 Task: Look for space in Renfrew, United Kingdom from 3rd August, 2023 to 7th August, 2023 for 2 adults in price range Rs.4000 to Rs.9000. Place can be private room with 1  bedroom having 1 bed and 1 bathroom. Property type can be house, flat, guest house, hotel. Booking option can be shelf check-in. Required host language is English.
Action: Mouse moved to (450, 93)
Screenshot: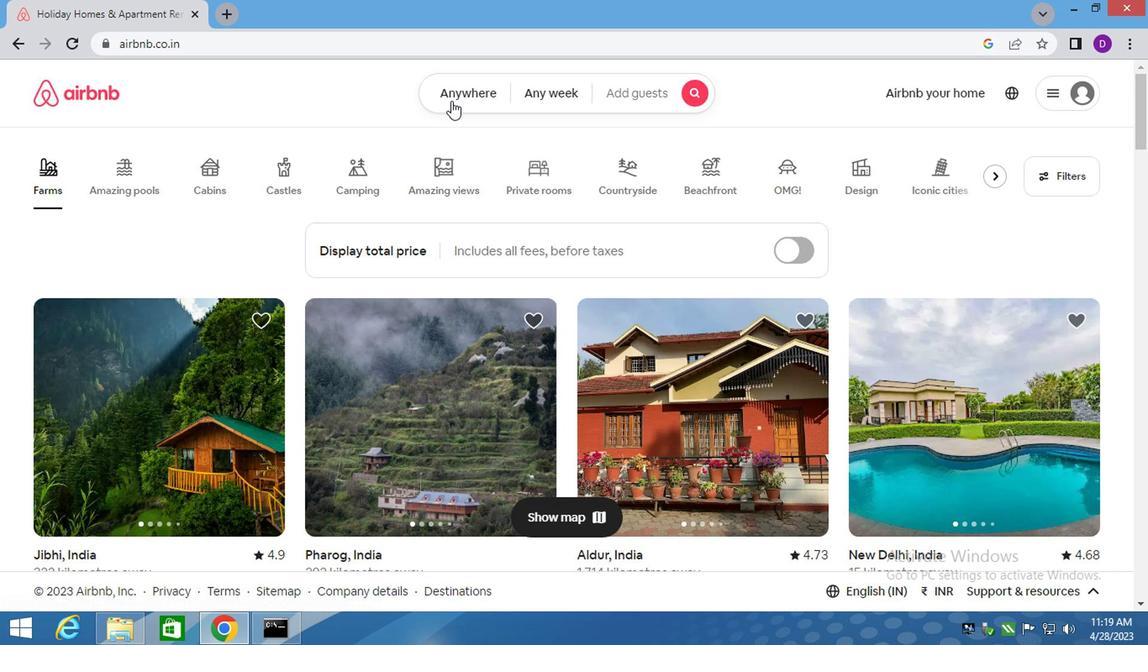 
Action: Mouse pressed left at (450, 93)
Screenshot: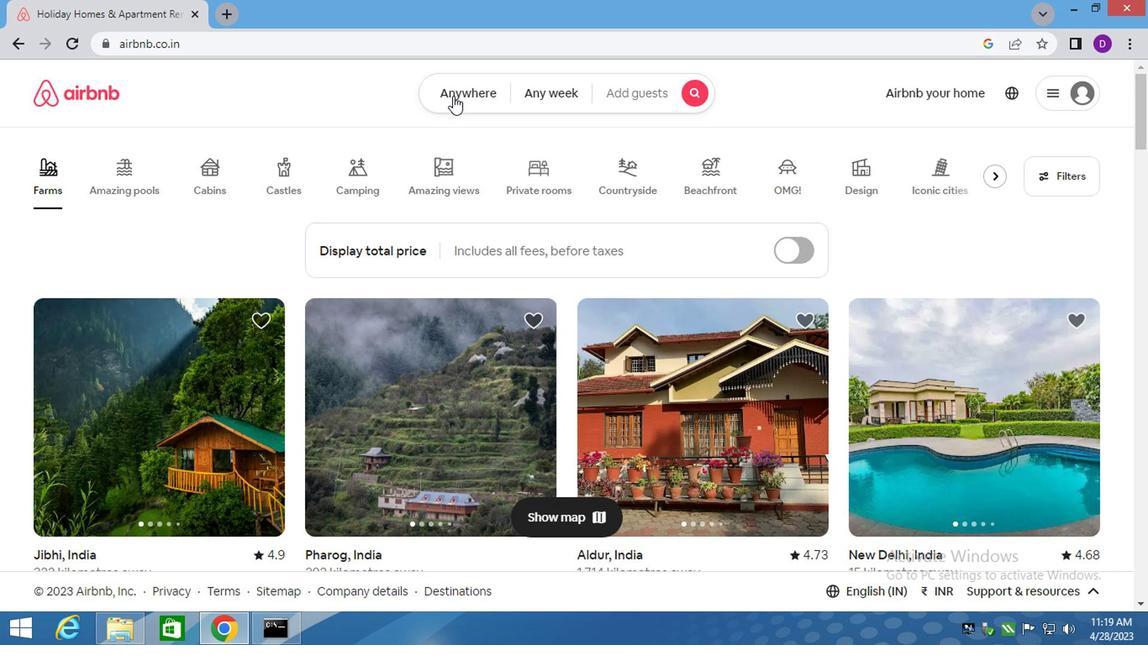 
Action: Mouse moved to (336, 163)
Screenshot: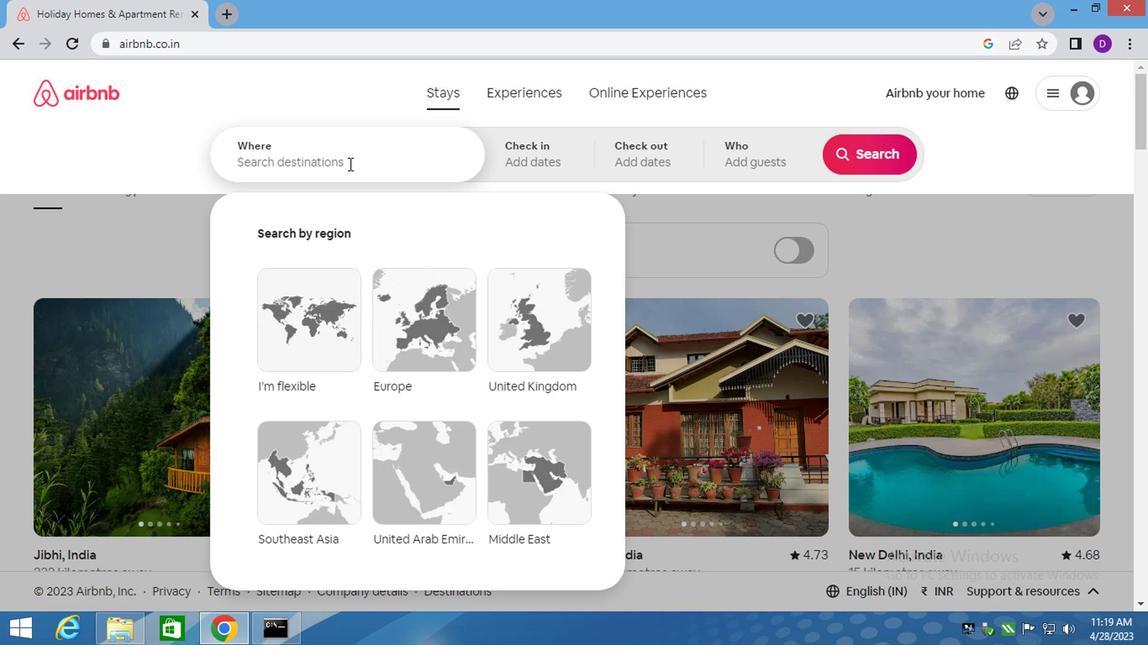 
Action: Mouse pressed left at (336, 163)
Screenshot: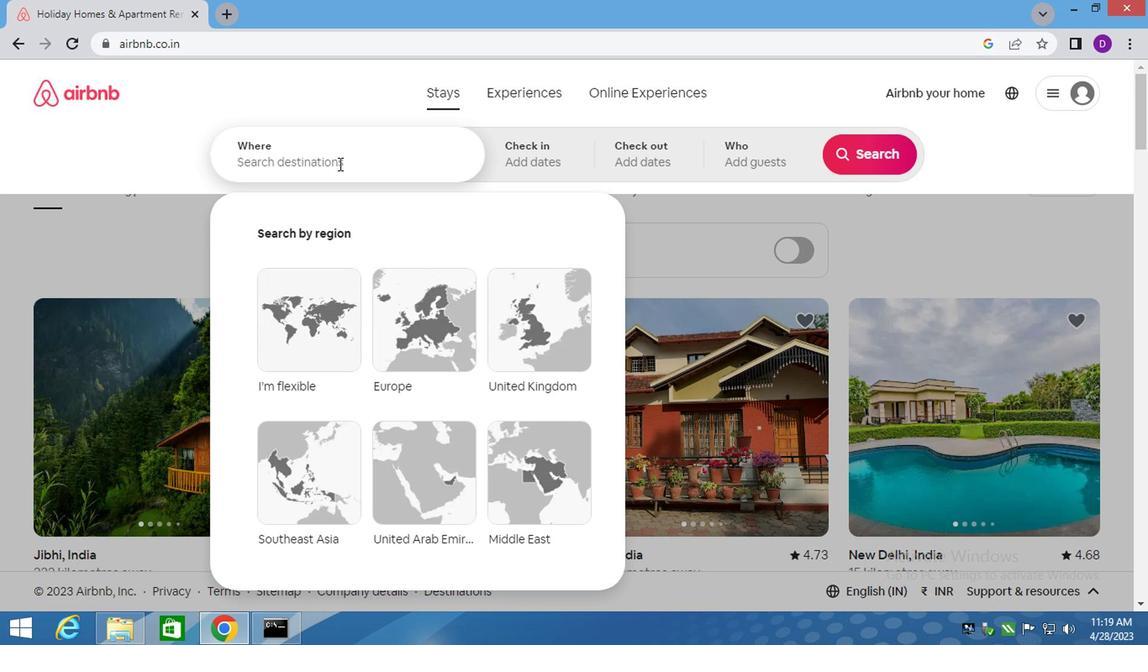 
Action: Key pressed renfrew,<Key.space>unir<Key.backspace>ted
Screenshot: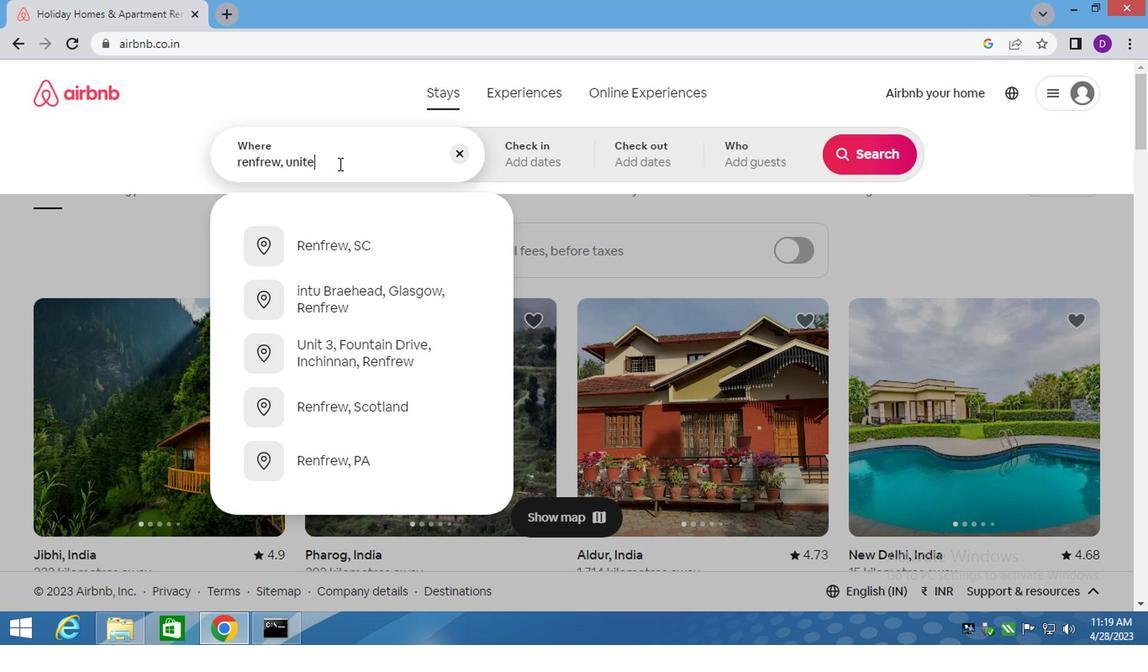 
Action: Mouse moved to (358, 246)
Screenshot: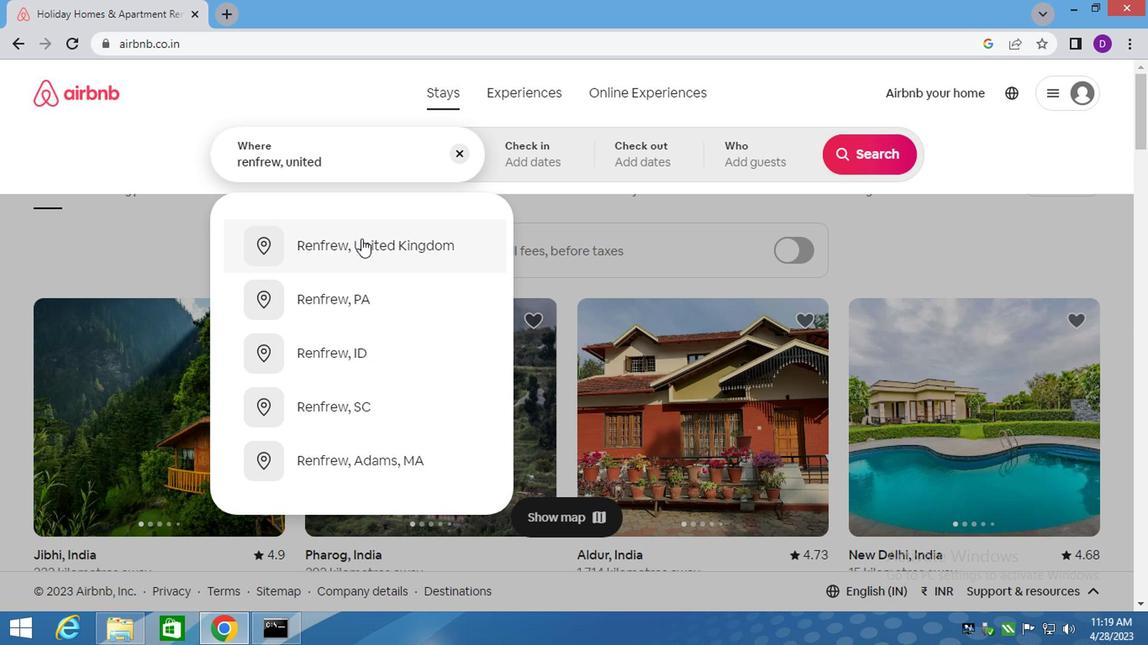 
Action: Mouse pressed left at (358, 246)
Screenshot: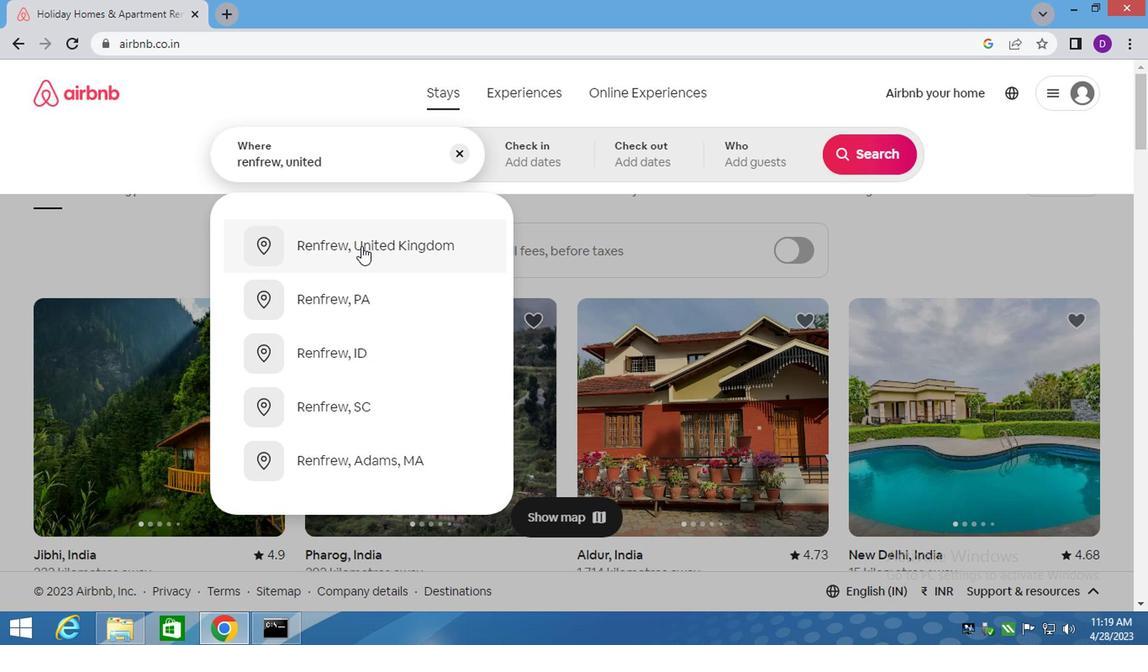 
Action: Mouse moved to (859, 295)
Screenshot: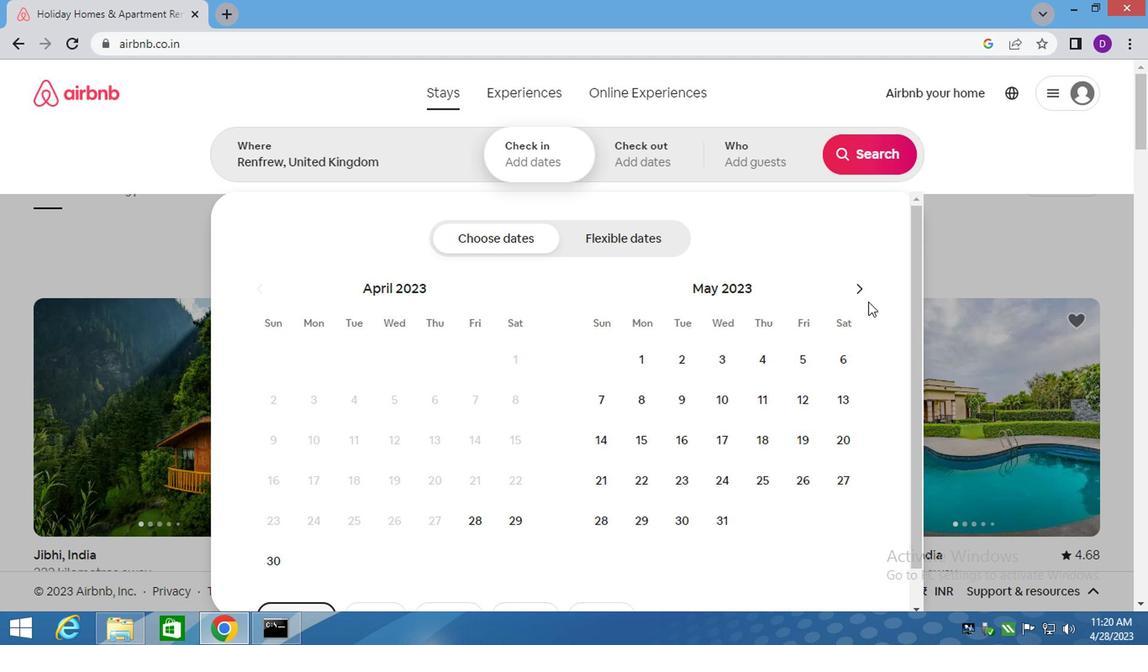 
Action: Mouse pressed left at (859, 295)
Screenshot: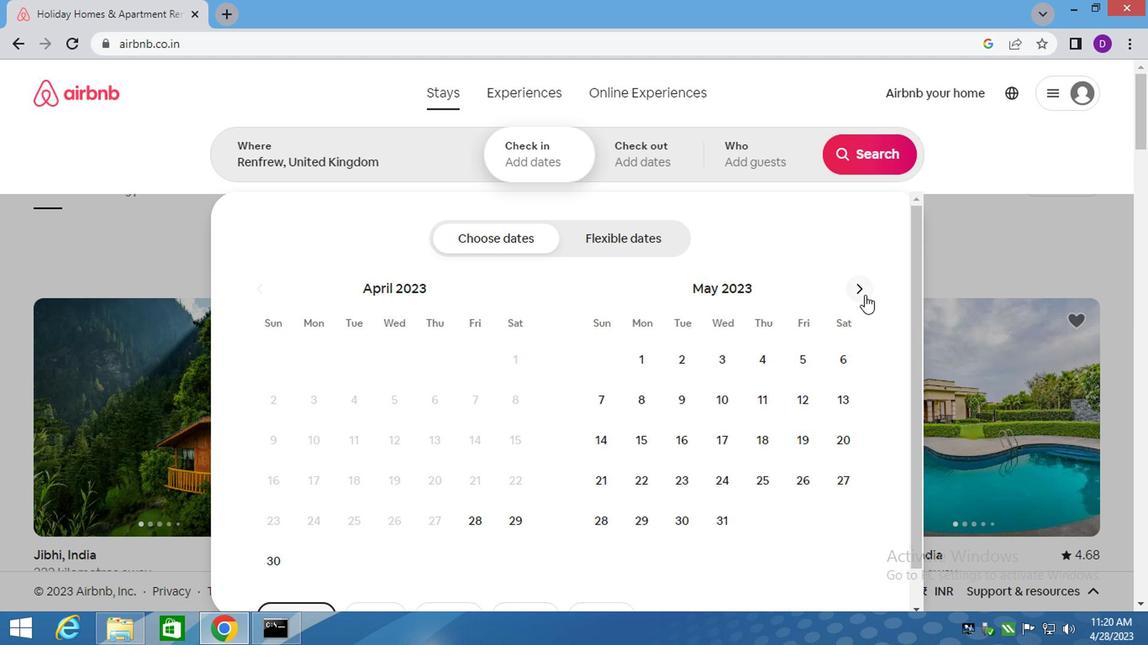 
Action: Mouse pressed left at (859, 295)
Screenshot: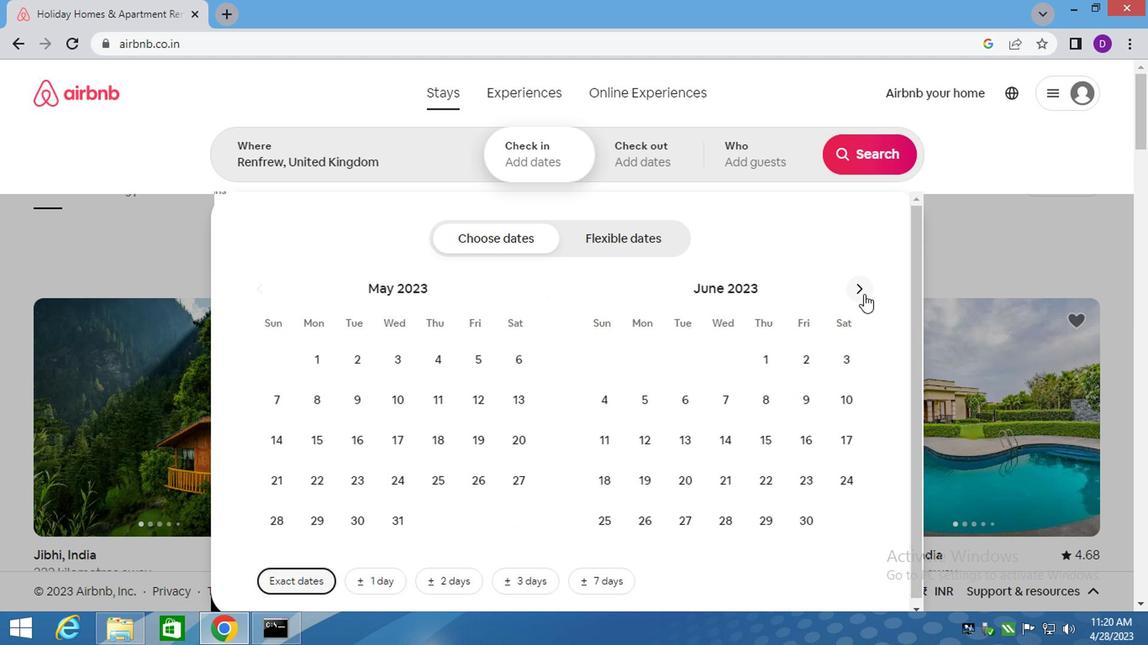 
Action: Mouse pressed left at (859, 295)
Screenshot: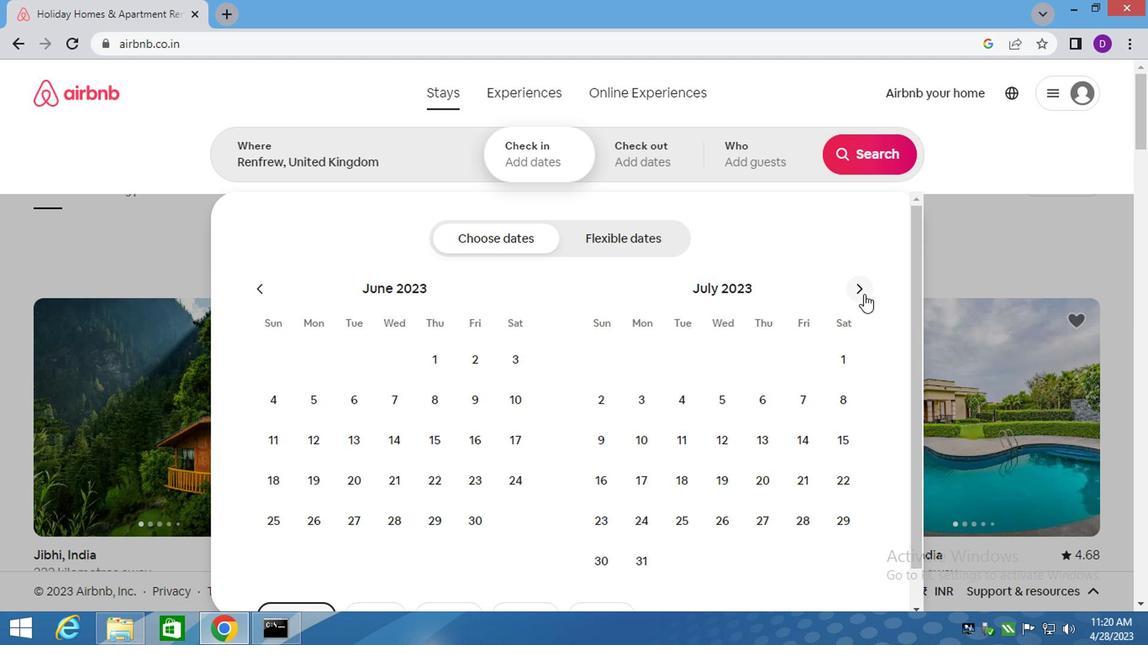 
Action: Mouse moved to (758, 355)
Screenshot: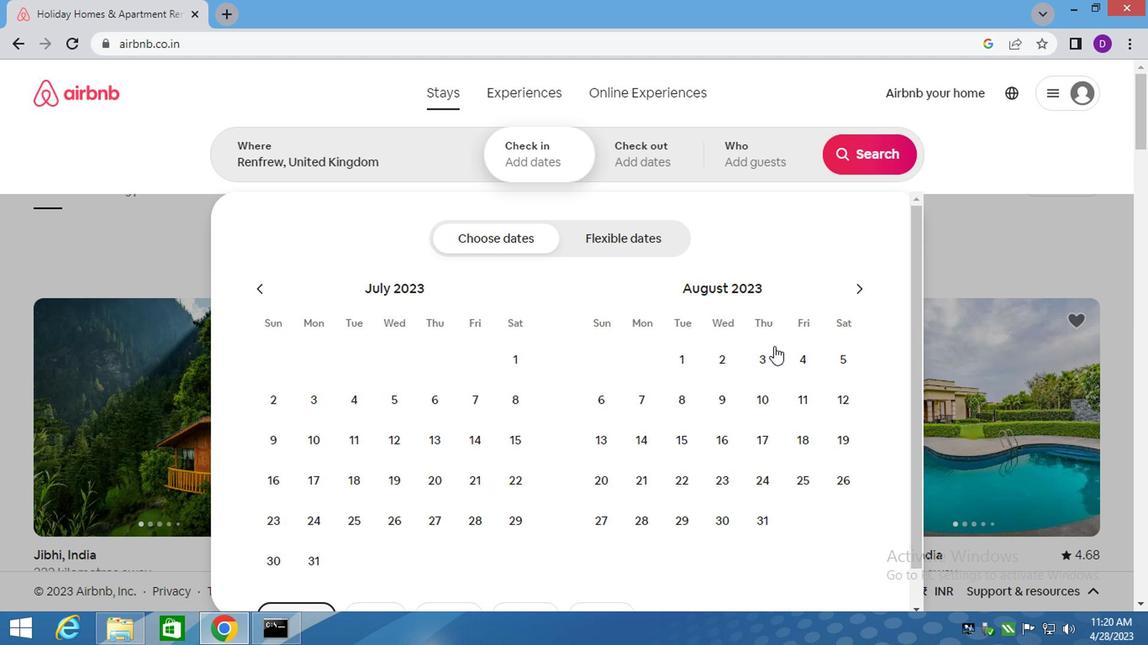 
Action: Mouse pressed left at (758, 355)
Screenshot: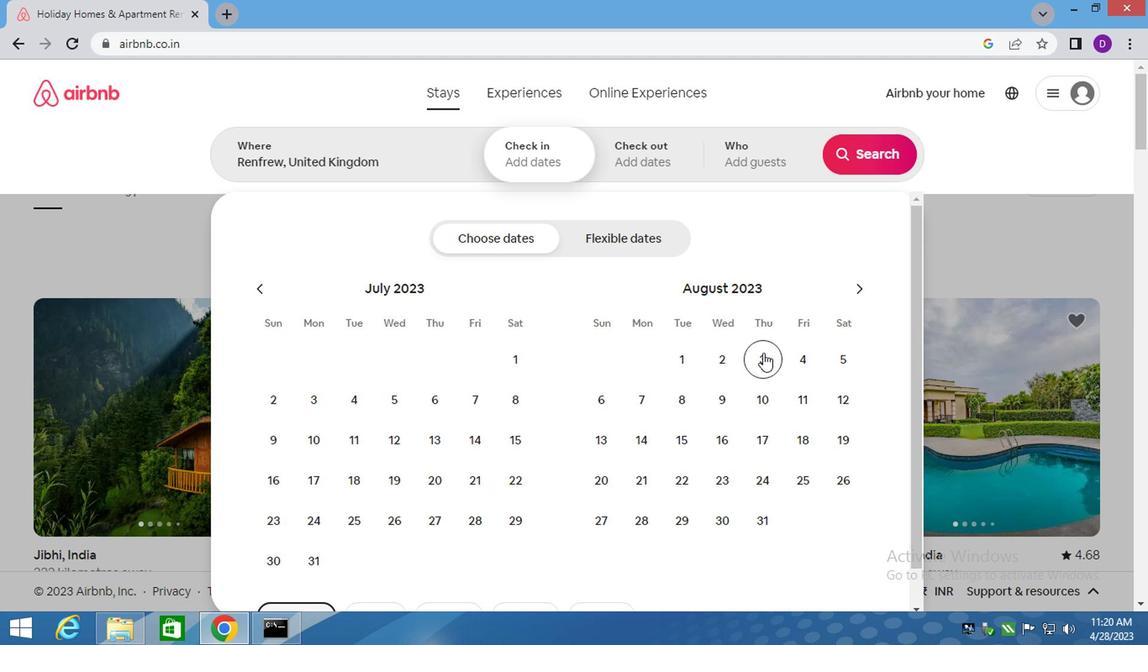 
Action: Mouse moved to (641, 402)
Screenshot: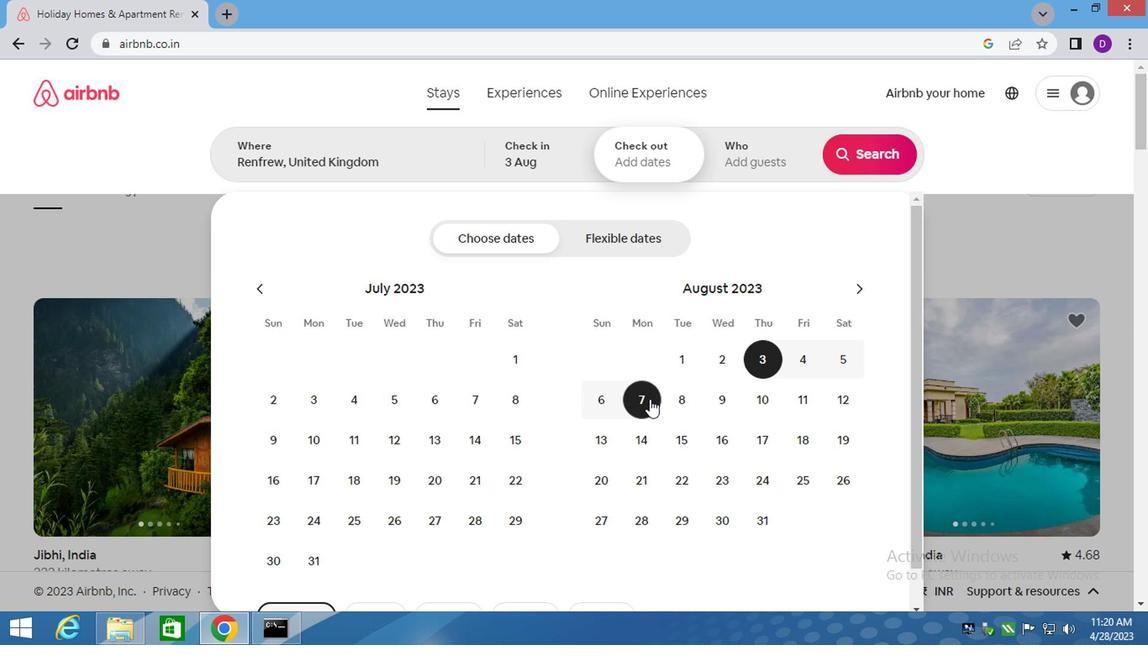 
Action: Mouse pressed left at (641, 402)
Screenshot: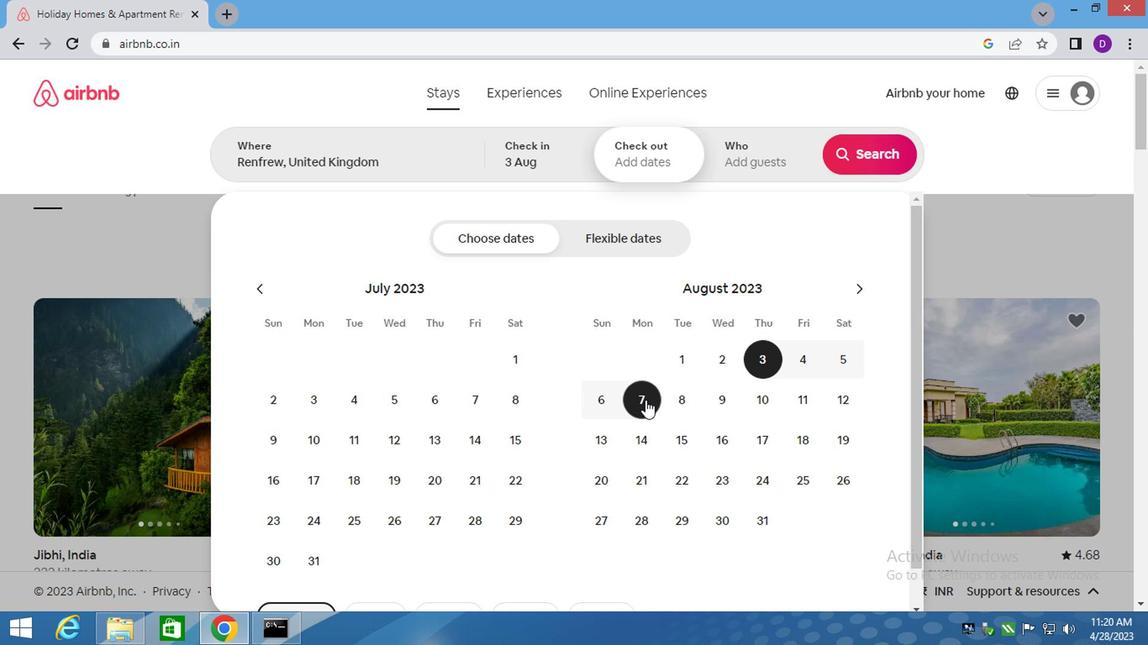 
Action: Mouse moved to (742, 164)
Screenshot: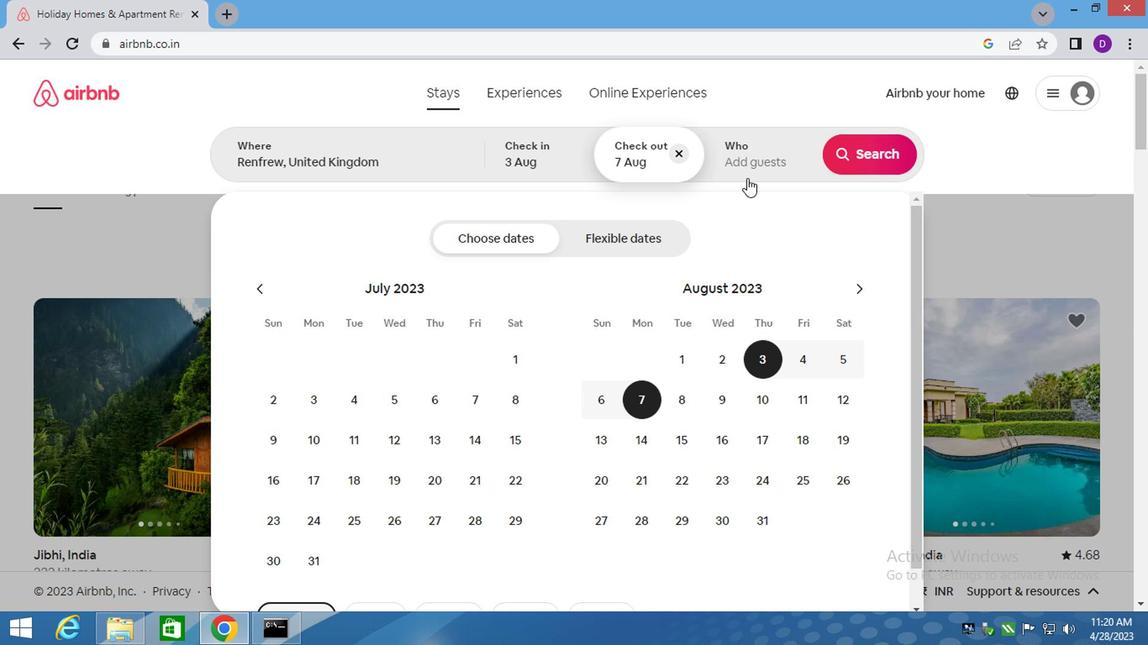 
Action: Mouse pressed left at (742, 164)
Screenshot: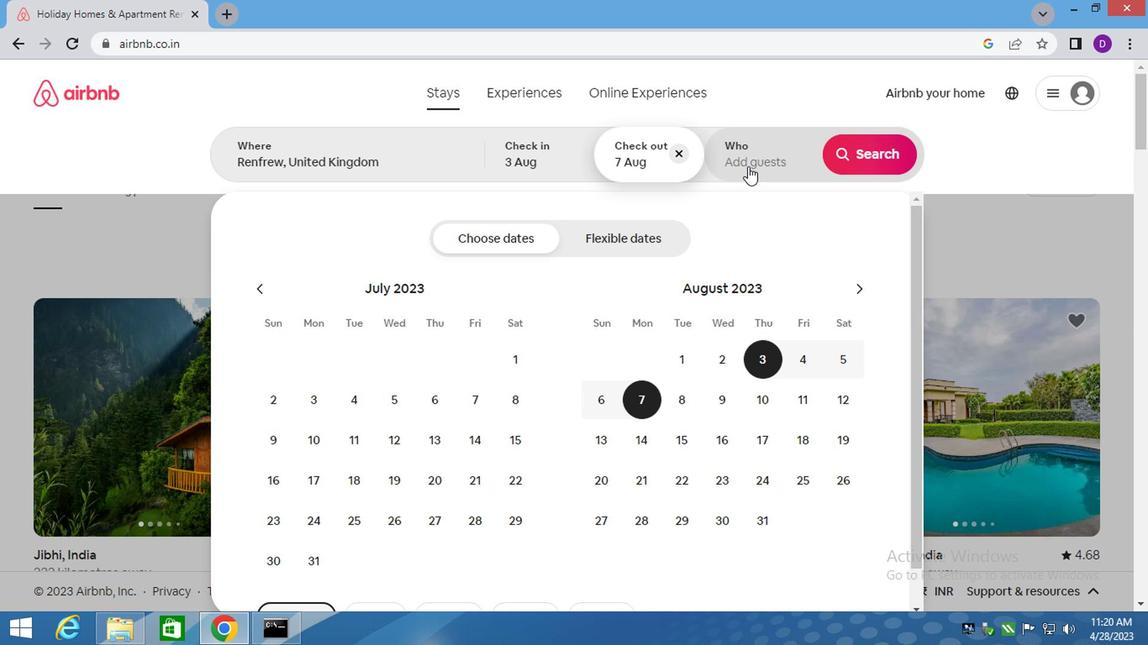 
Action: Mouse moved to (876, 246)
Screenshot: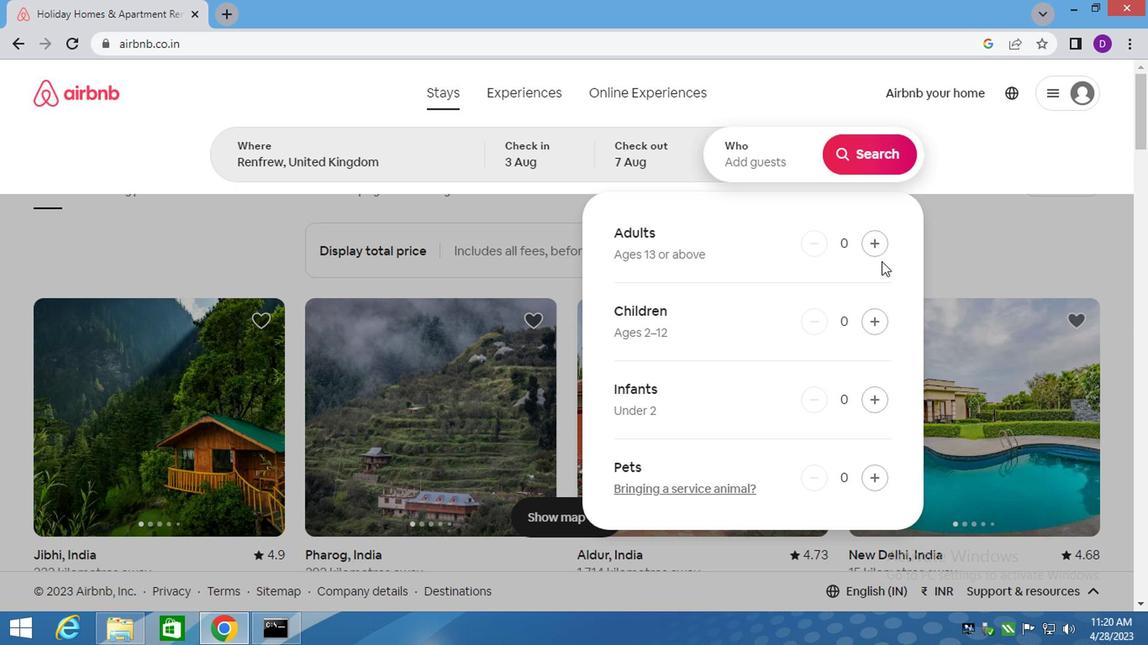 
Action: Mouse pressed left at (876, 246)
Screenshot: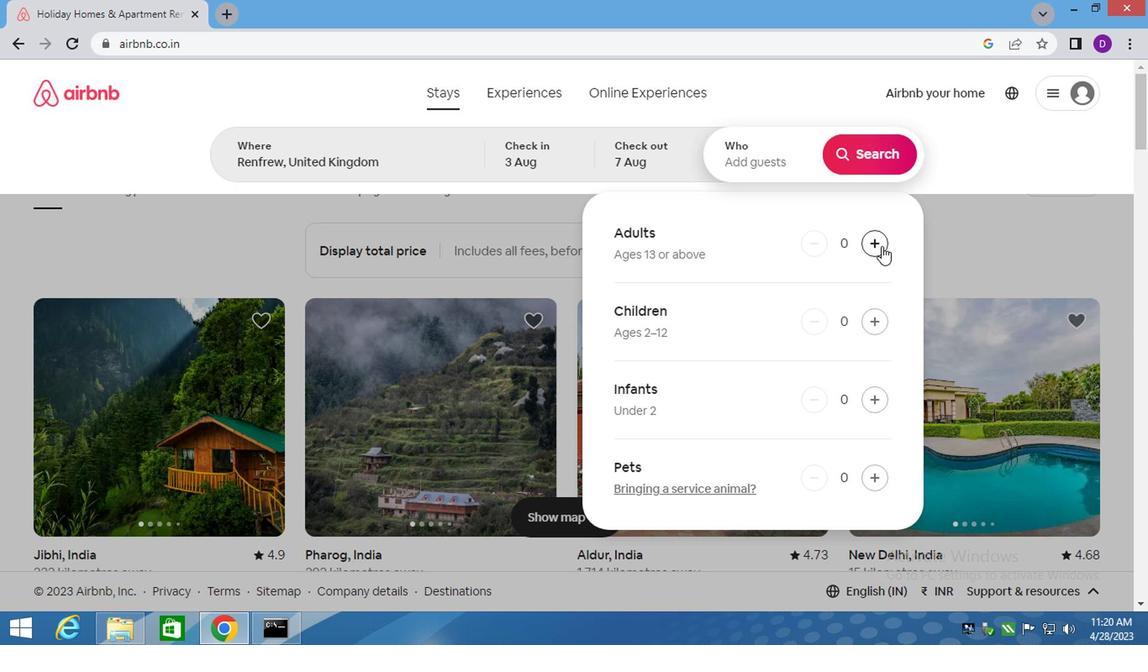 
Action: Mouse pressed left at (876, 246)
Screenshot: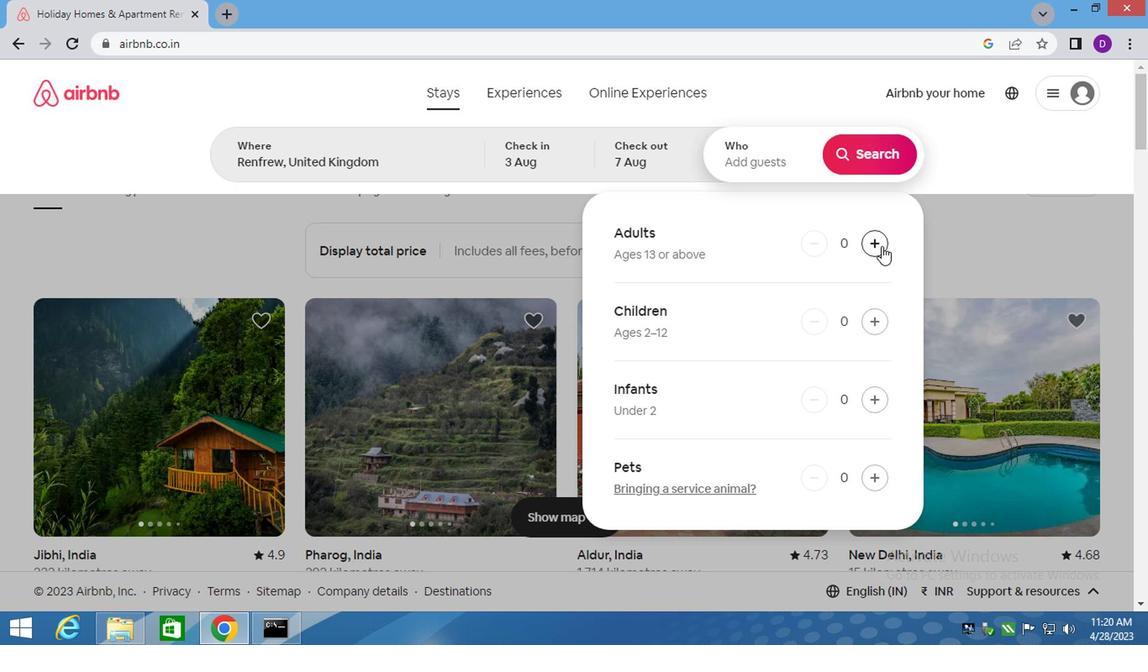 
Action: Mouse moved to (875, 151)
Screenshot: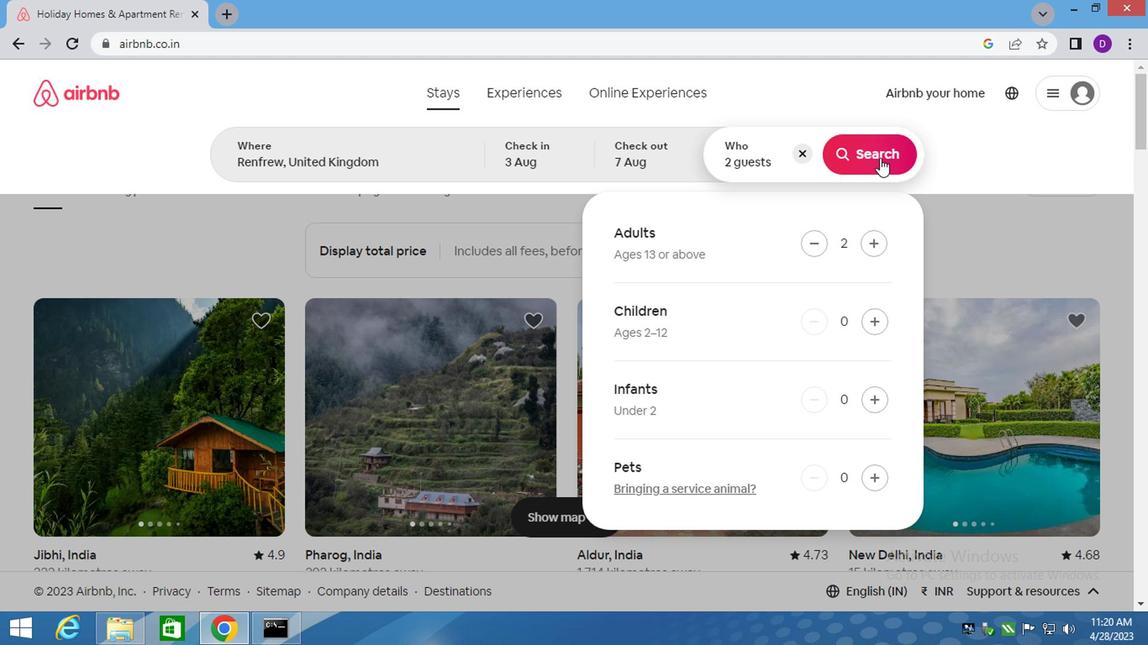 
Action: Mouse pressed left at (875, 151)
Screenshot: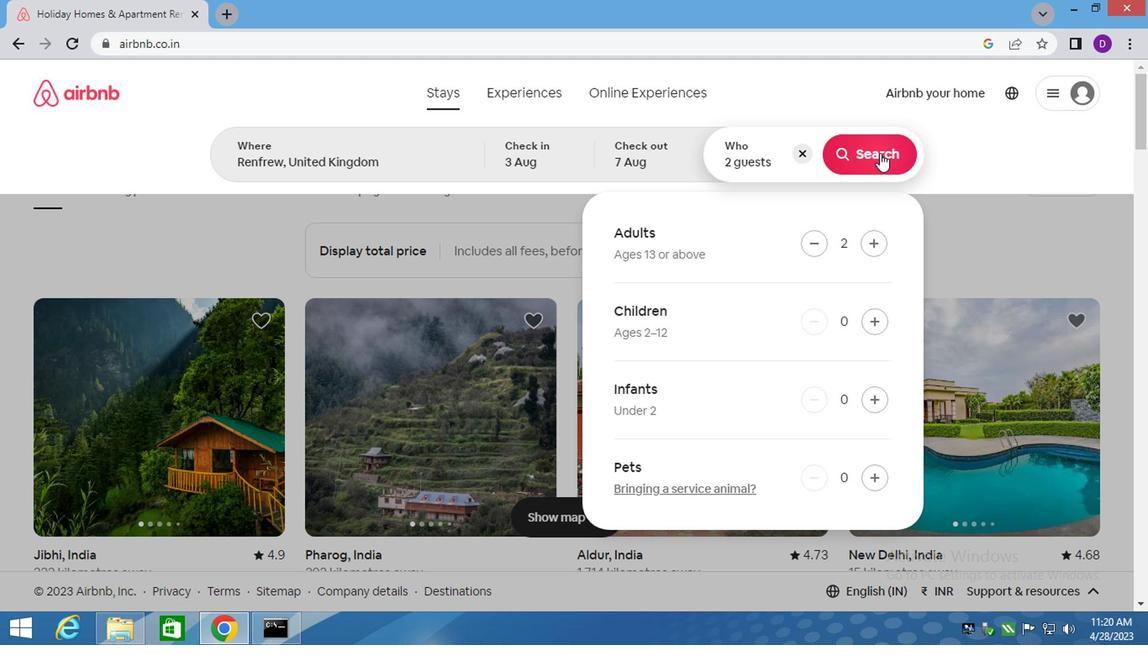 
Action: Mouse moved to (1062, 157)
Screenshot: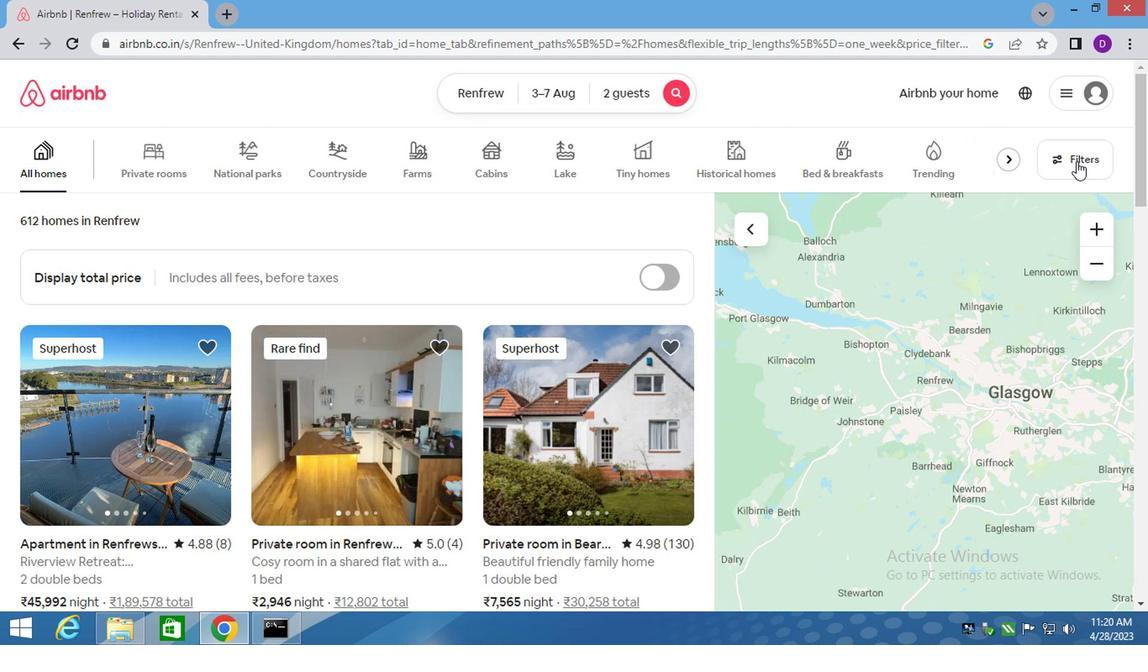 
Action: Mouse pressed left at (1062, 157)
Screenshot: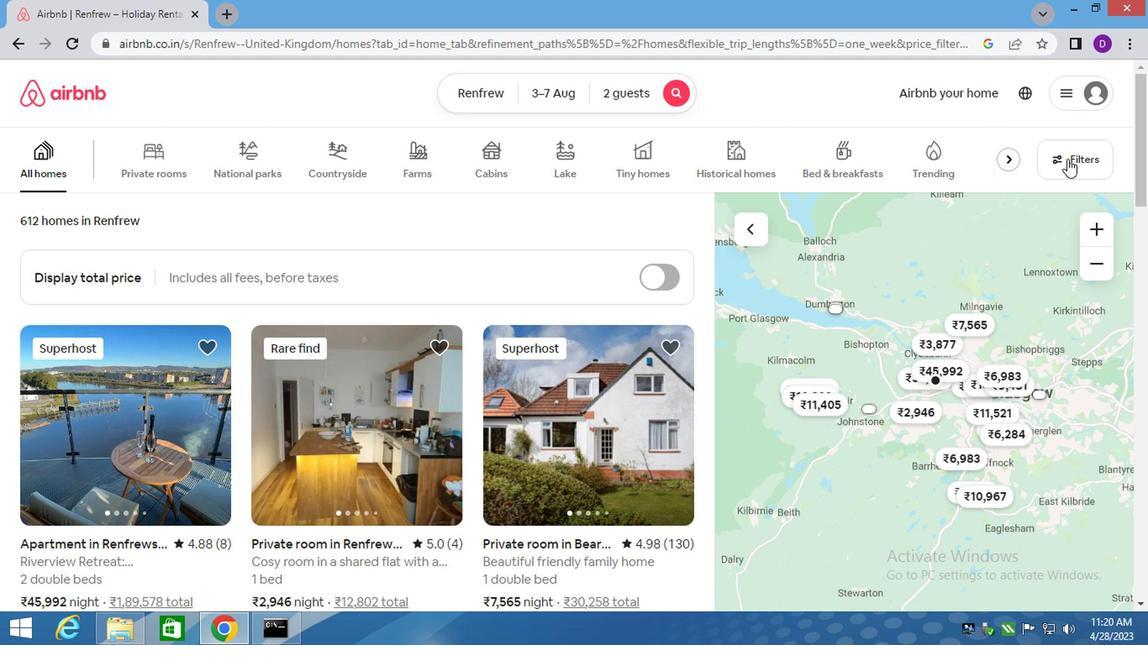 
Action: Mouse moved to (352, 374)
Screenshot: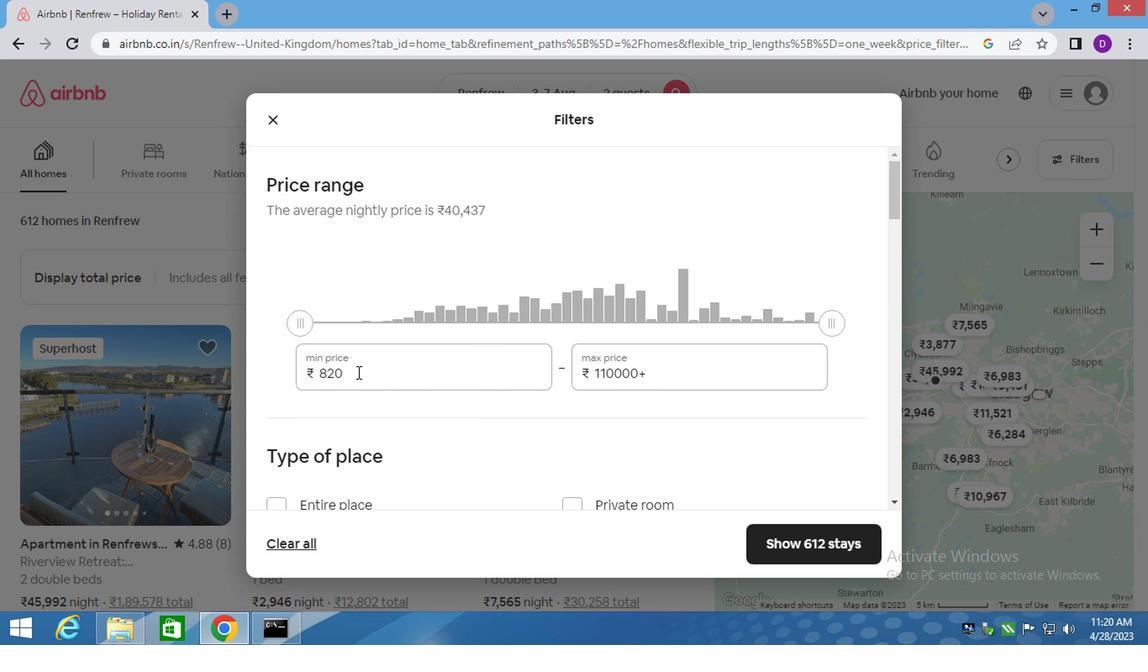 
Action: Mouse pressed left at (352, 374)
Screenshot: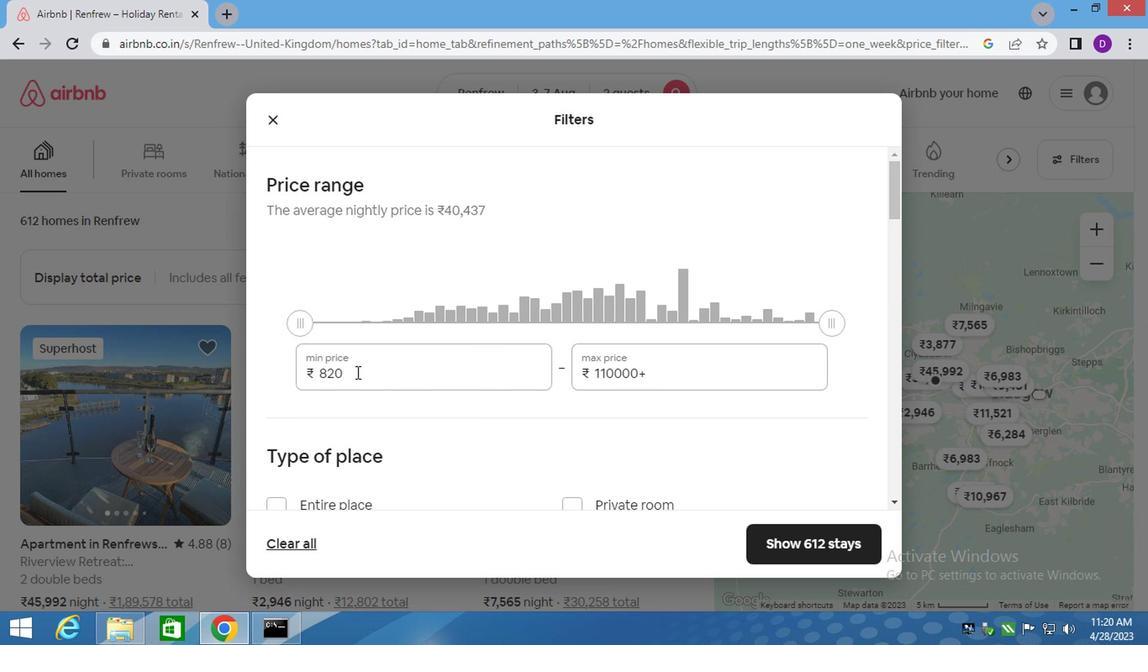 
Action: Mouse pressed left at (352, 374)
Screenshot: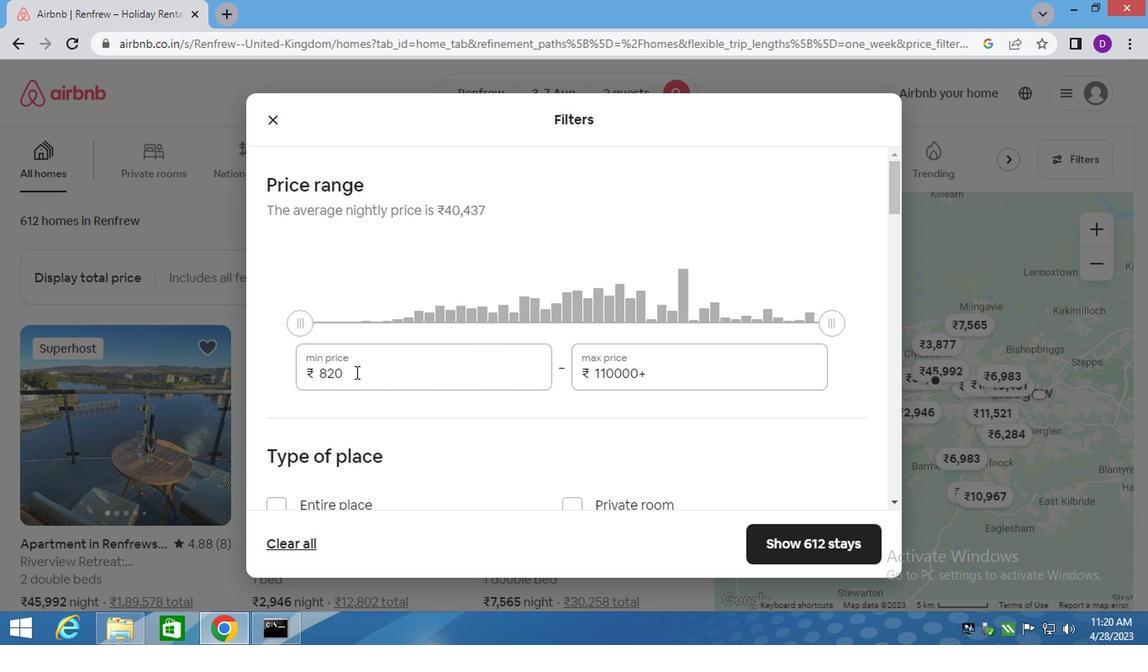 
Action: Key pressed 4000<Key.tab>9000
Screenshot: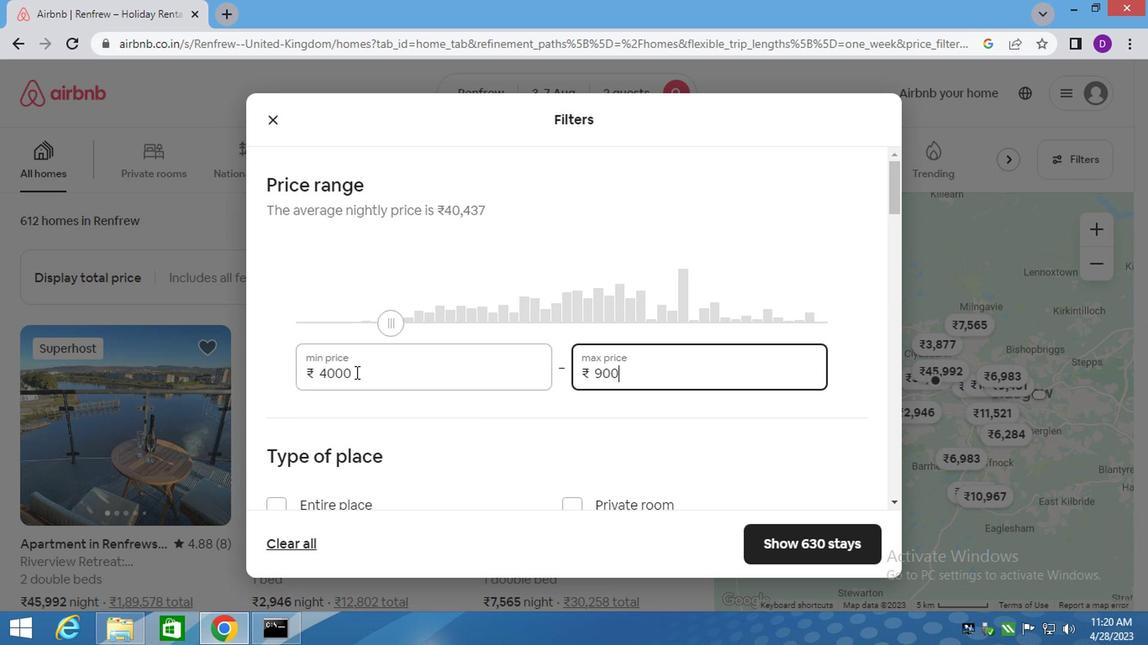 
Action: Mouse scrolled (352, 373) with delta (0, 0)
Screenshot: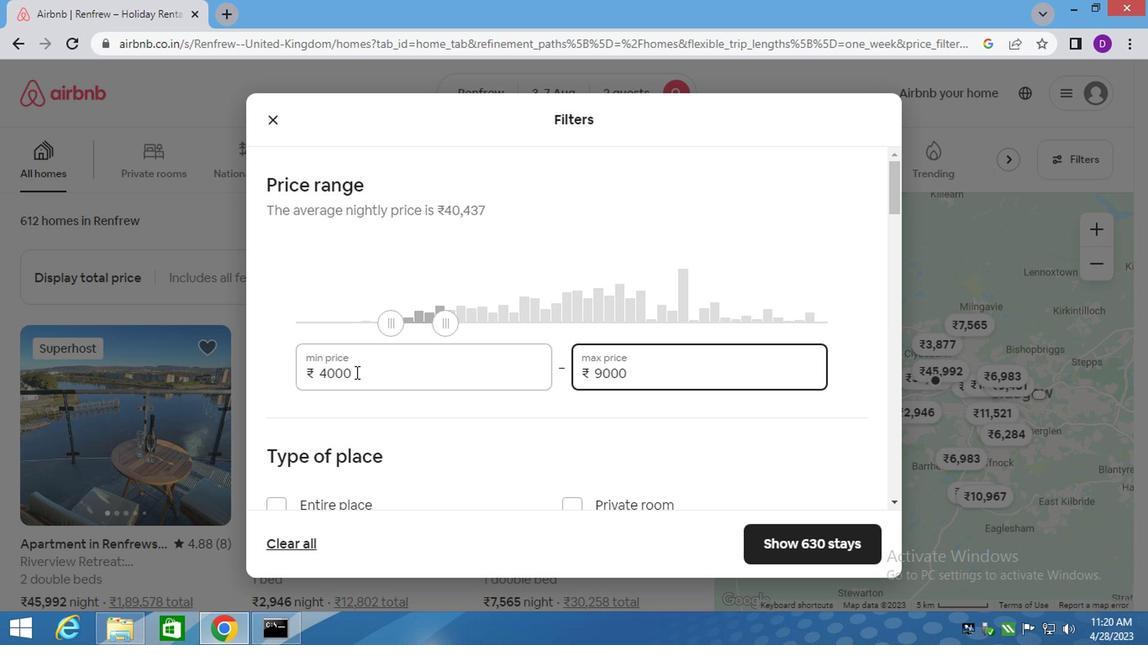 
Action: Mouse scrolled (352, 373) with delta (0, 0)
Screenshot: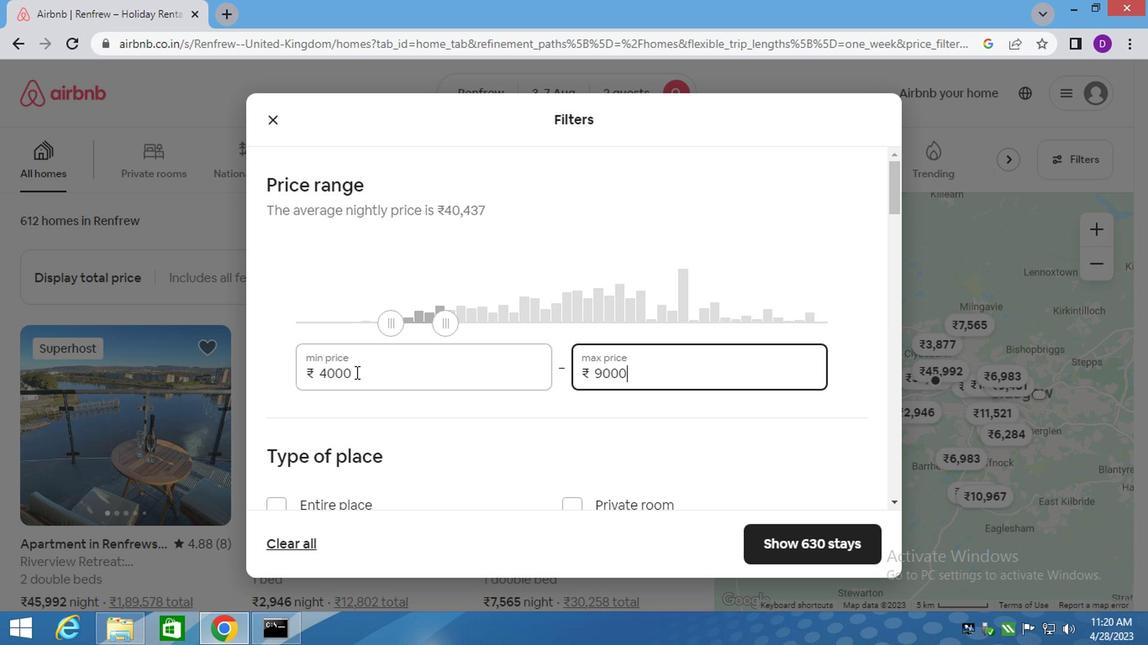 
Action: Mouse moved to (574, 337)
Screenshot: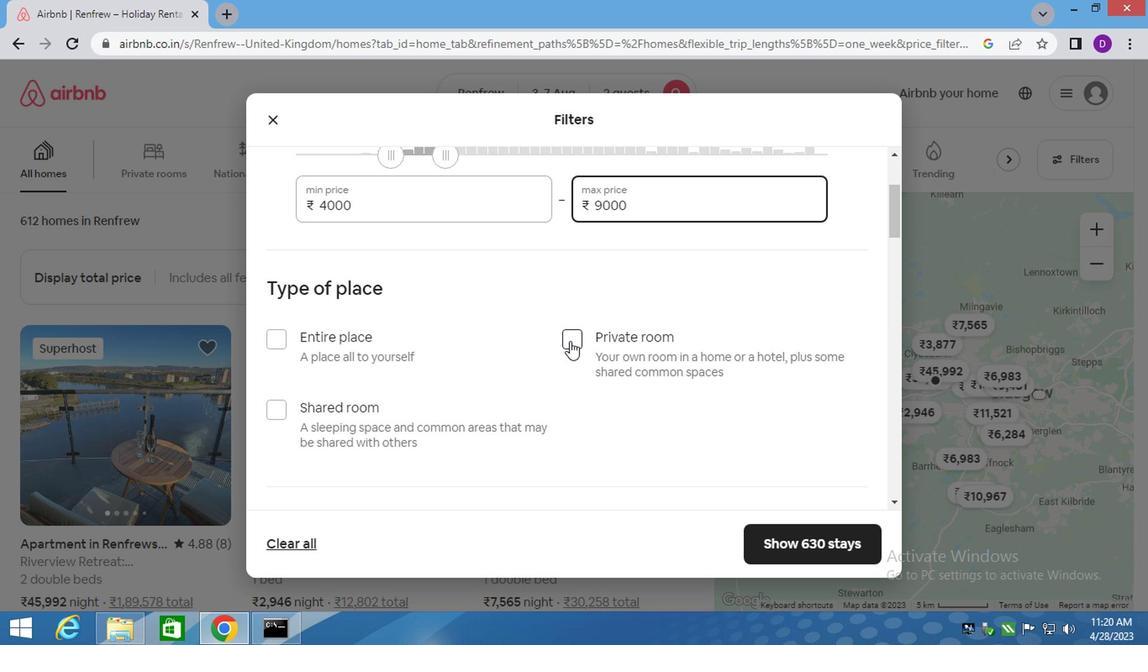 
Action: Mouse pressed left at (574, 337)
Screenshot: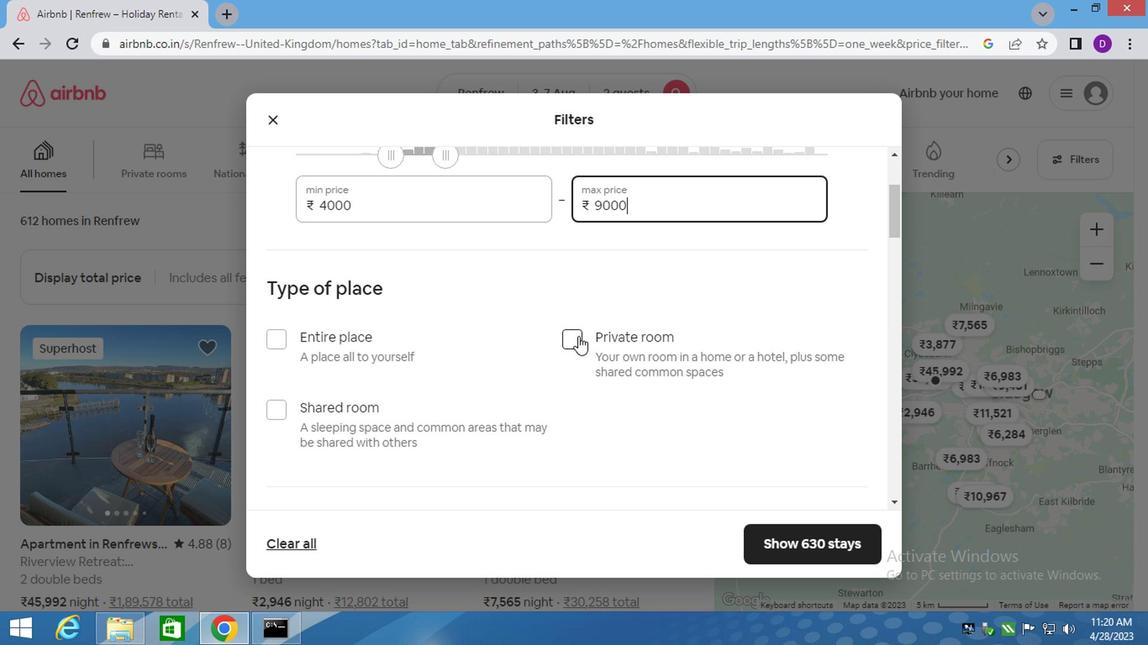 
Action: Mouse moved to (485, 370)
Screenshot: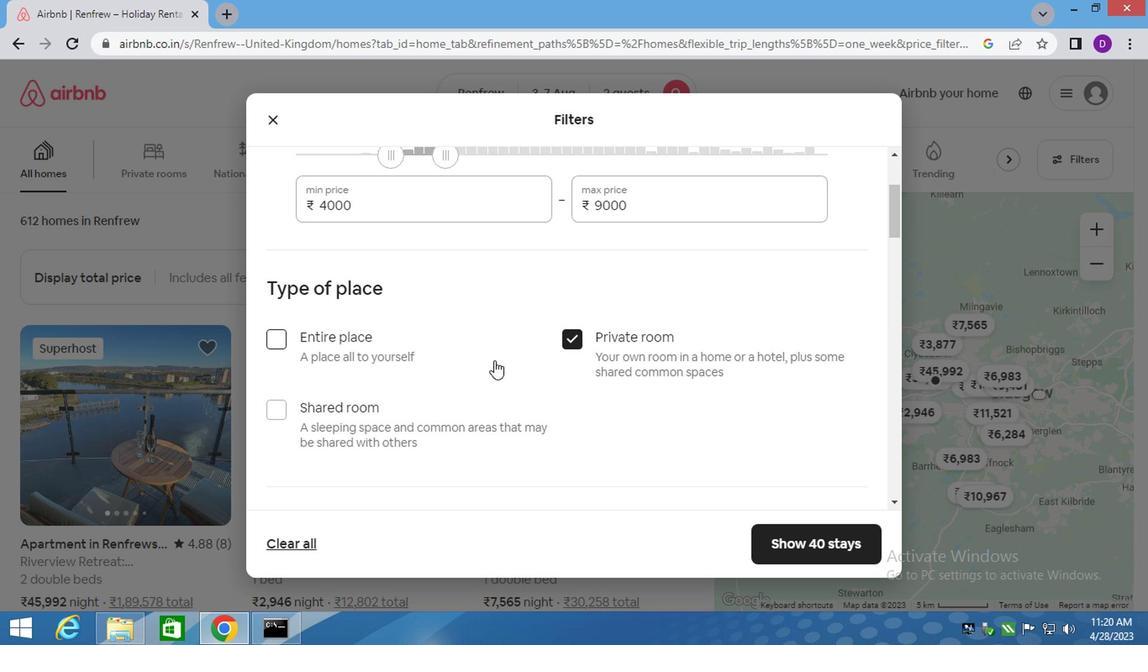 
Action: Mouse scrolled (485, 369) with delta (0, 0)
Screenshot: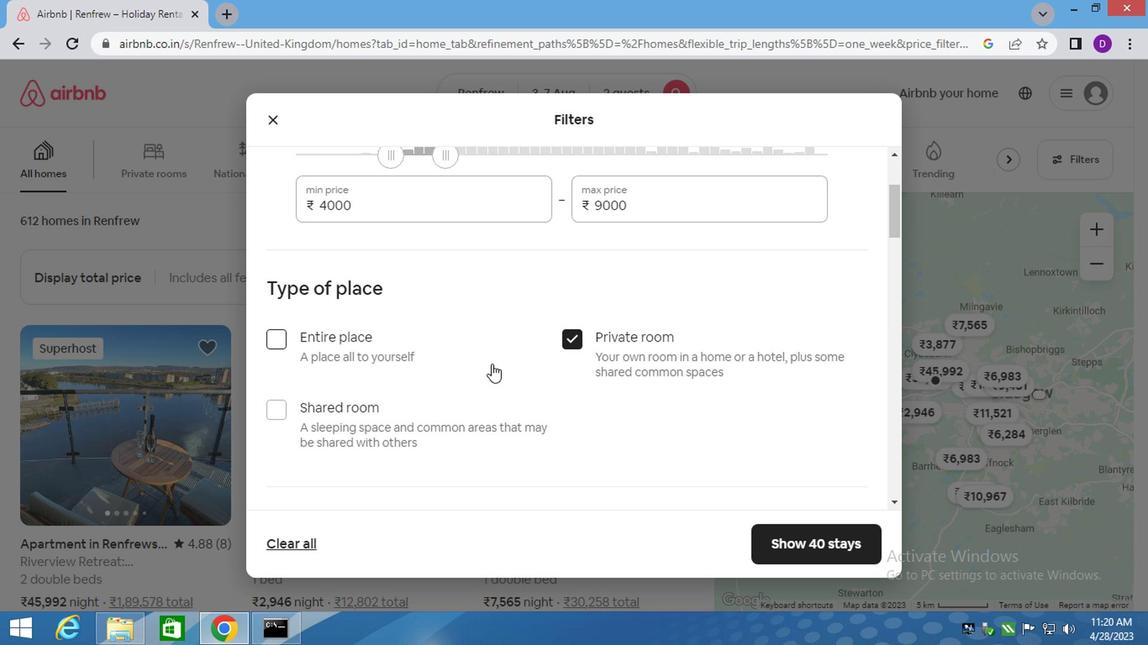 
Action: Mouse moved to (484, 371)
Screenshot: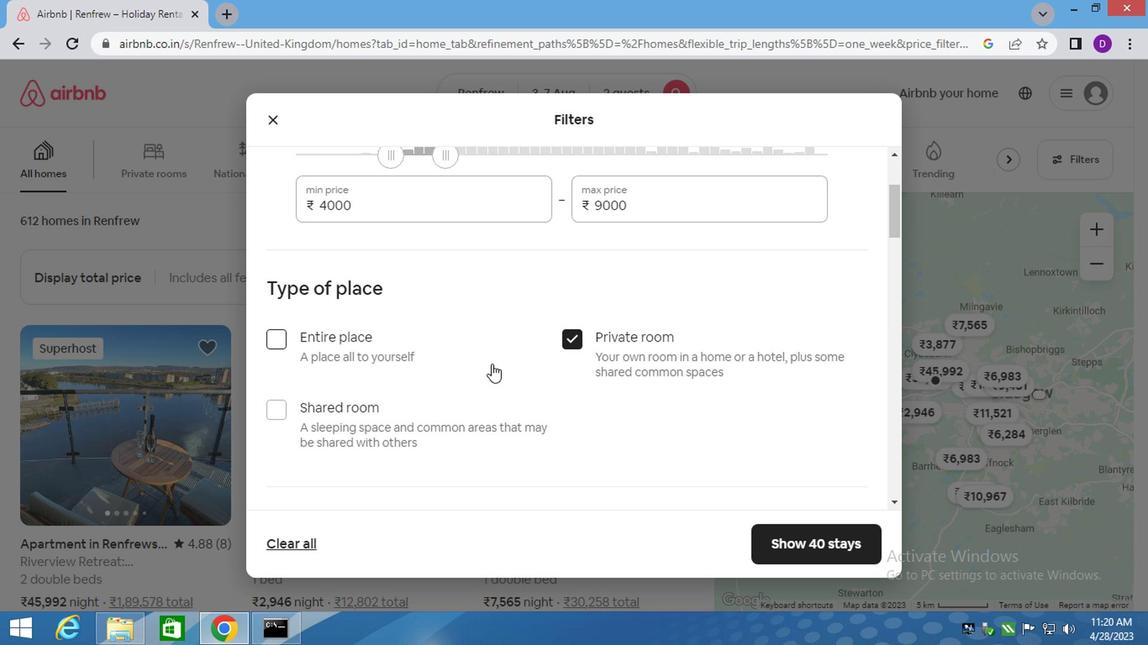 
Action: Mouse scrolled (484, 371) with delta (0, 0)
Screenshot: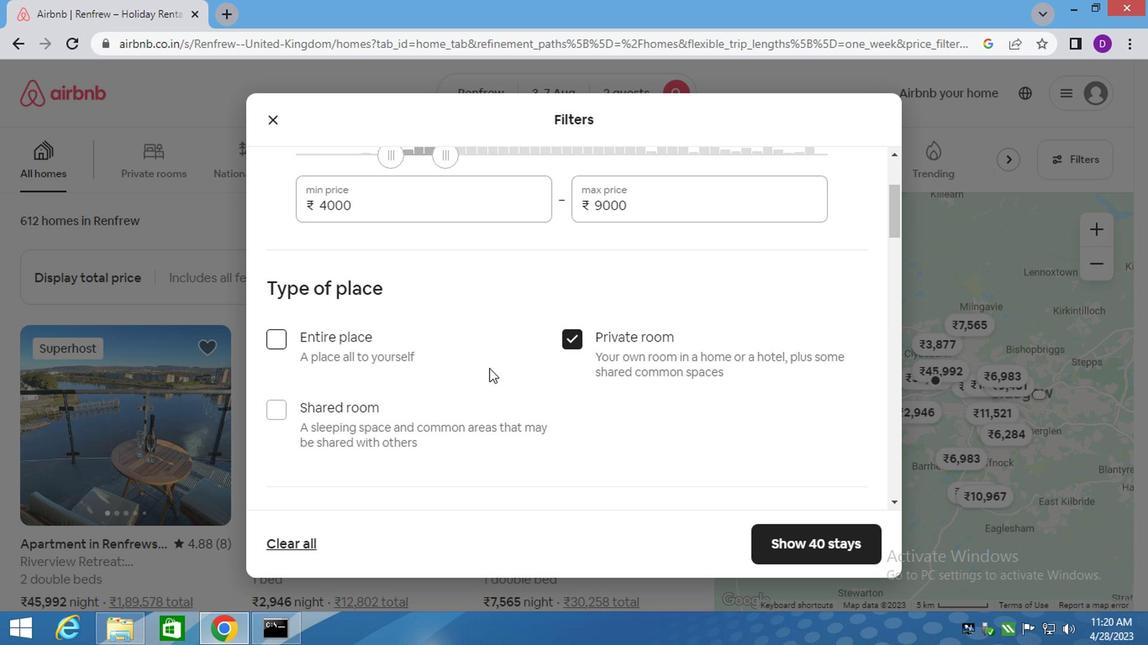 
Action: Mouse scrolled (484, 371) with delta (0, 0)
Screenshot: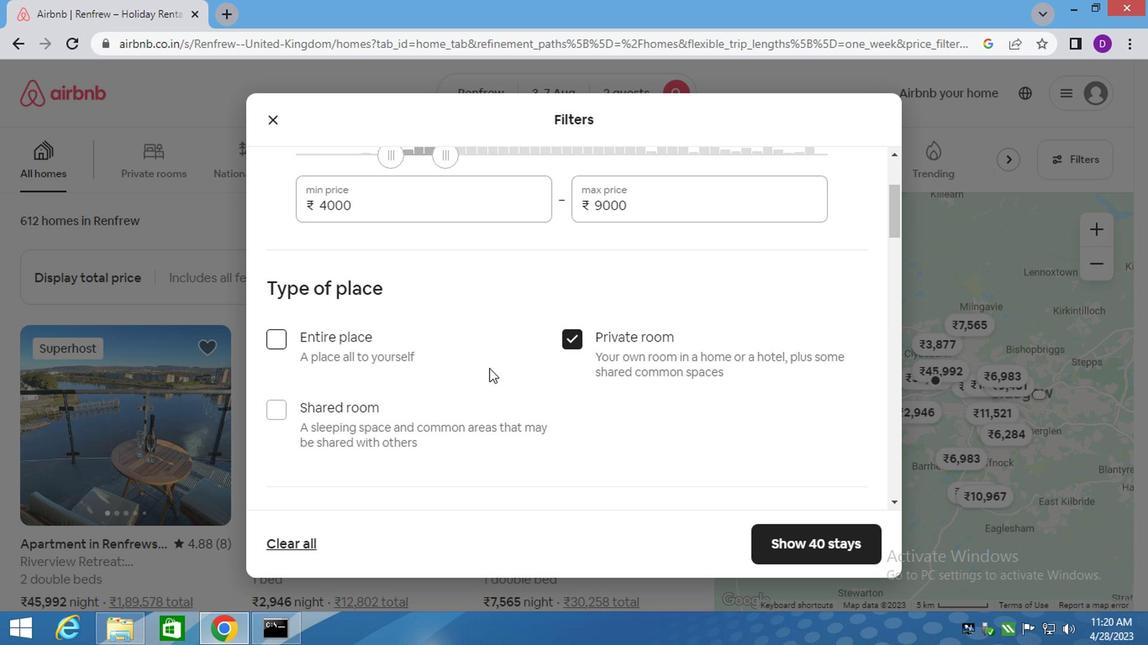 
Action: Mouse scrolled (484, 371) with delta (0, 0)
Screenshot: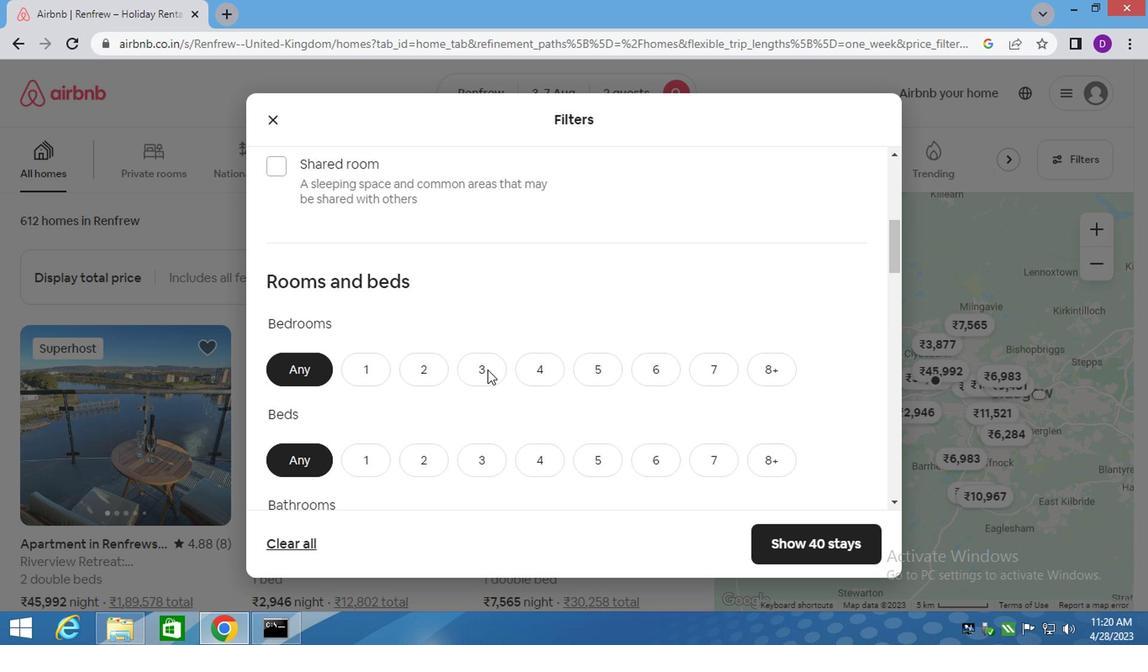 
Action: Mouse moved to (474, 371)
Screenshot: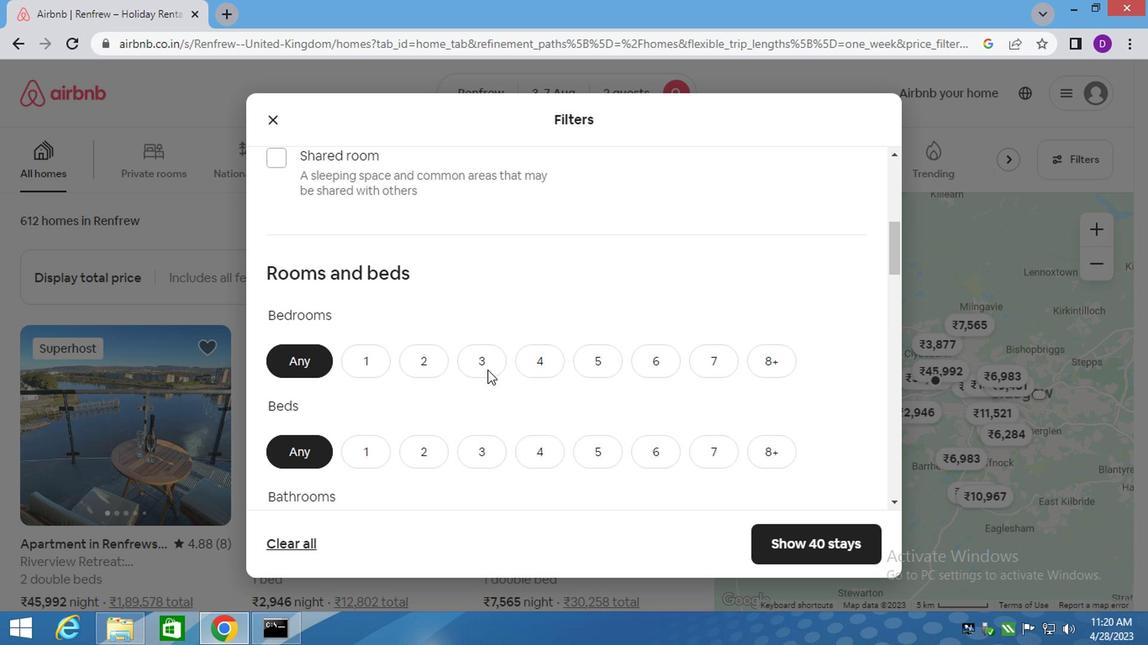 
Action: Mouse scrolled (474, 371) with delta (0, 0)
Screenshot: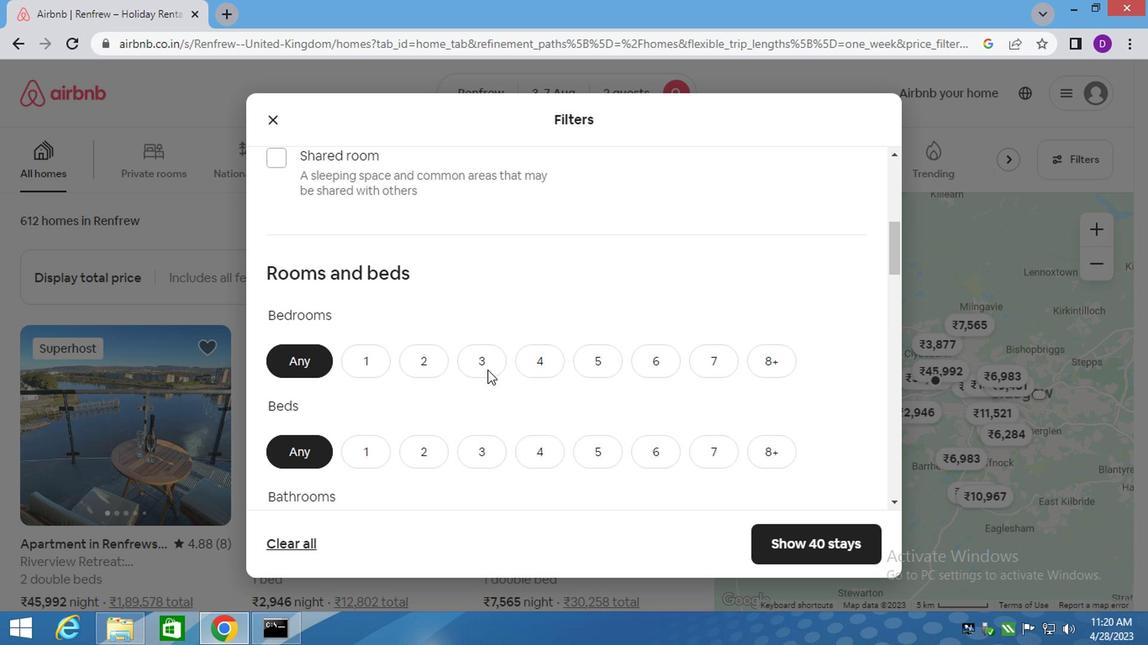 
Action: Mouse moved to (366, 191)
Screenshot: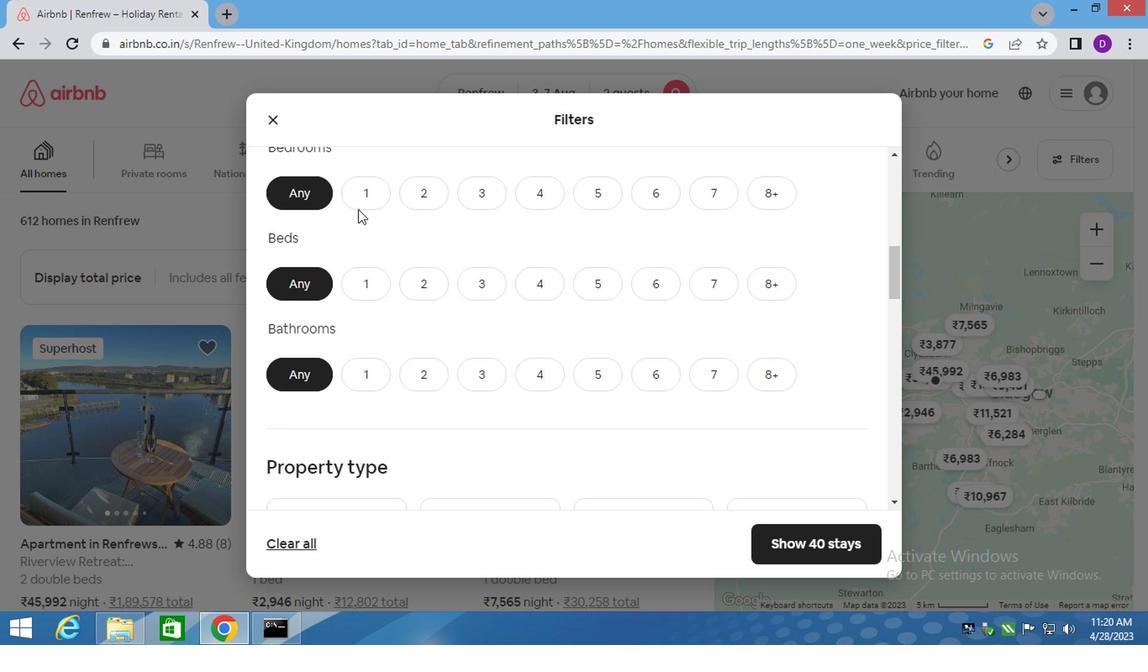 
Action: Mouse pressed left at (366, 191)
Screenshot: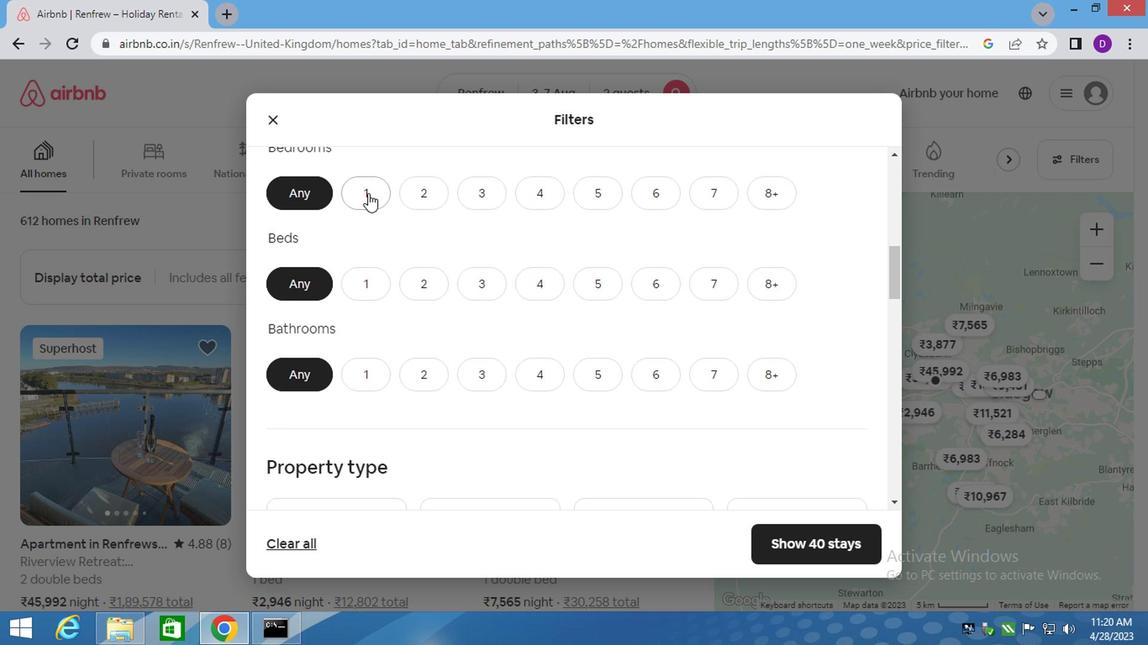 
Action: Mouse moved to (365, 279)
Screenshot: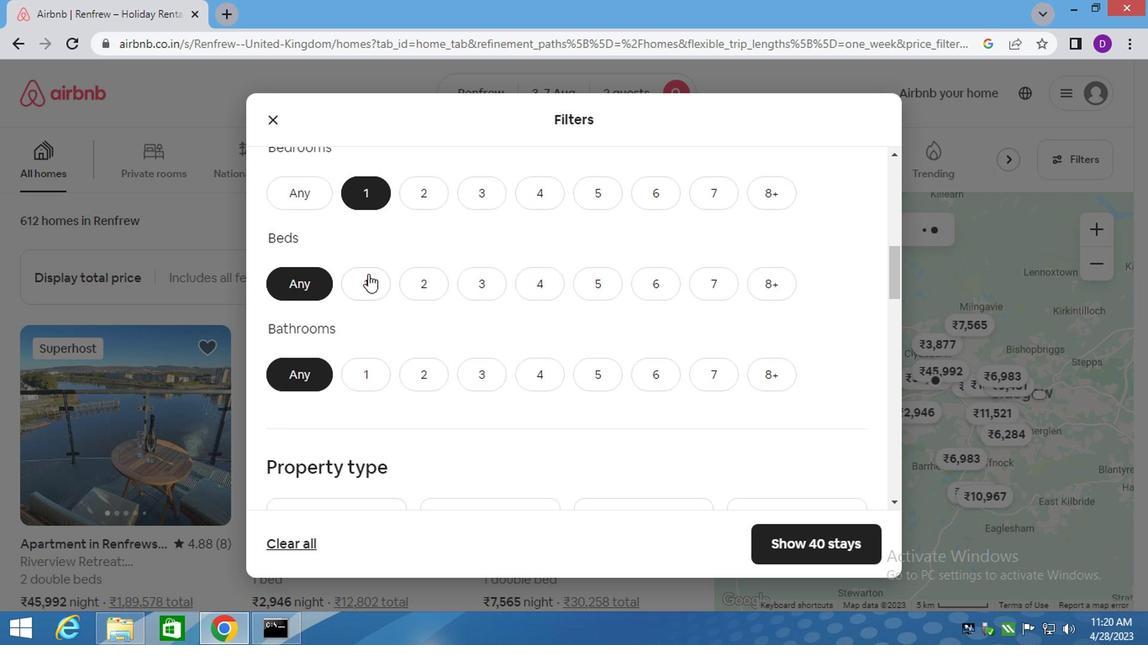 
Action: Mouse pressed left at (365, 279)
Screenshot: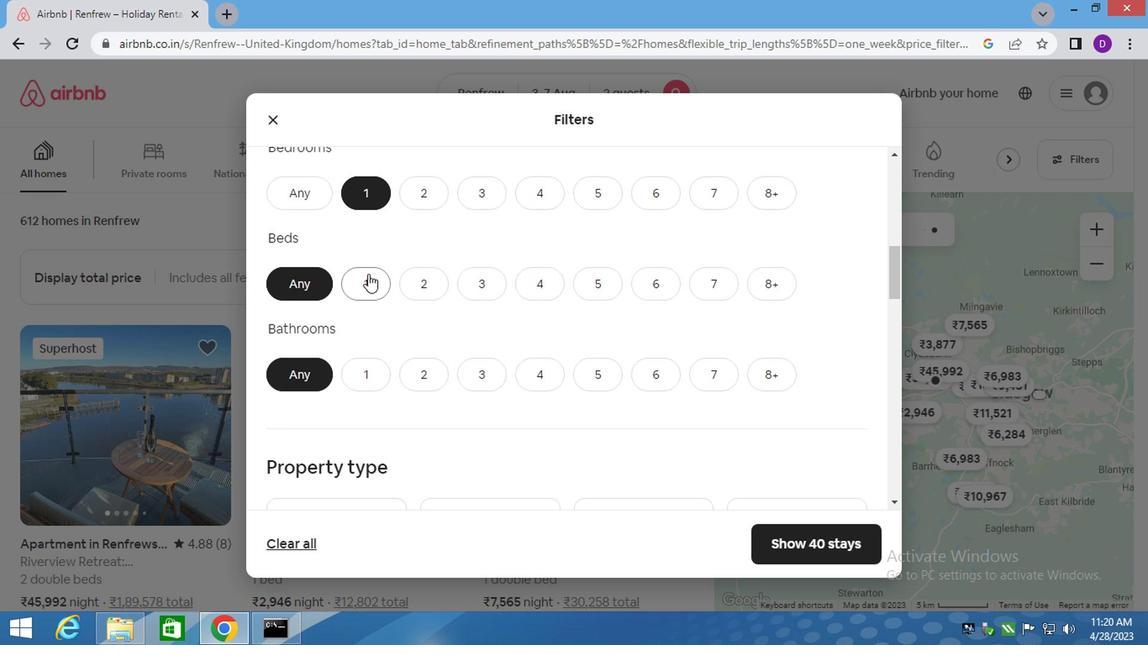 
Action: Mouse moved to (364, 371)
Screenshot: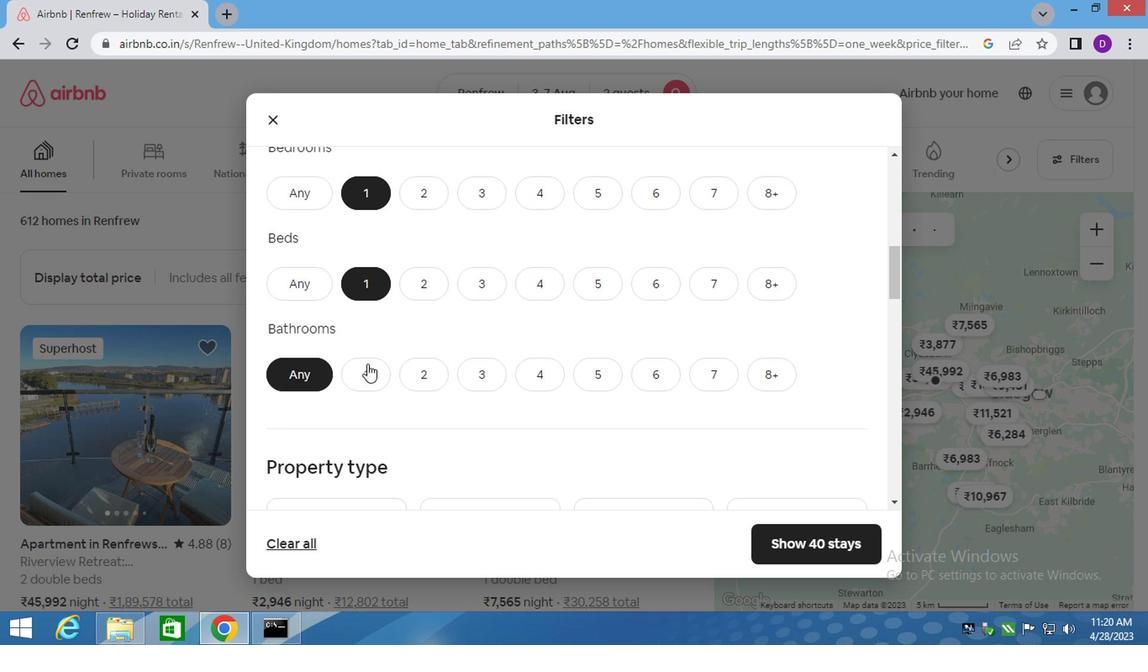 
Action: Mouse pressed left at (364, 371)
Screenshot: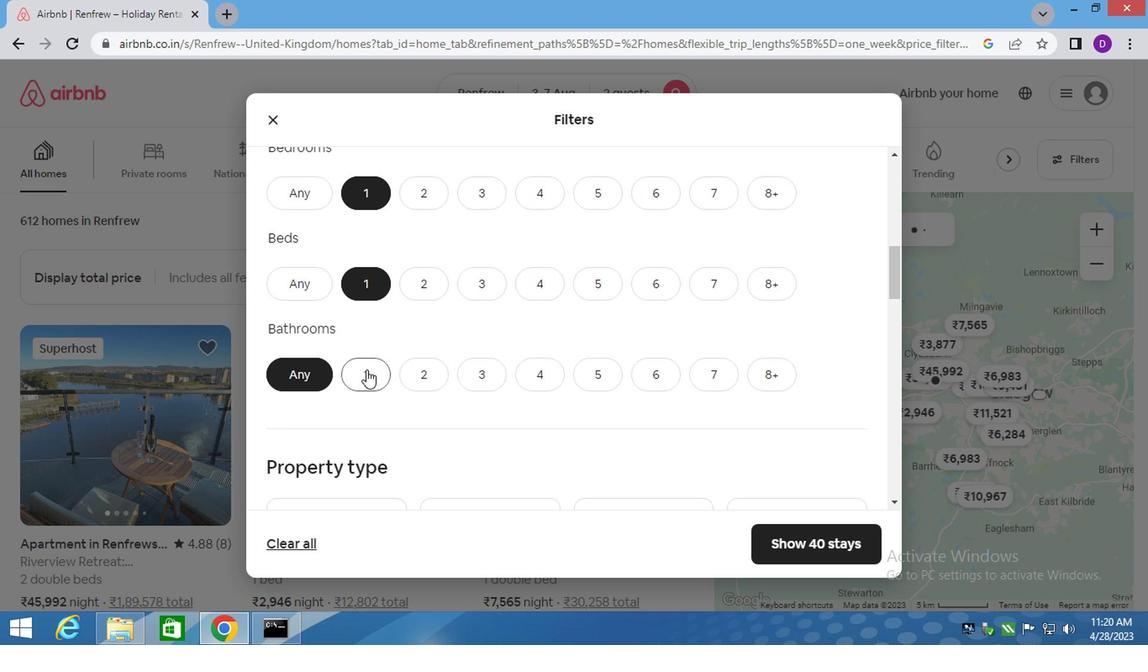 
Action: Mouse scrolled (364, 371) with delta (0, 0)
Screenshot: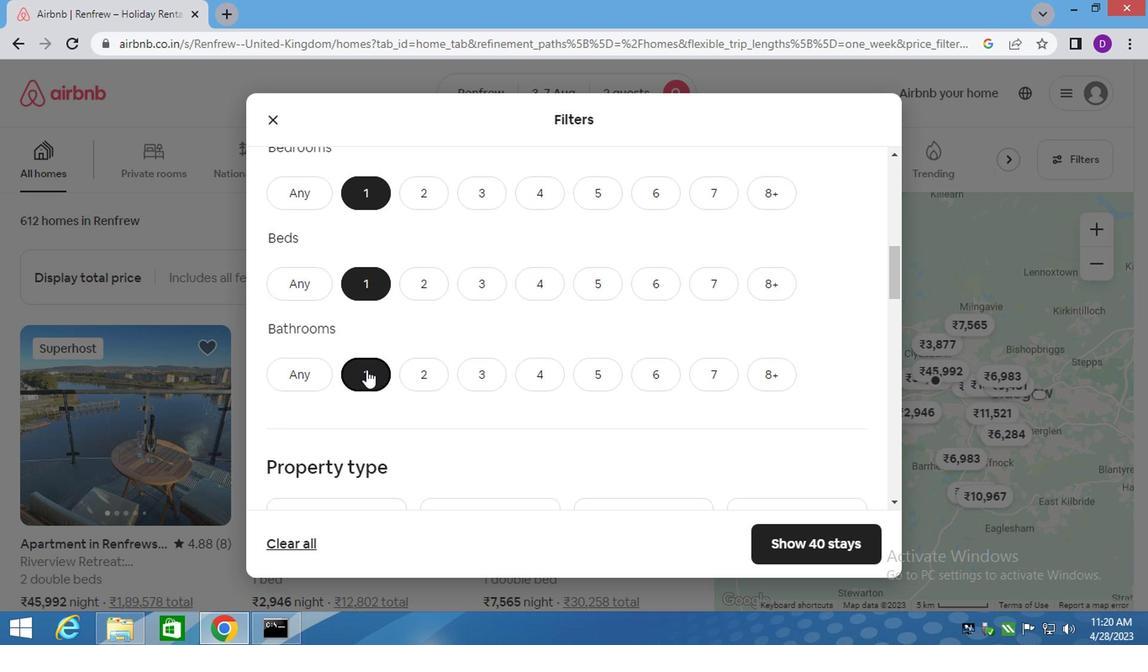 
Action: Mouse scrolled (364, 371) with delta (0, 0)
Screenshot: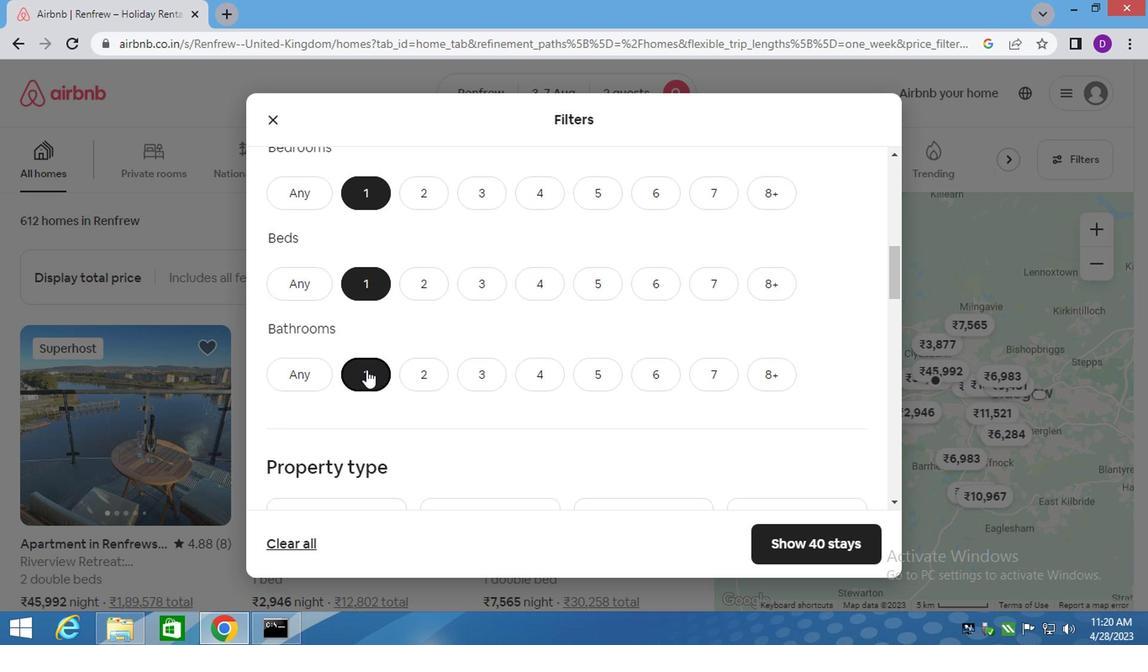 
Action: Mouse moved to (333, 359)
Screenshot: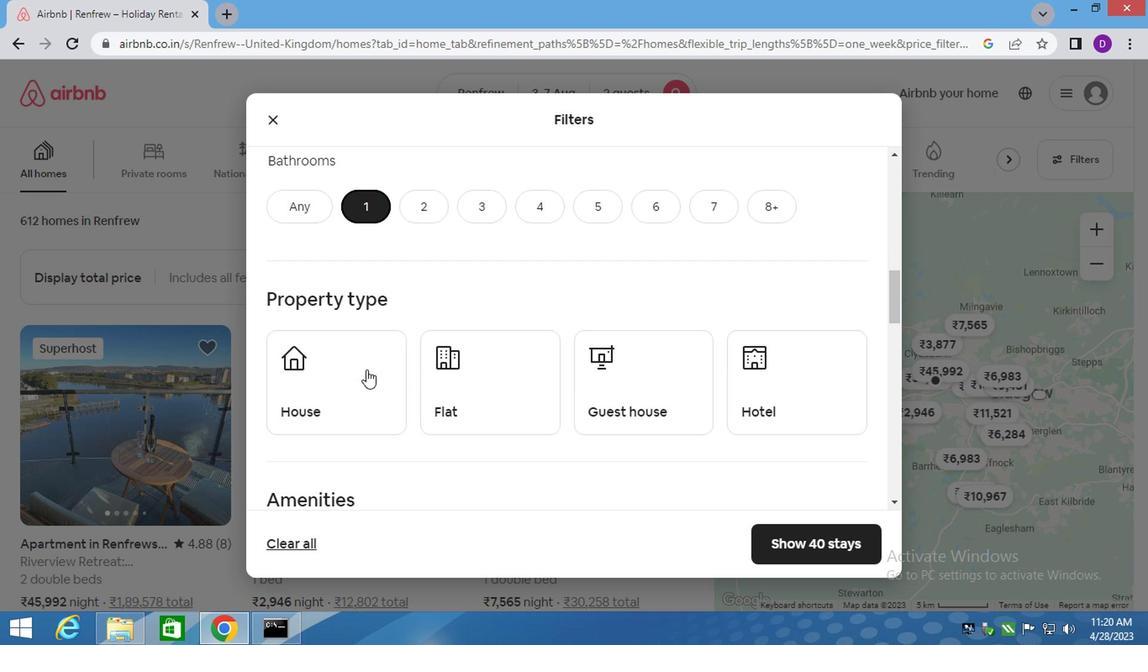 
Action: Mouse pressed left at (333, 359)
Screenshot: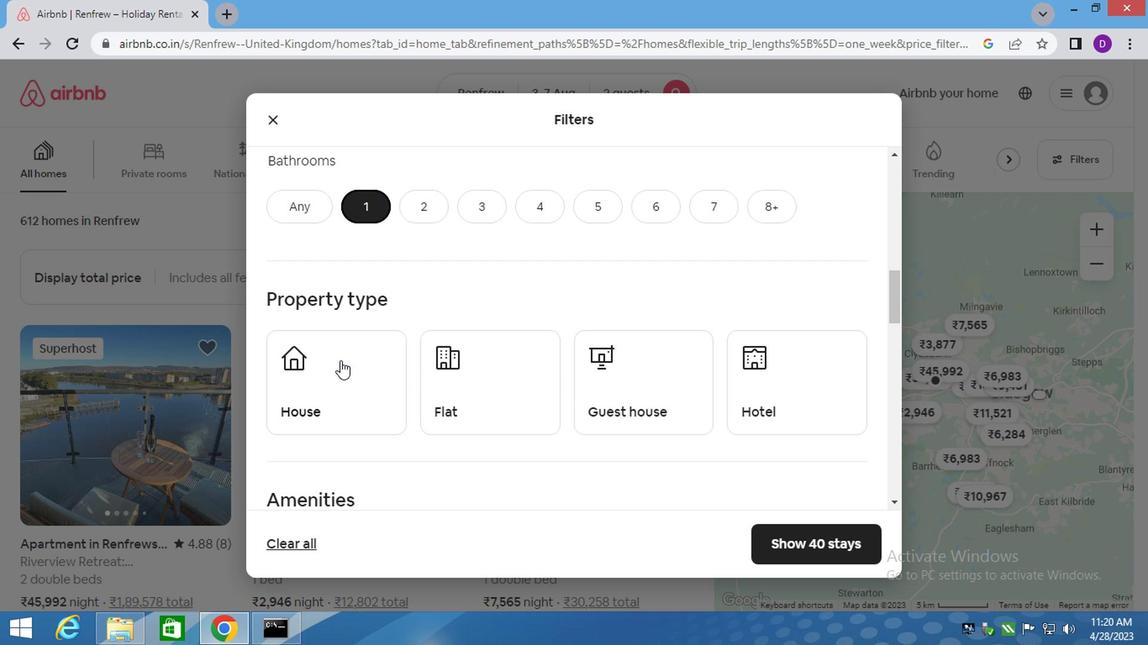 
Action: Mouse moved to (426, 397)
Screenshot: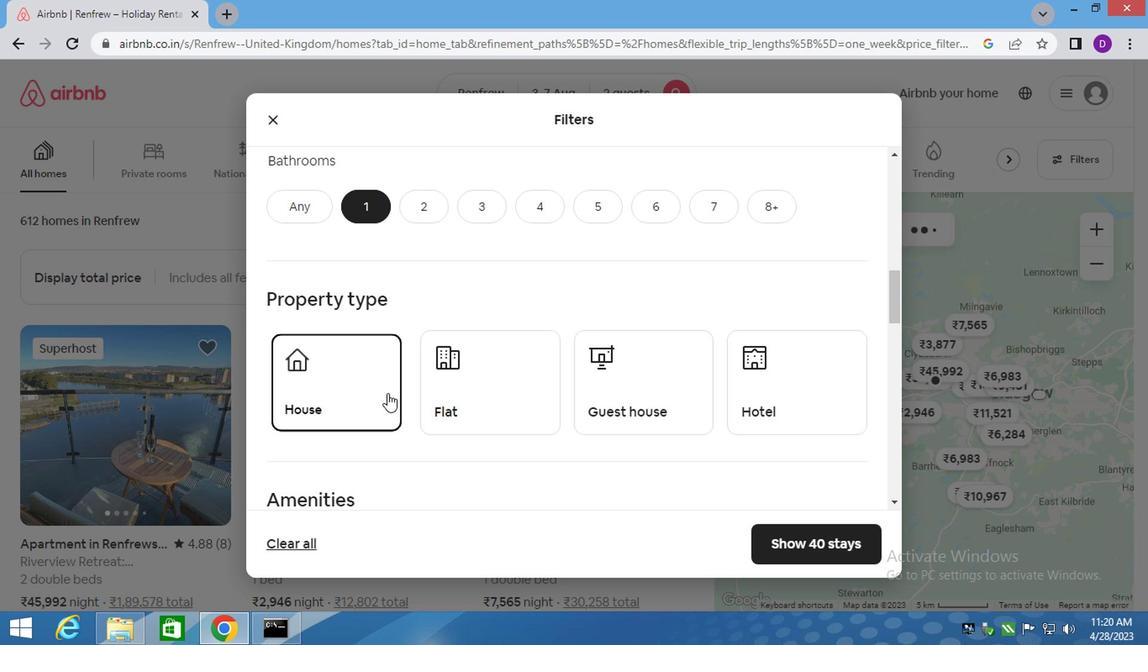 
Action: Mouse pressed left at (426, 397)
Screenshot: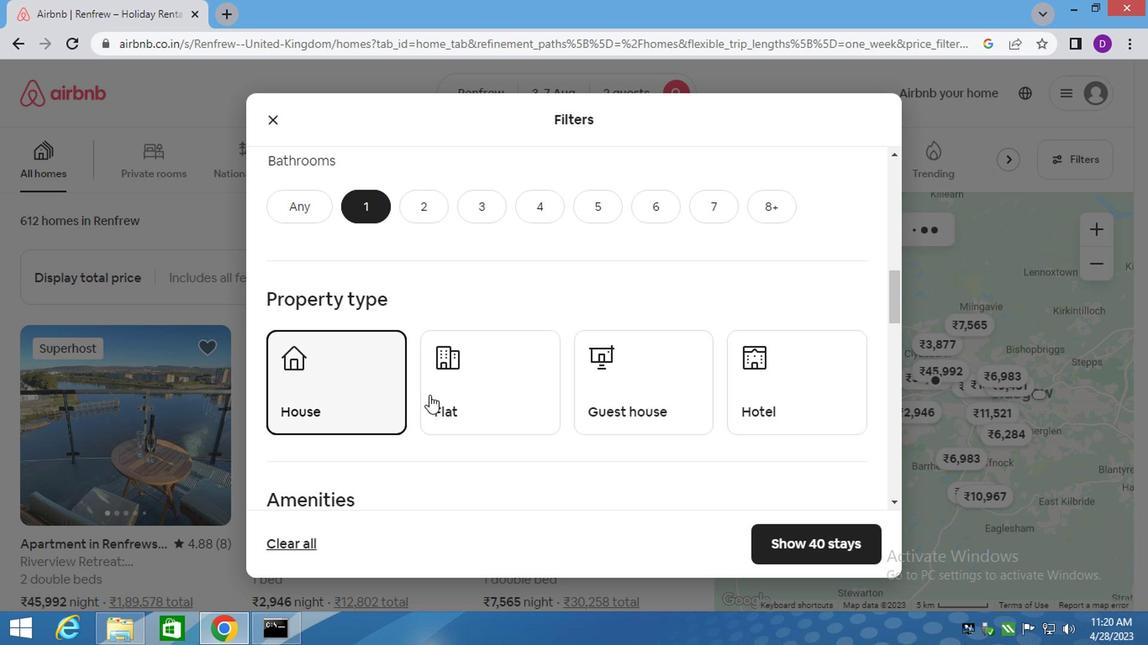 
Action: Mouse moved to (601, 388)
Screenshot: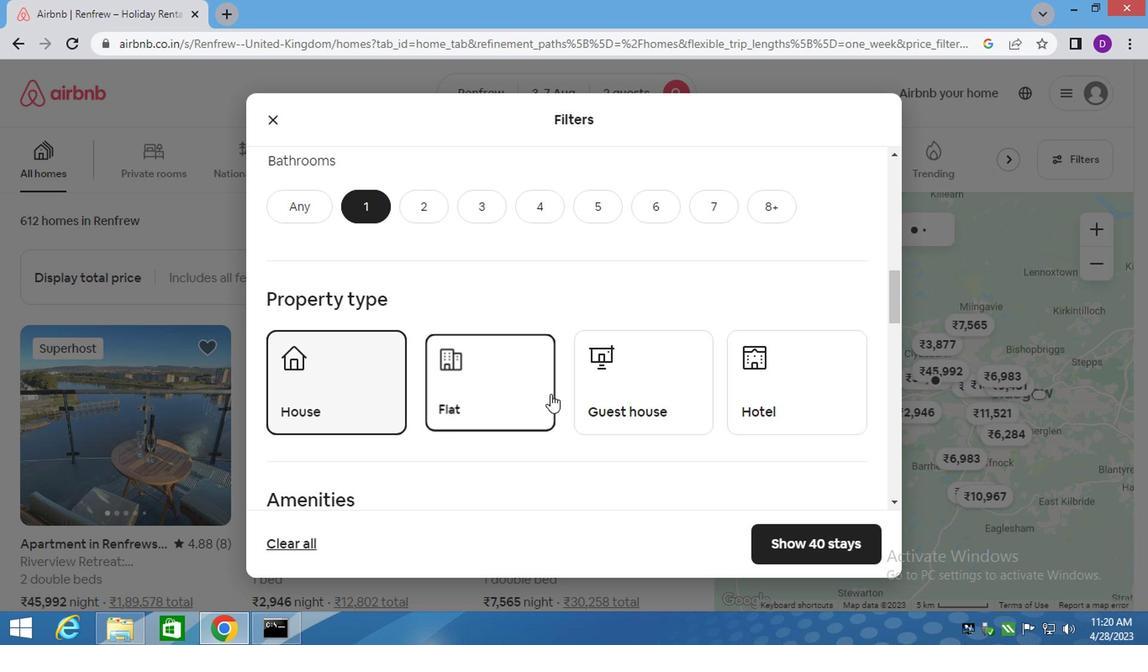 
Action: Mouse pressed left at (601, 388)
Screenshot: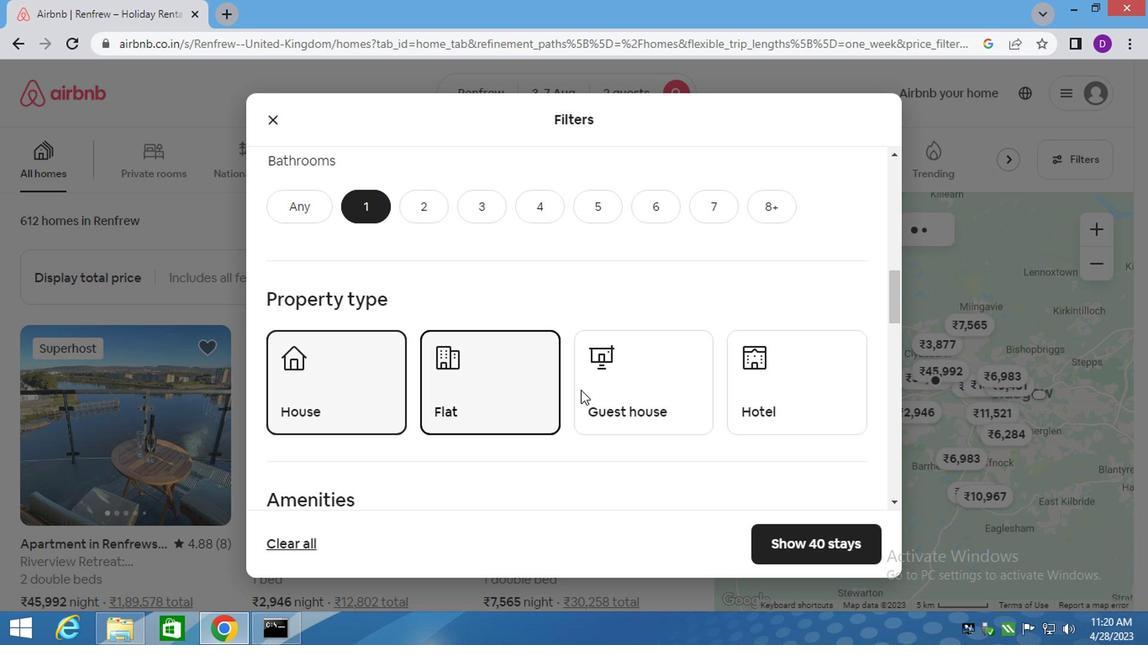 
Action: Mouse moved to (729, 386)
Screenshot: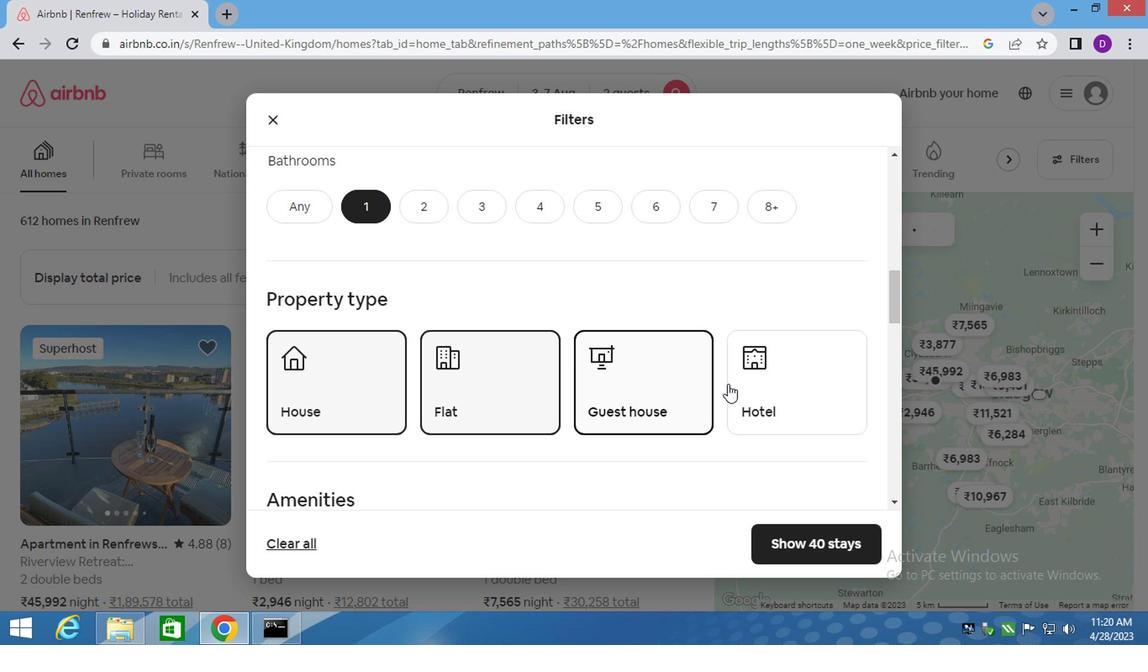 
Action: Mouse pressed left at (729, 386)
Screenshot: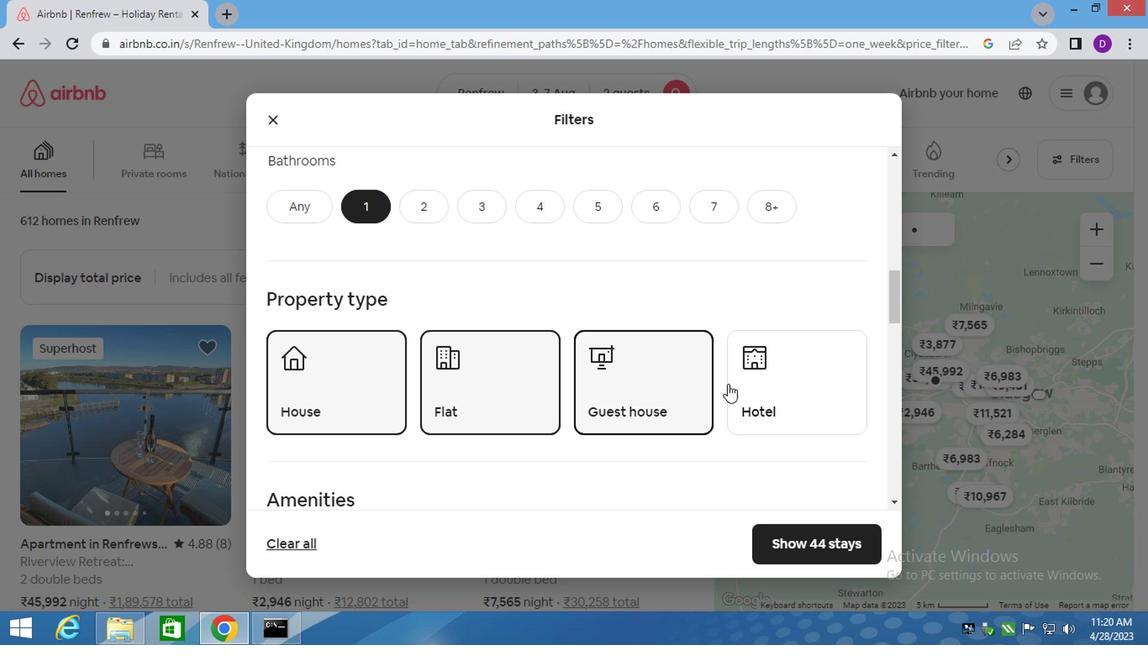 
Action: Mouse moved to (488, 417)
Screenshot: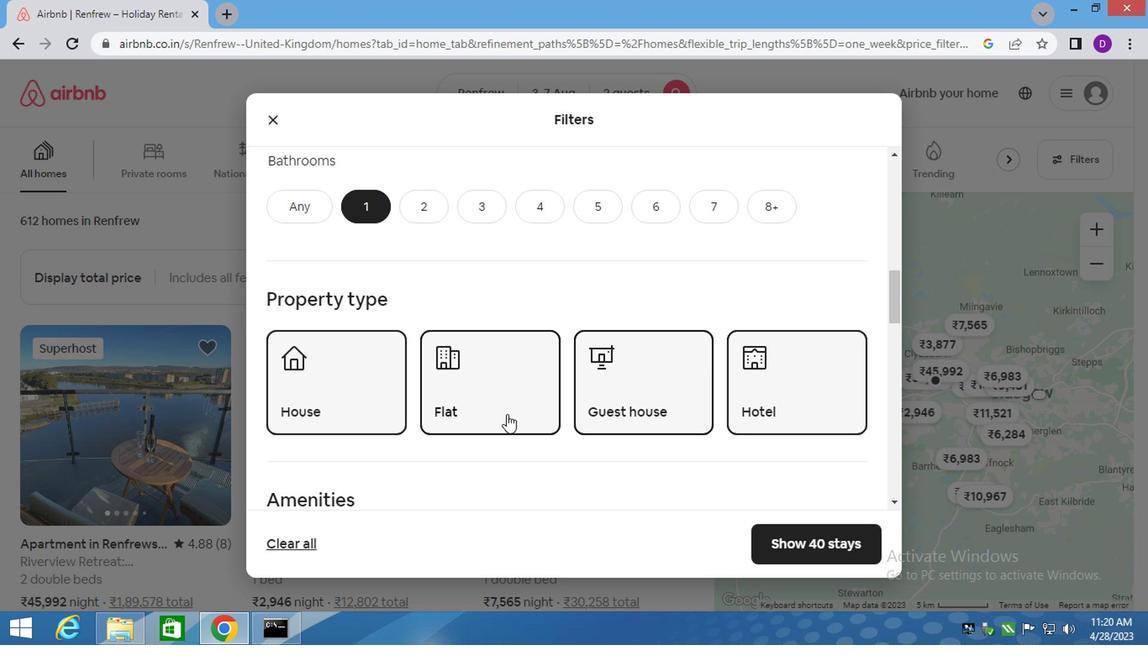 
Action: Mouse scrolled (488, 416) with delta (0, -1)
Screenshot: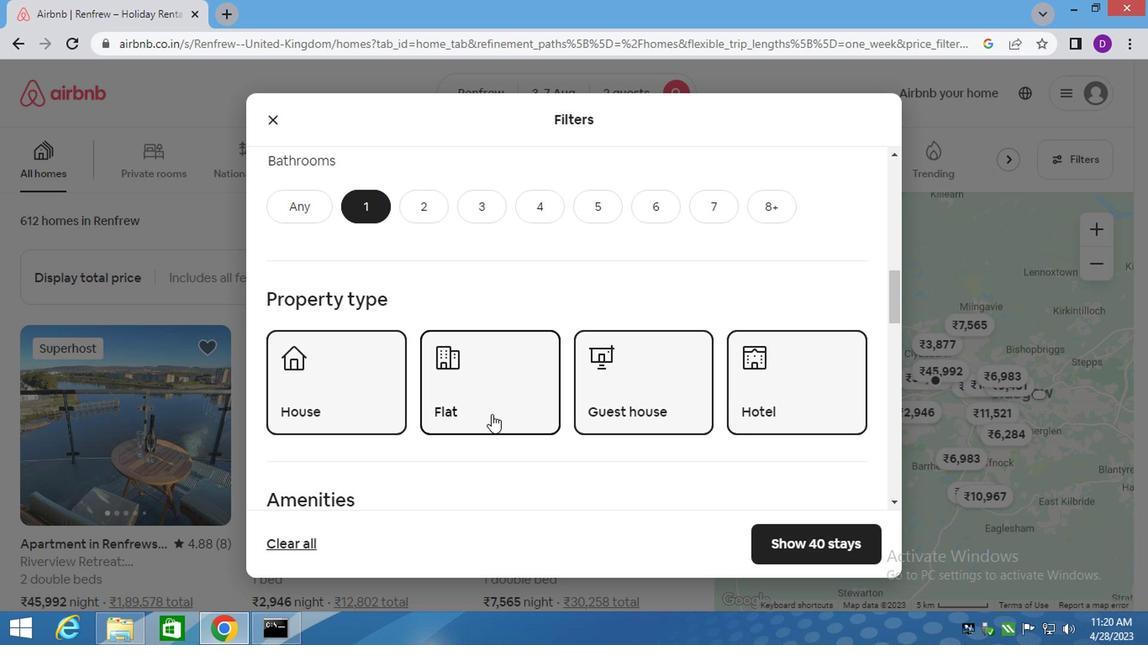 
Action: Mouse scrolled (488, 416) with delta (0, -1)
Screenshot: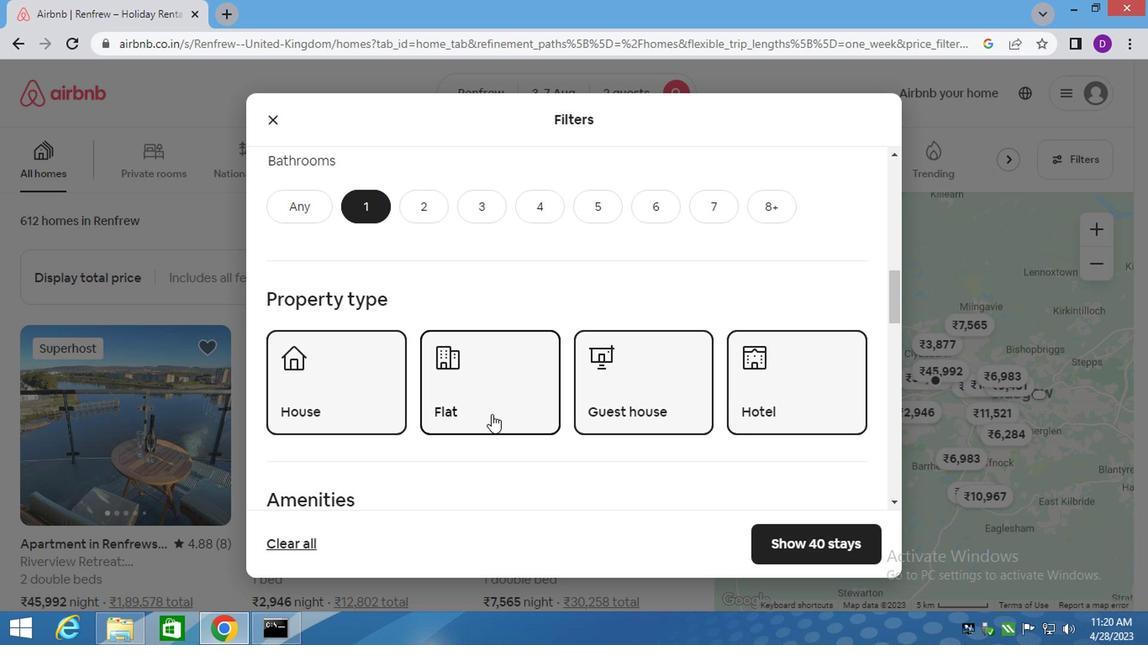 
Action: Mouse scrolled (488, 416) with delta (0, -1)
Screenshot: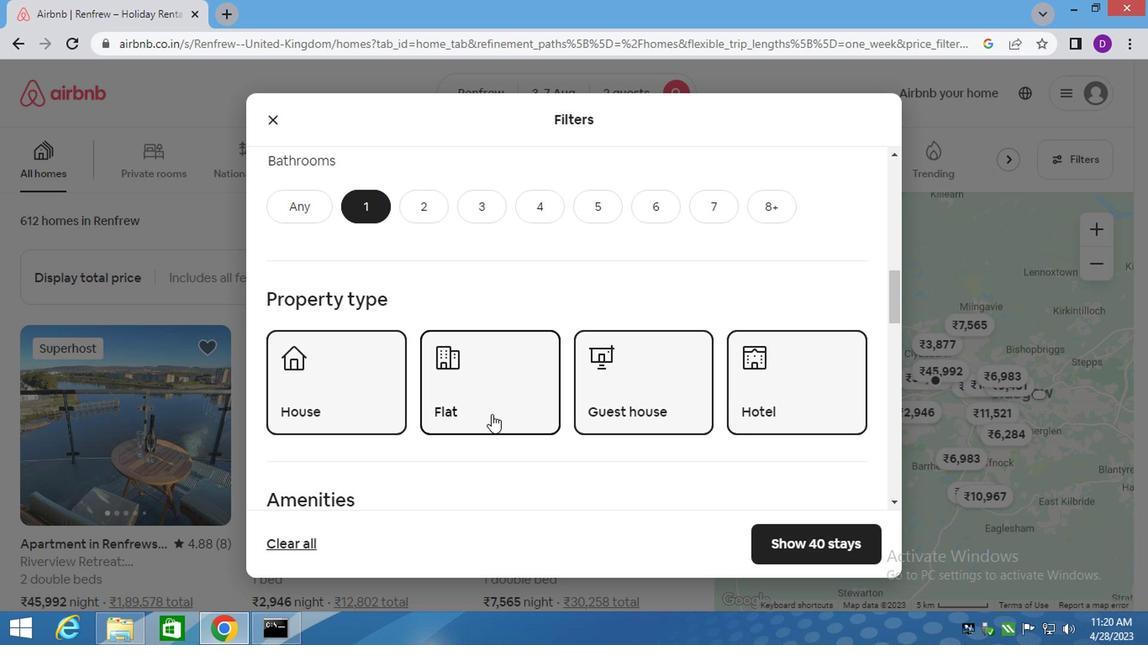 
Action: Mouse scrolled (488, 416) with delta (0, -1)
Screenshot: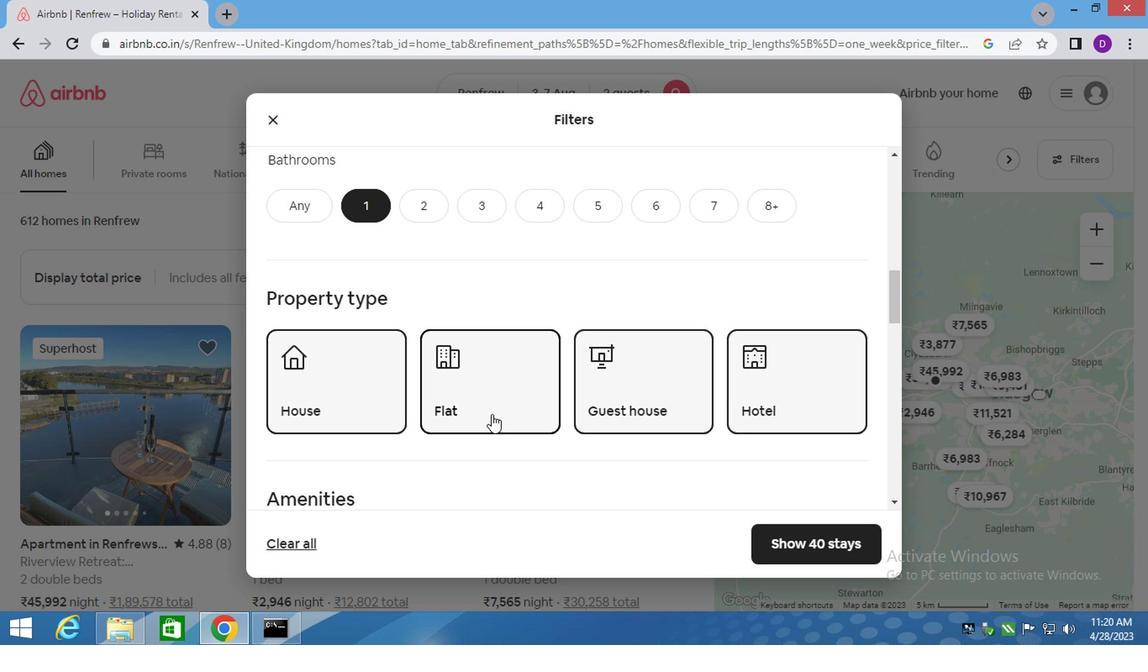 
Action: Mouse moved to (549, 401)
Screenshot: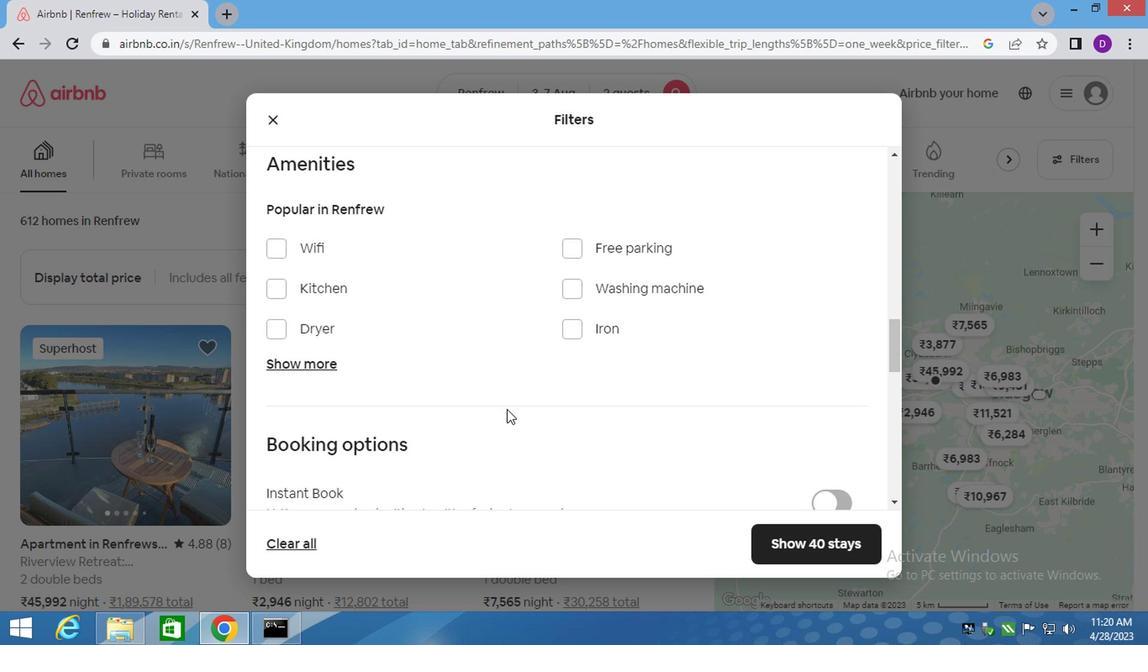 
Action: Mouse scrolled (549, 401) with delta (0, 0)
Screenshot: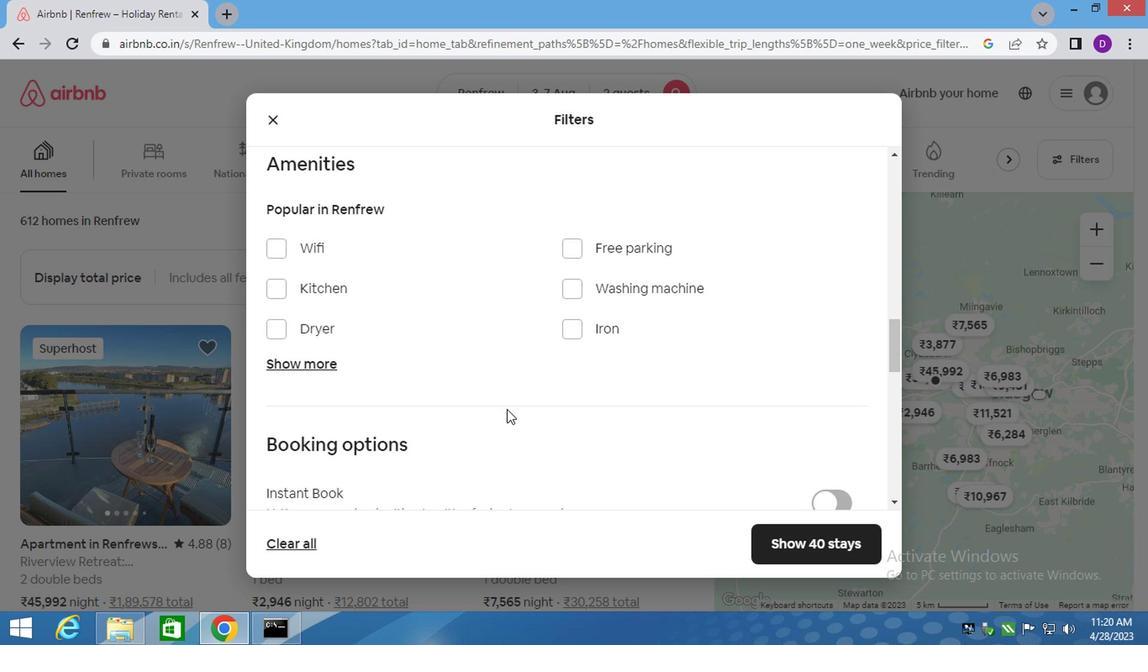 
Action: Mouse moved to (551, 401)
Screenshot: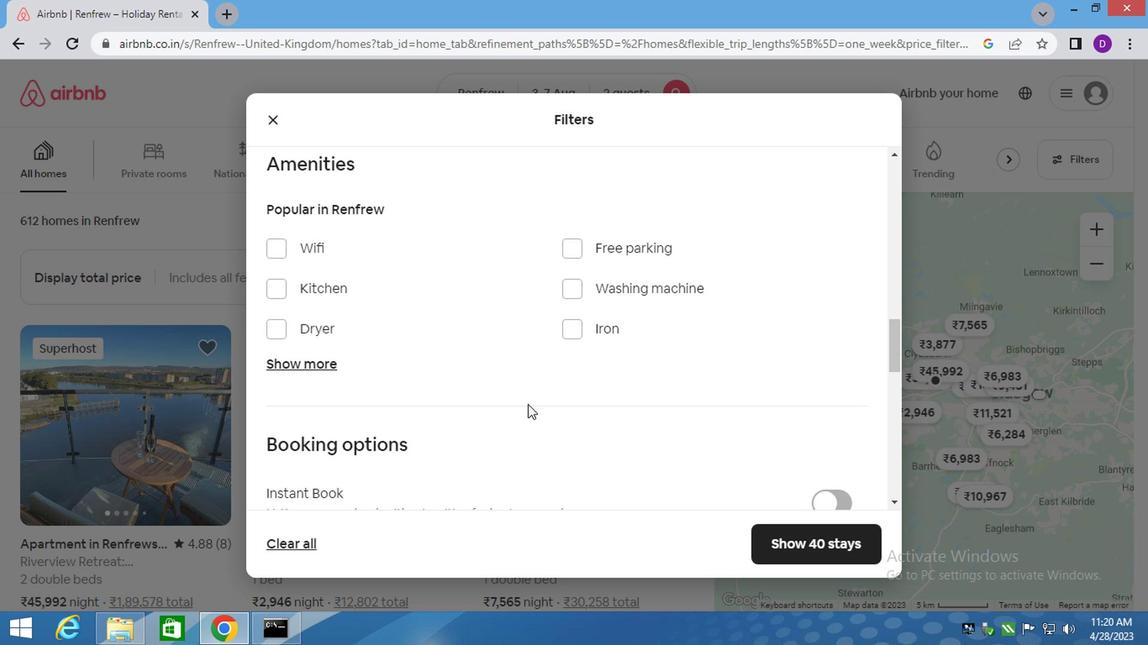 
Action: Mouse scrolled (551, 400) with delta (0, -1)
Screenshot: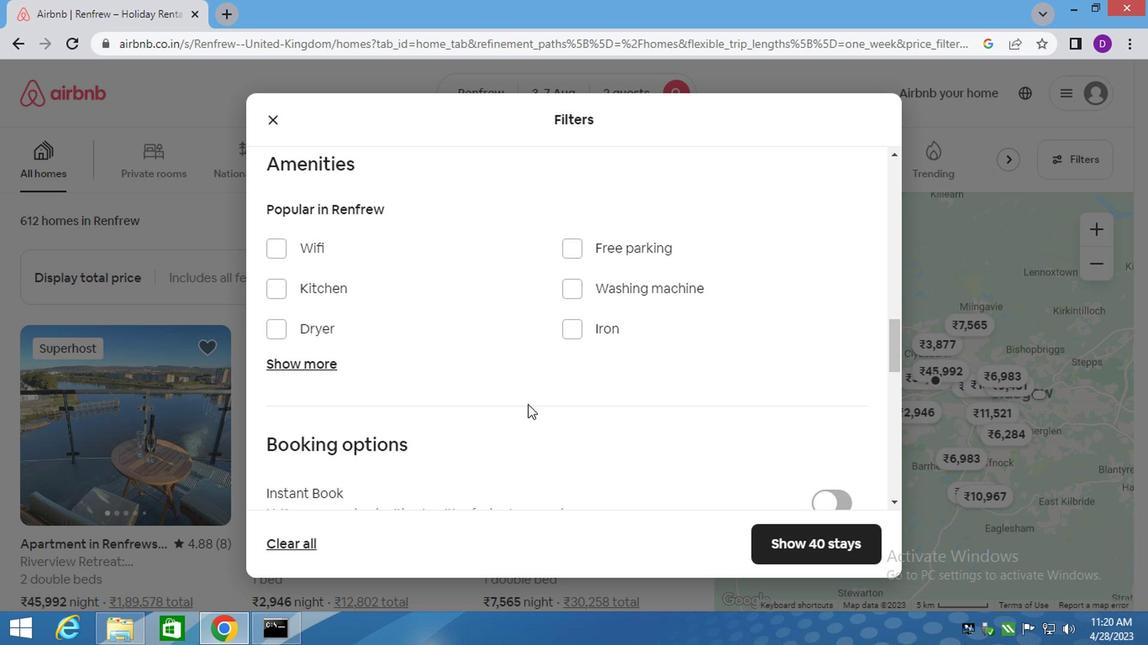 
Action: Mouse scrolled (551, 400) with delta (0, -1)
Screenshot: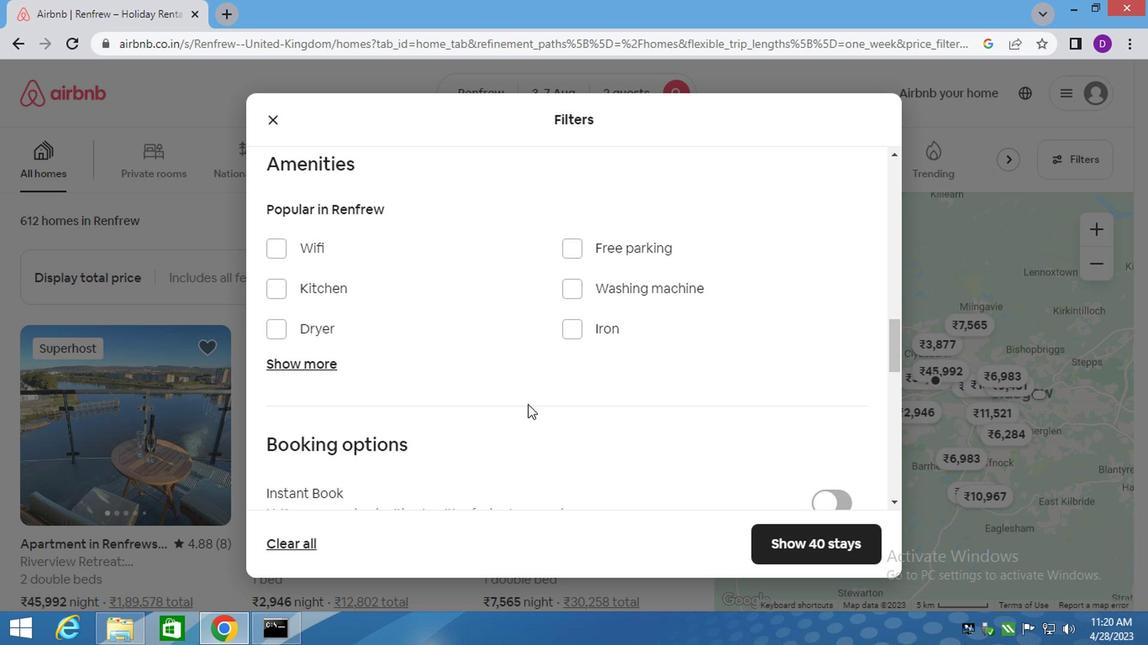
Action: Mouse moved to (813, 309)
Screenshot: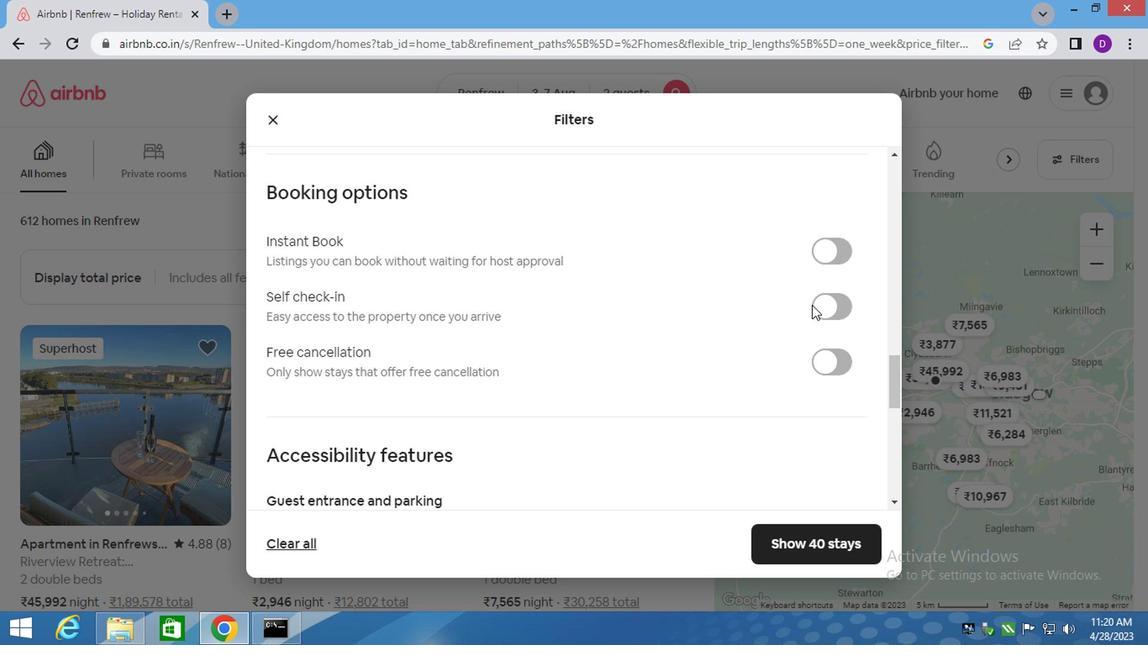 
Action: Mouse pressed left at (813, 309)
Screenshot: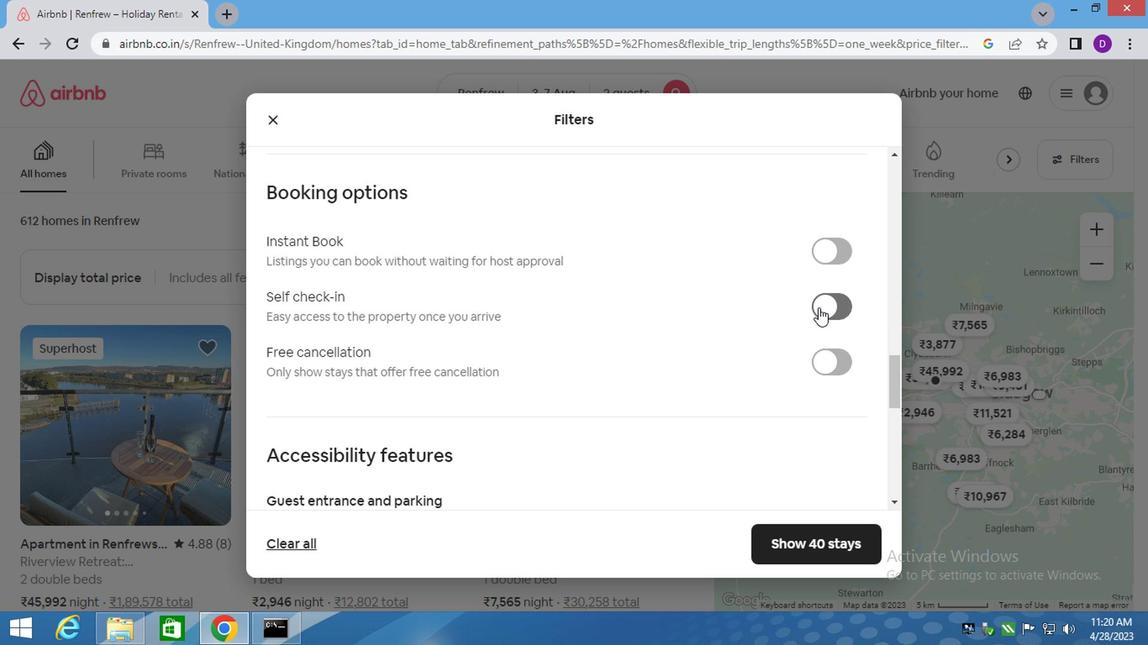 
Action: Mouse moved to (738, 395)
Screenshot: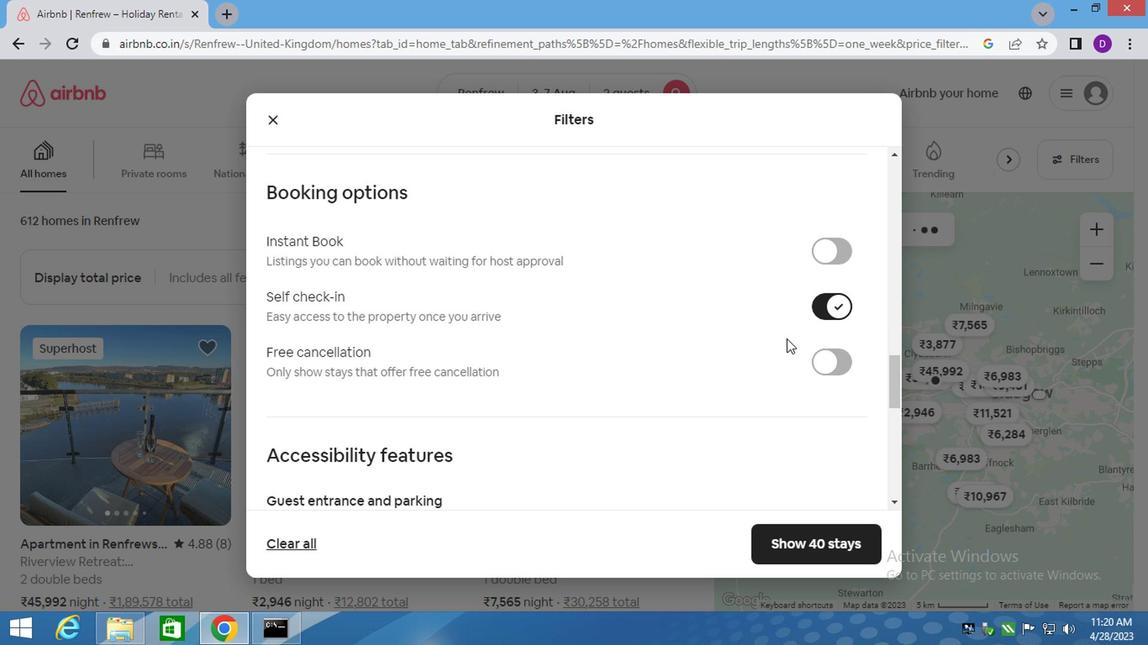 
Action: Mouse scrolled (738, 395) with delta (0, 0)
Screenshot: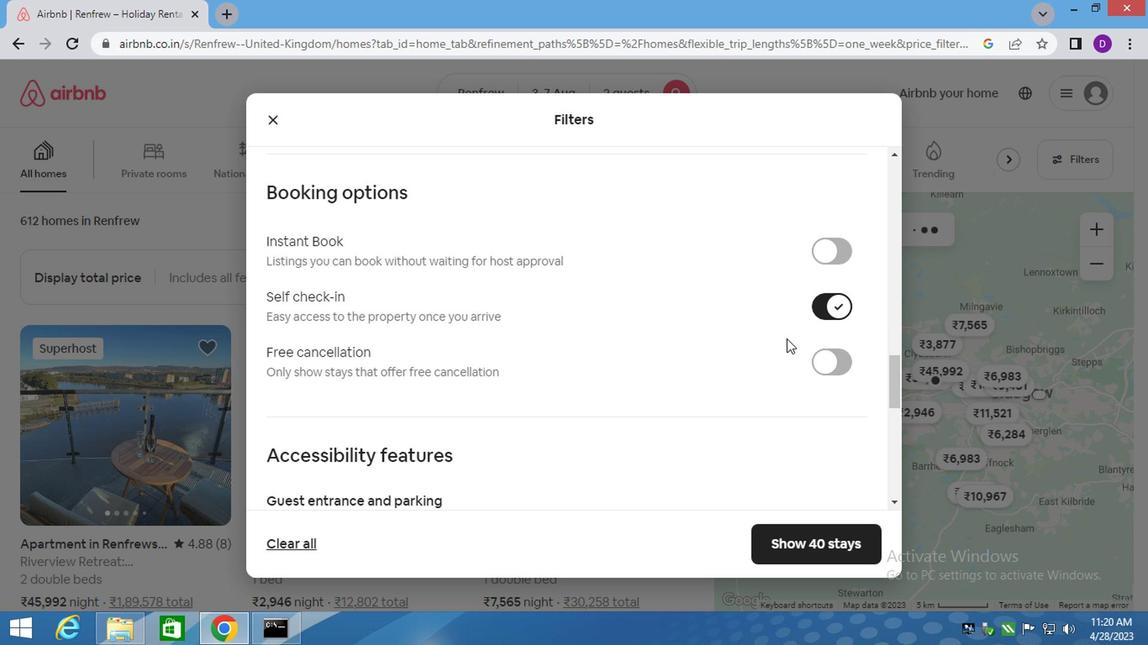 
Action: Mouse moved to (737, 402)
Screenshot: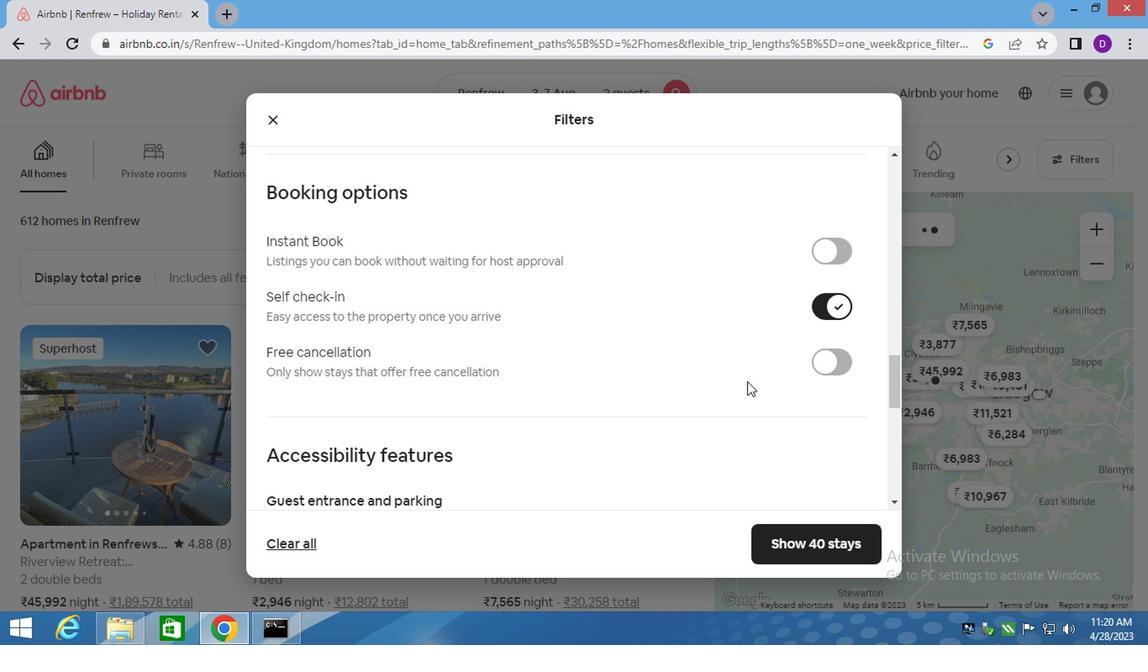 
Action: Mouse scrolled (737, 401) with delta (0, 0)
Screenshot: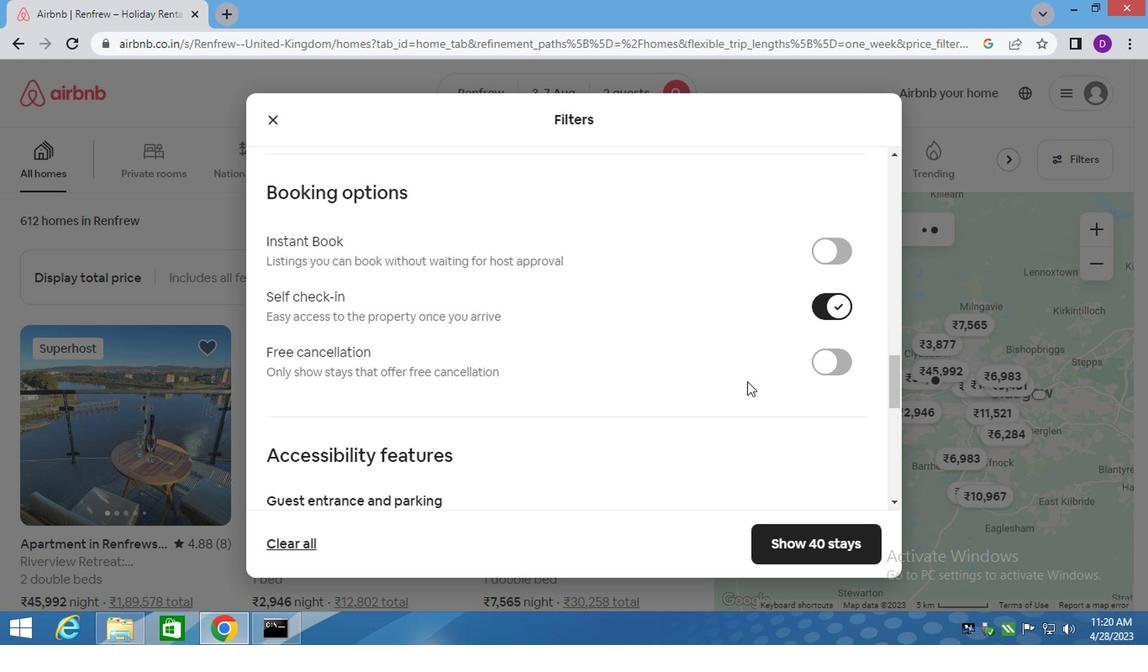 
Action: Mouse moved to (737, 407)
Screenshot: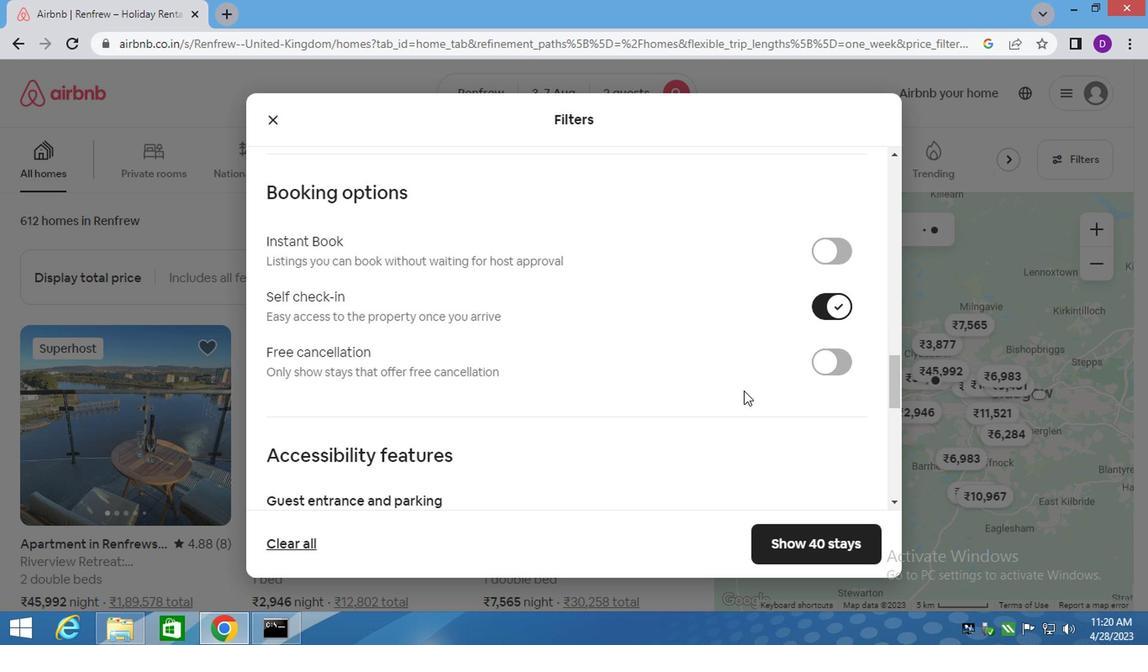 
Action: Mouse scrolled (737, 406) with delta (0, -1)
Screenshot: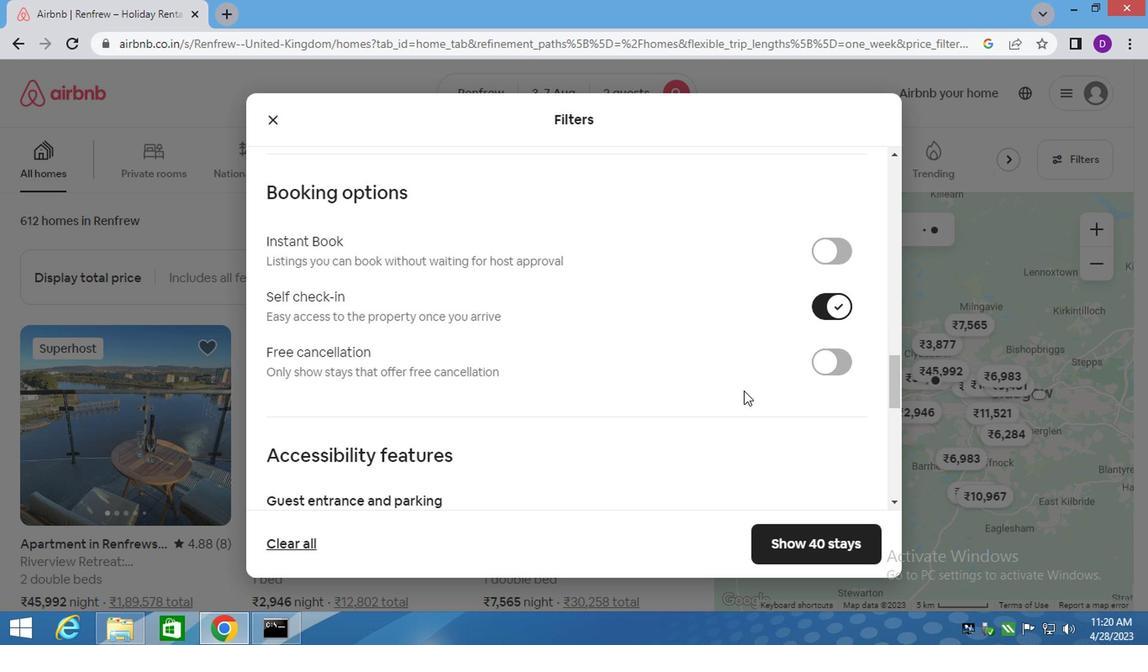 
Action: Mouse moved to (736, 409)
Screenshot: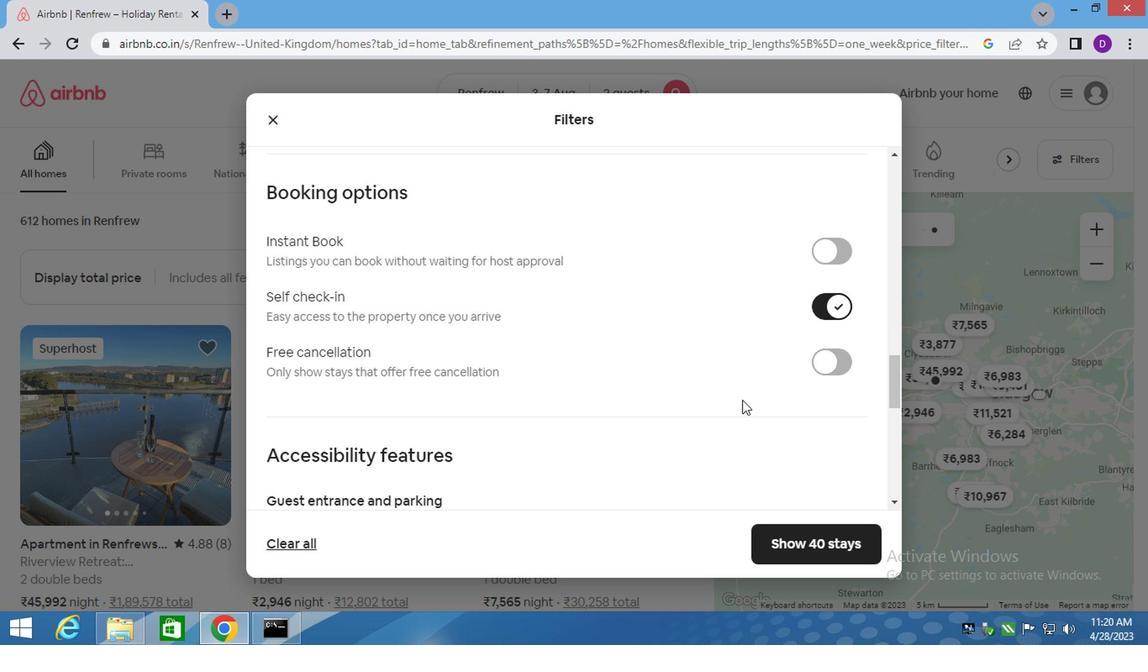 
Action: Mouse scrolled (737, 407) with delta (0, 0)
Screenshot: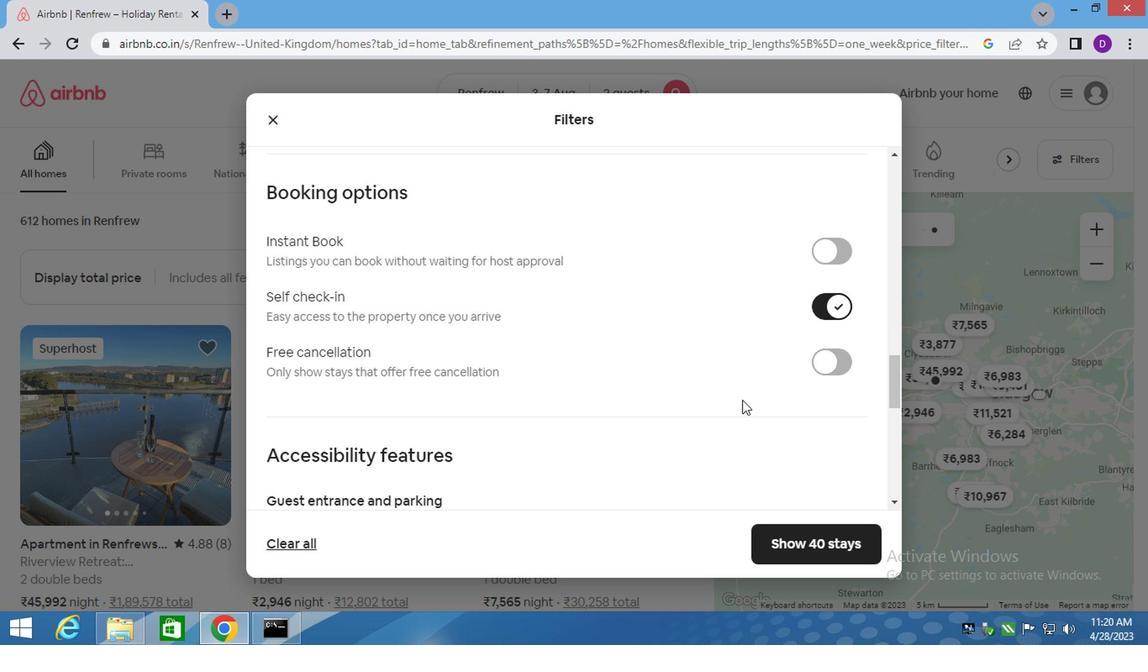
Action: Mouse scrolled (736, 408) with delta (0, -1)
Screenshot: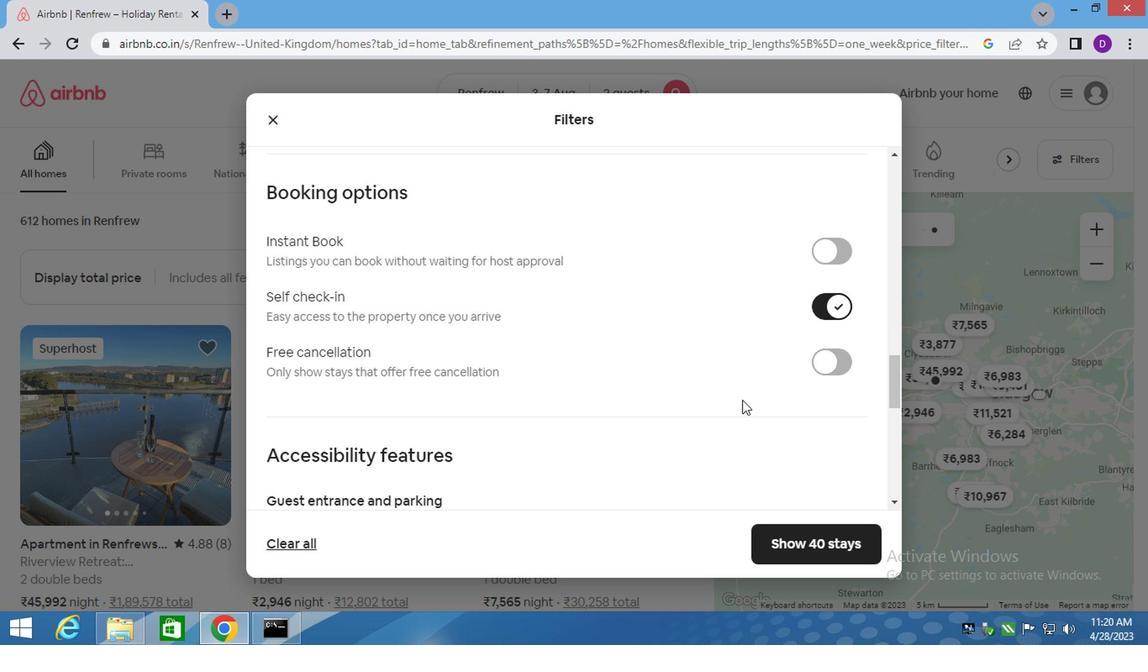 
Action: Mouse moved to (736, 410)
Screenshot: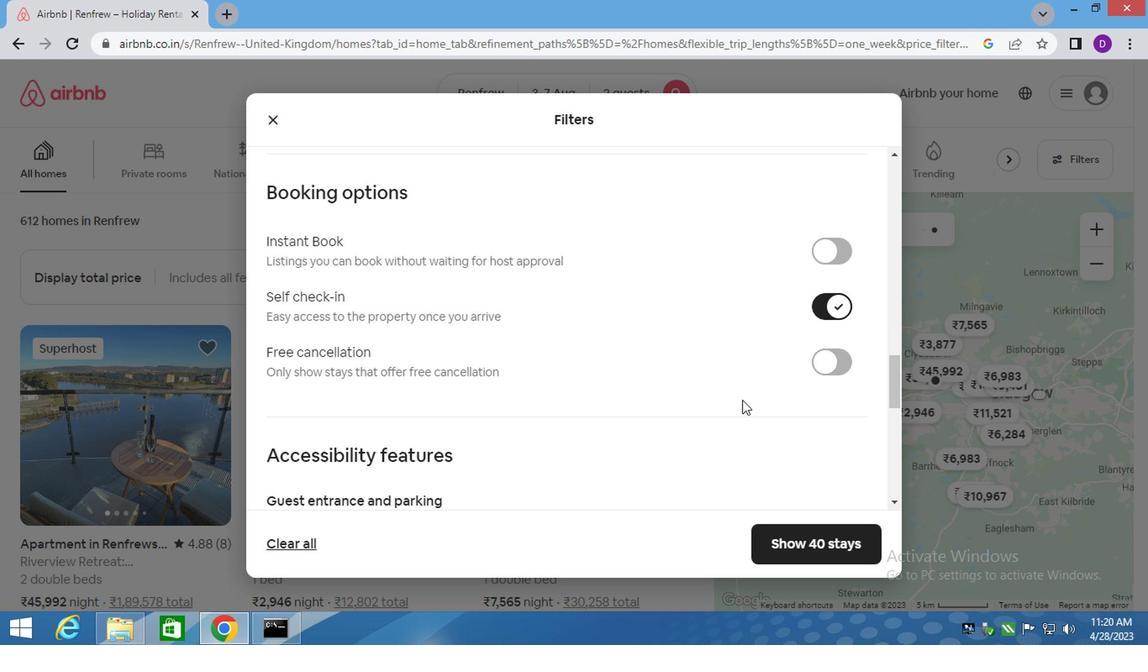 
Action: Mouse scrolled (736, 409) with delta (0, 0)
Screenshot: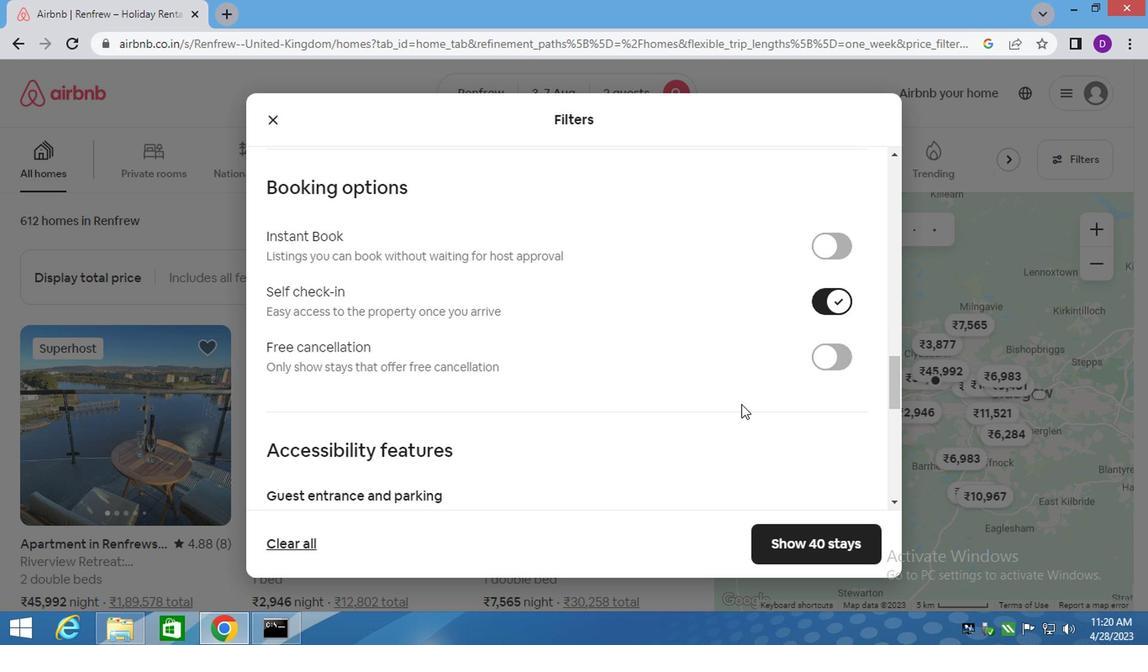 
Action: Mouse moved to (735, 410)
Screenshot: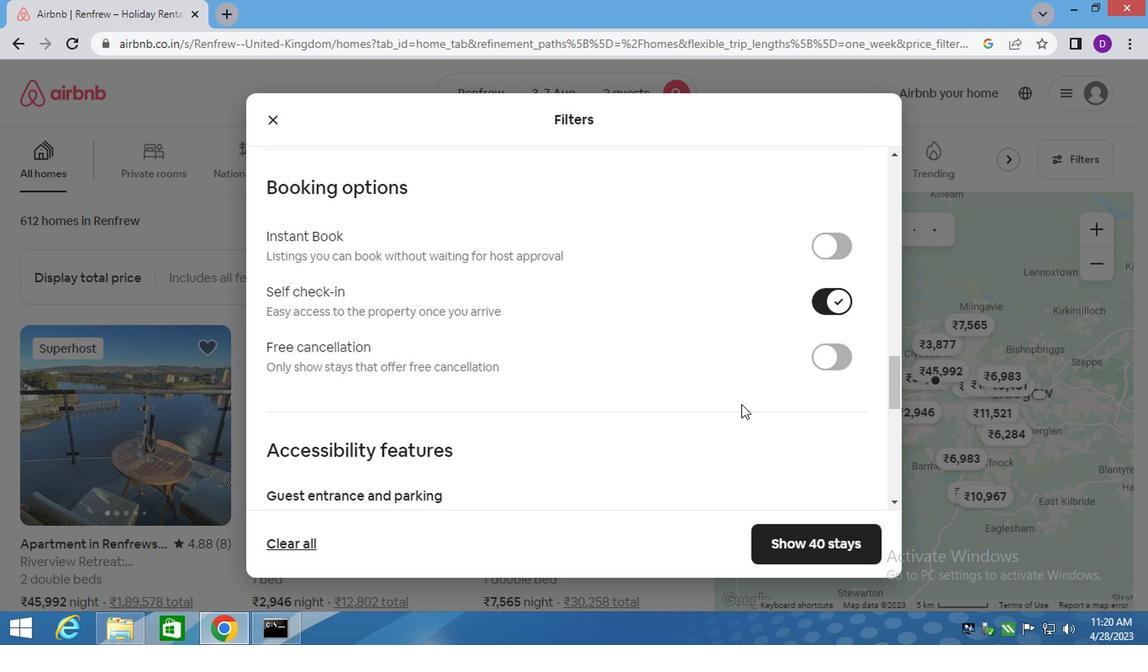 
Action: Mouse scrolled (735, 409) with delta (0, 0)
Screenshot: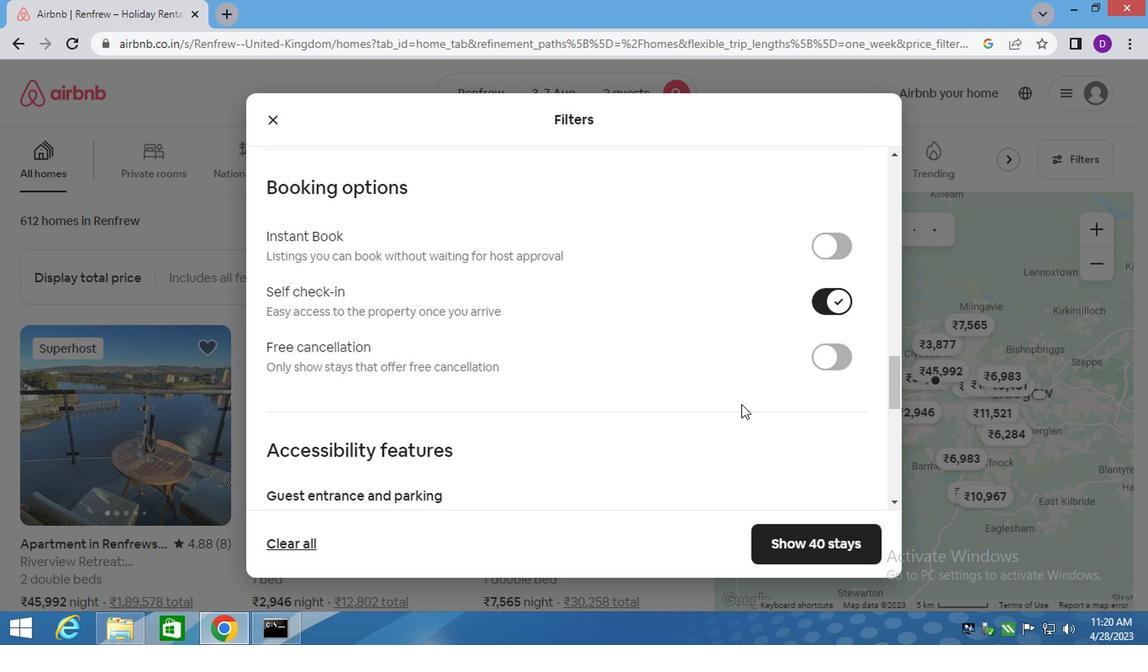 
Action: Mouse moved to (733, 412)
Screenshot: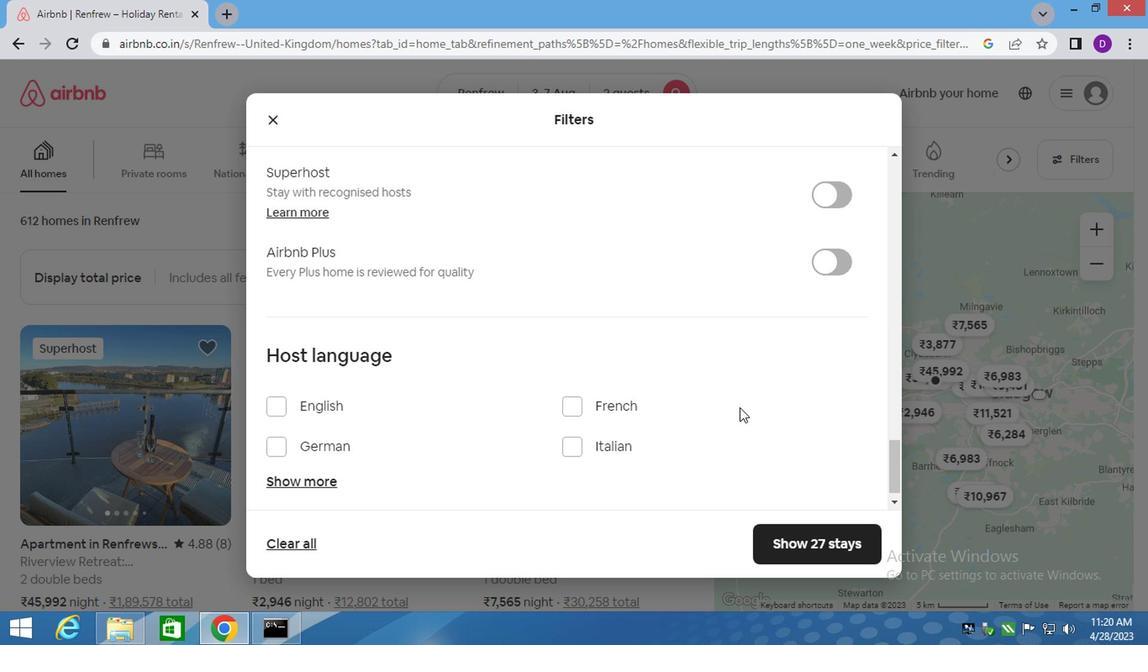 
Action: Mouse scrolled (733, 411) with delta (0, 0)
Screenshot: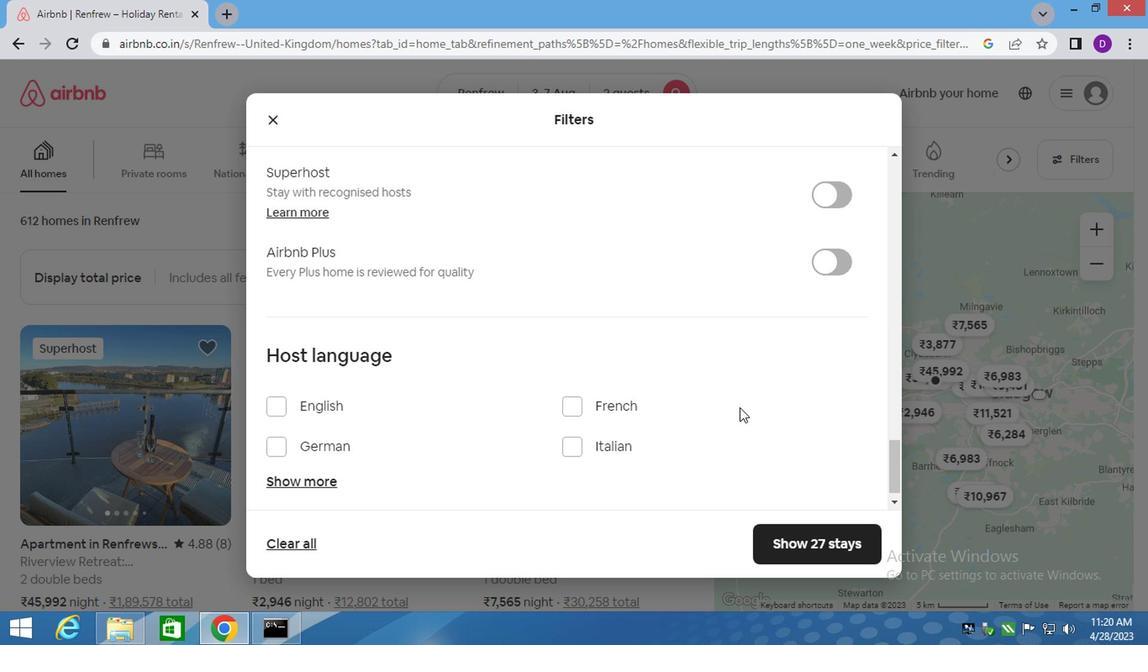 
Action: Mouse moved to (721, 418)
Screenshot: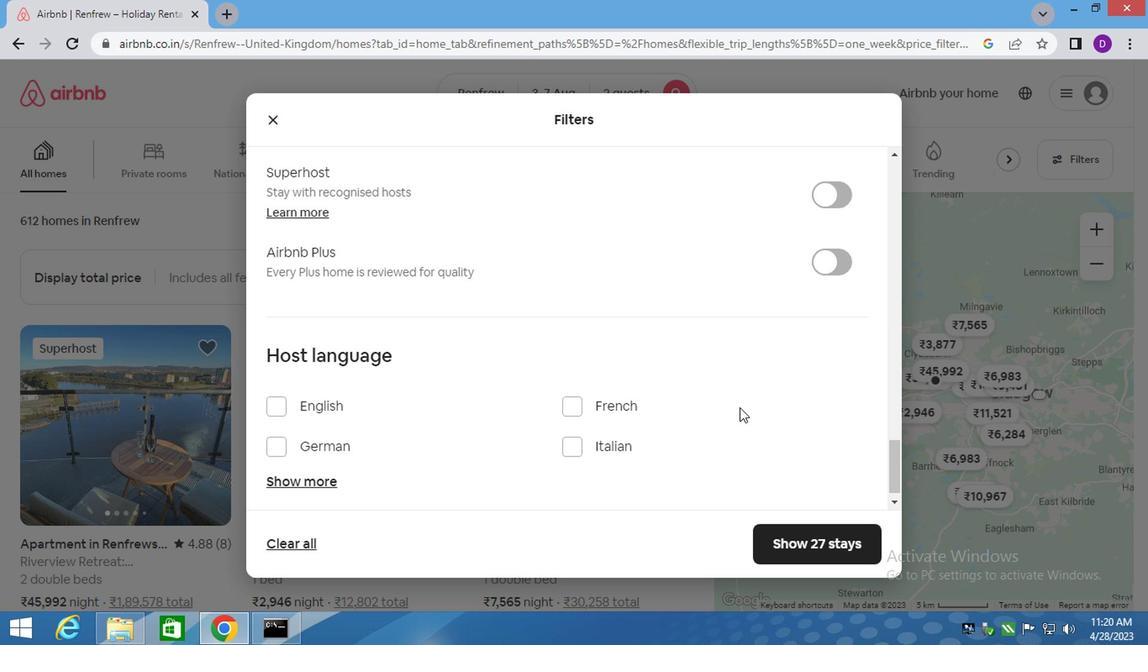 
Action: Mouse scrolled (724, 416) with delta (0, -1)
Screenshot: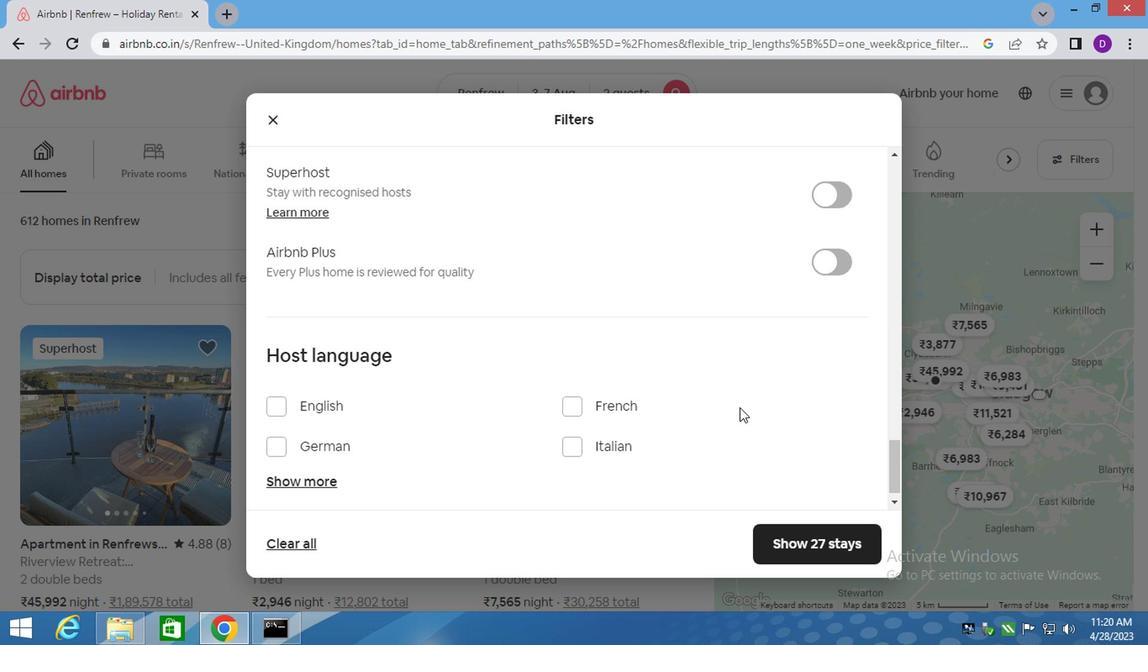 
Action: Mouse moved to (712, 424)
Screenshot: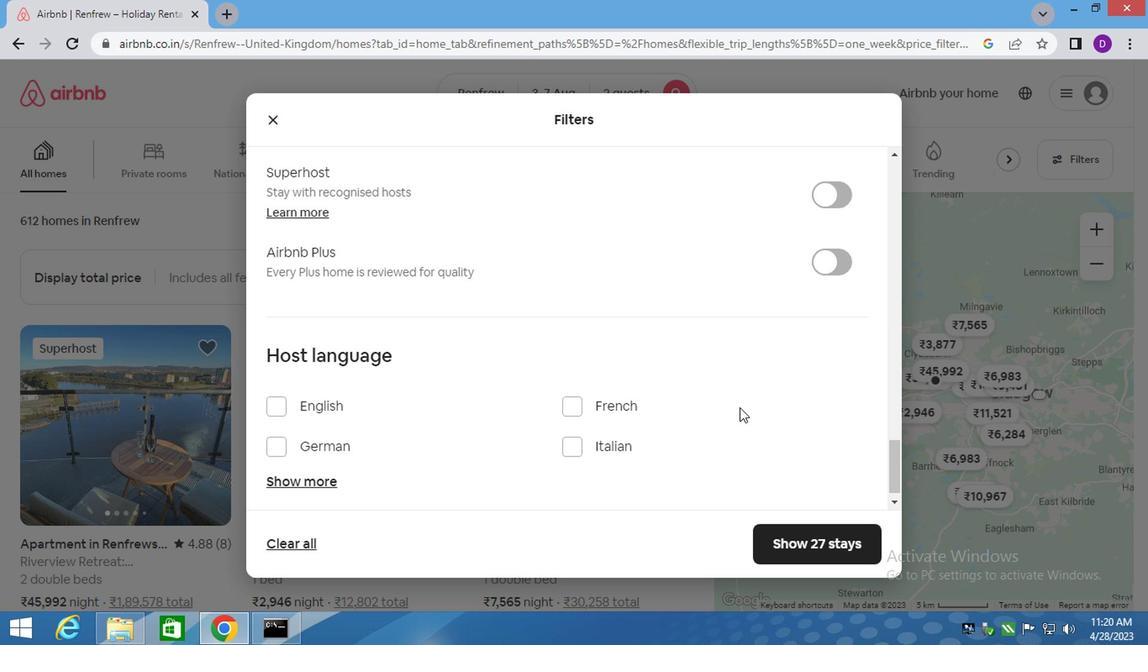 
Action: Mouse scrolled (714, 423) with delta (0, 0)
Screenshot: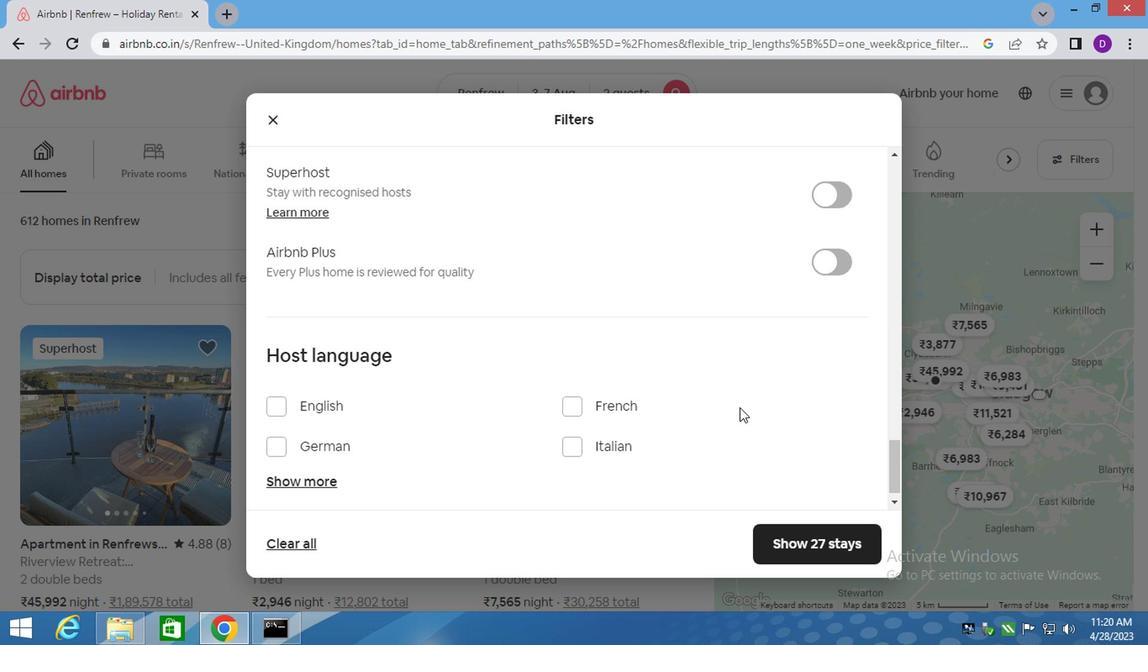 
Action: Mouse moved to (701, 427)
Screenshot: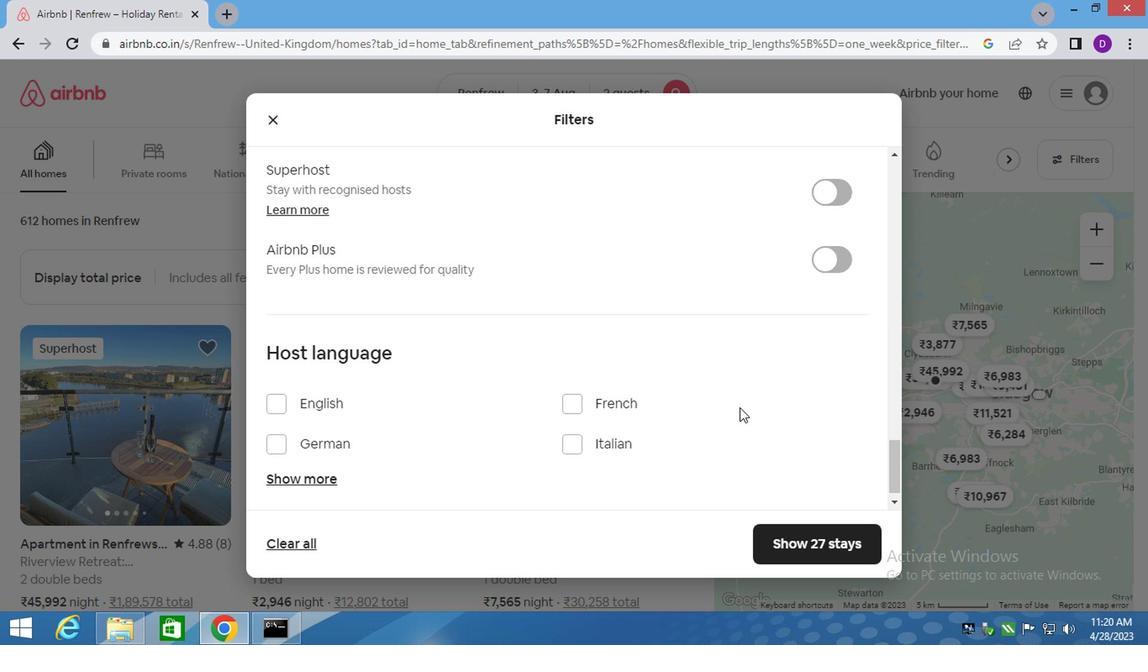 
Action: Mouse scrolled (701, 426) with delta (0, -1)
Screenshot: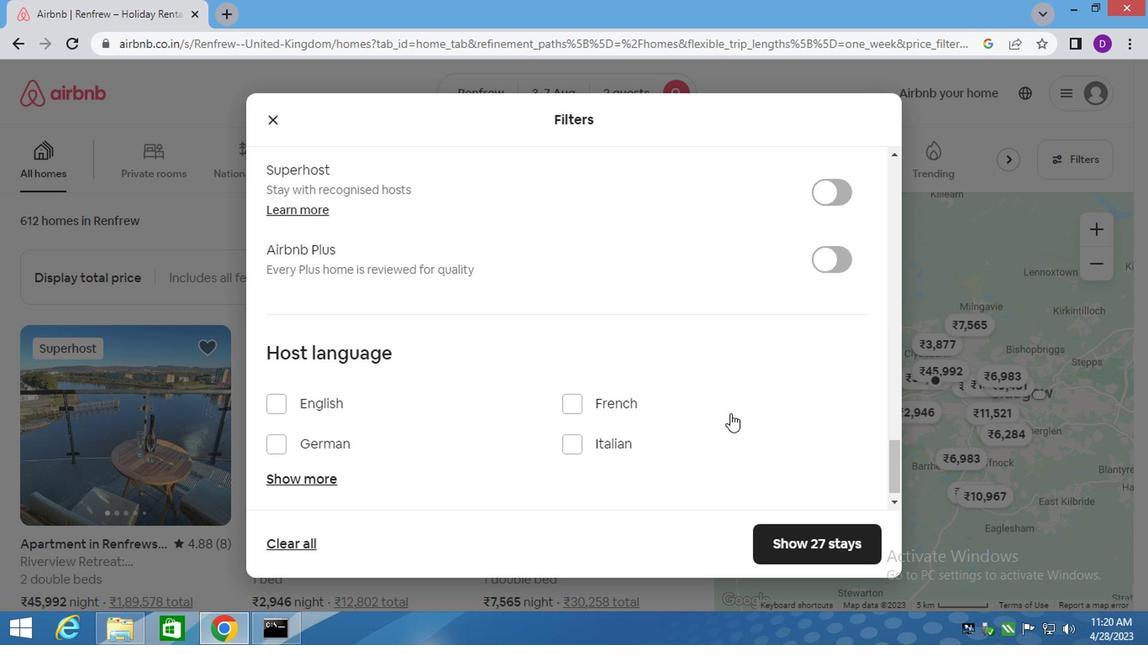 
Action: Mouse moved to (283, 393)
Screenshot: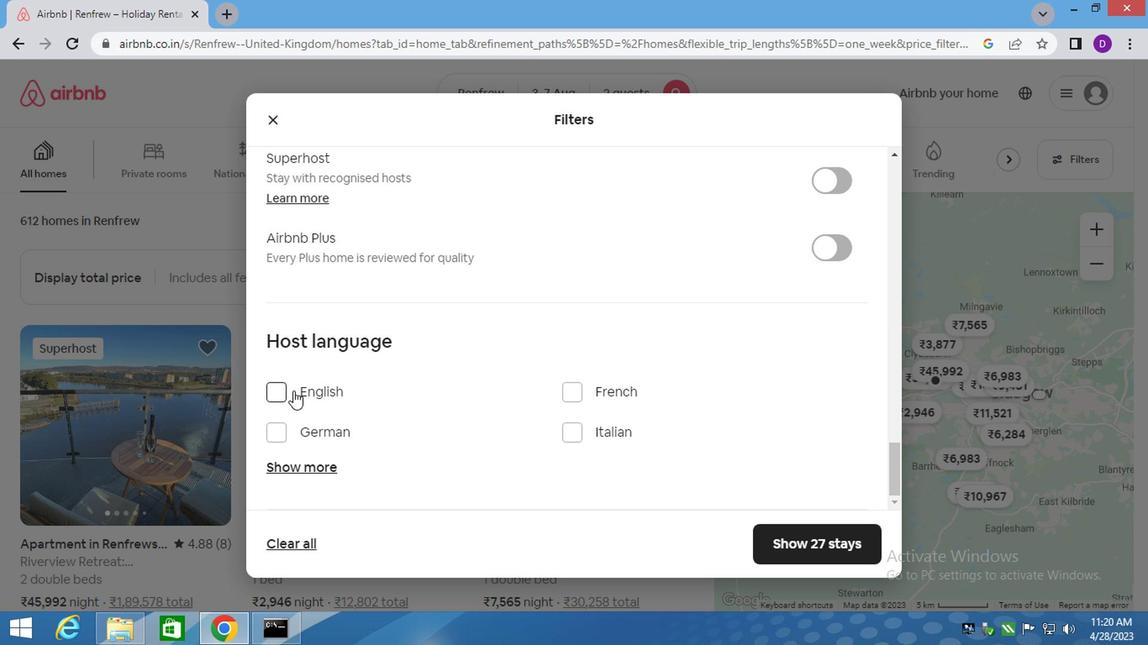 
Action: Mouse pressed left at (283, 393)
Screenshot: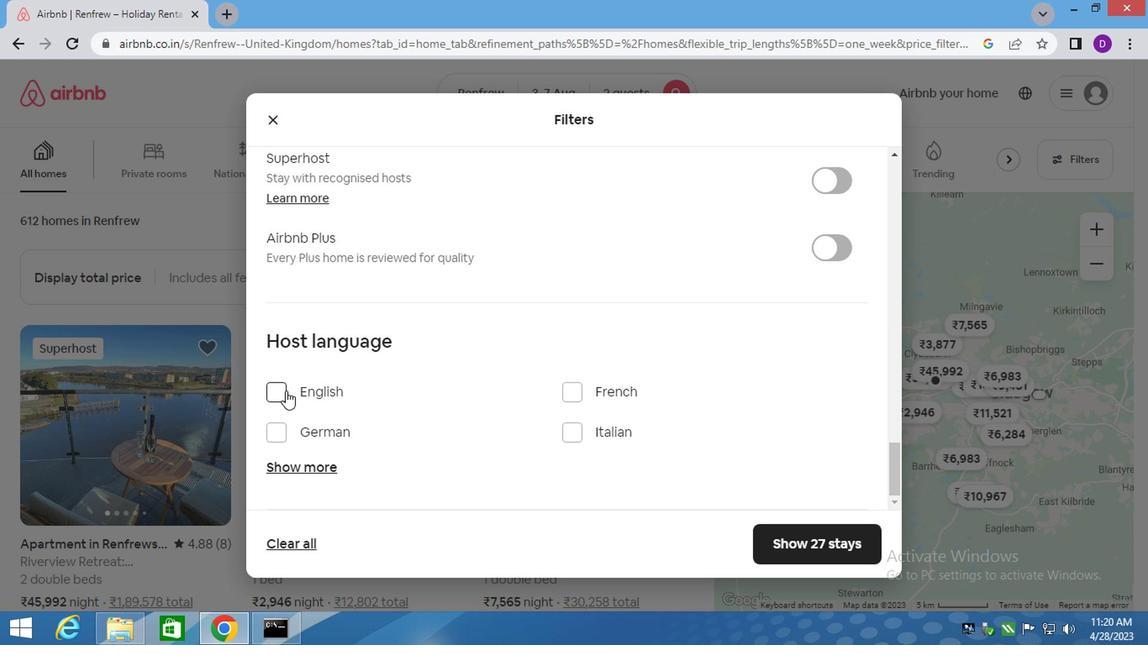 
Action: Mouse moved to (806, 542)
Screenshot: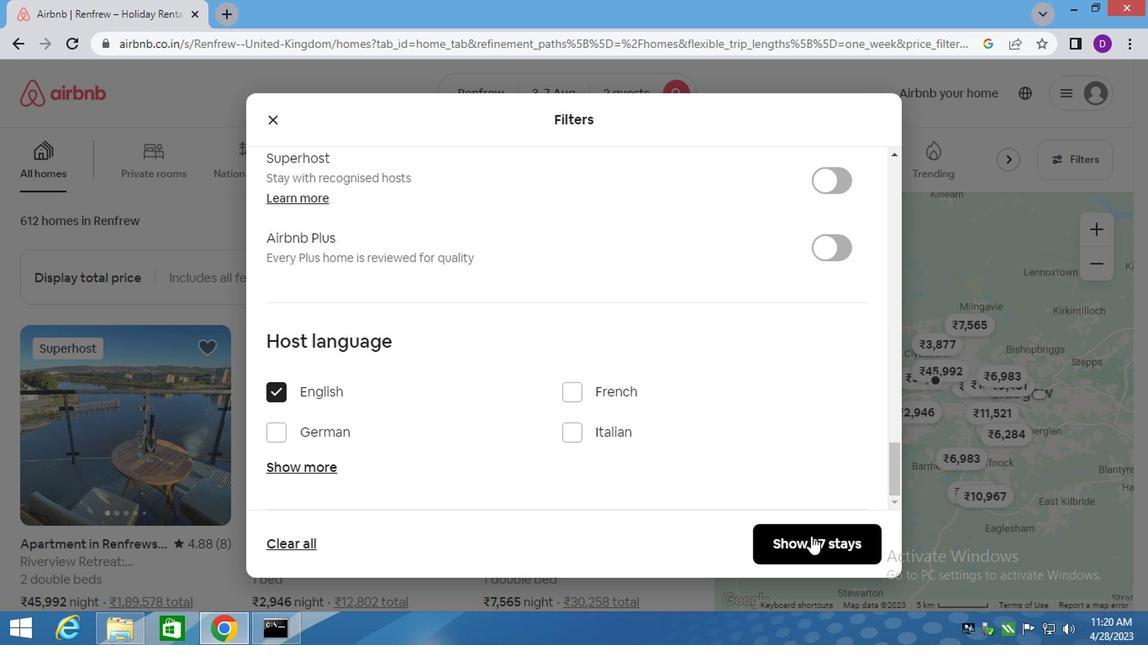 
Action: Mouse pressed left at (806, 542)
Screenshot: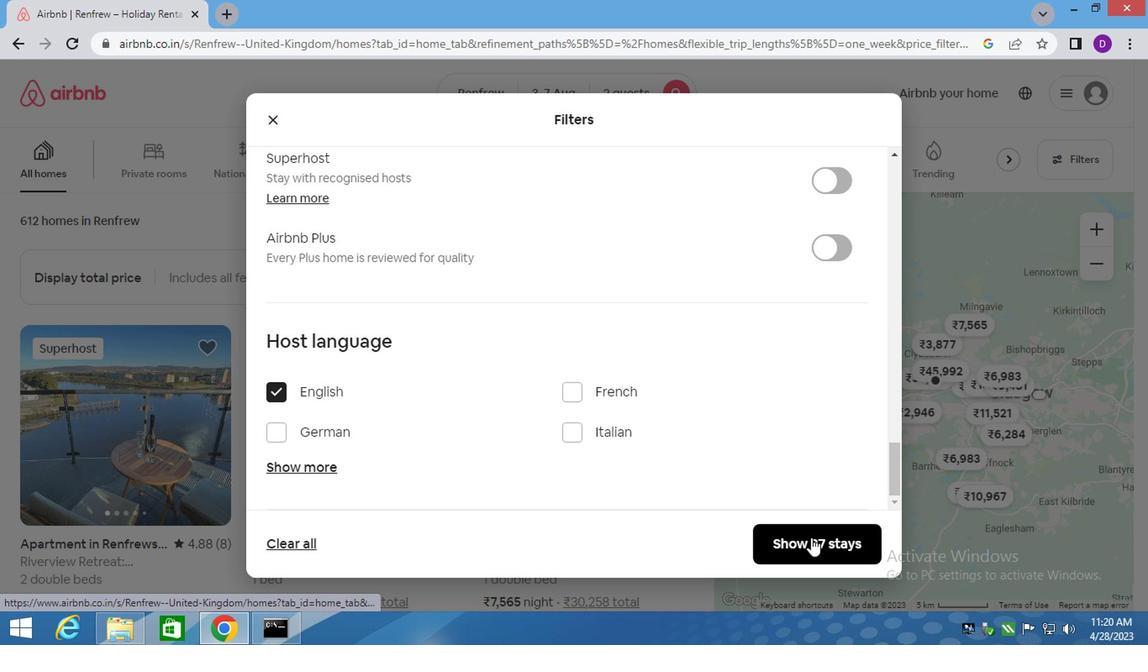 
